 Task: Open Card Employee Offboarding Review in Board Brand Ambassador Best Practices to Workspace Desktop Applications and add a team member Softage.3@softage.net, a label Orange, a checklist Media Relations, an attachment from your computer, a color Orange and finally, add a card description 'Research and develop new product packaging design' and a comment 'Given the potential impact of this task on our company reputation, let us ensure that we approach it with a sense of integrity and professionalism.'. Add a start date 'Jan 07, 1900' with a due date 'Jan 14, 1900'
Action: Mouse moved to (77, 441)
Screenshot: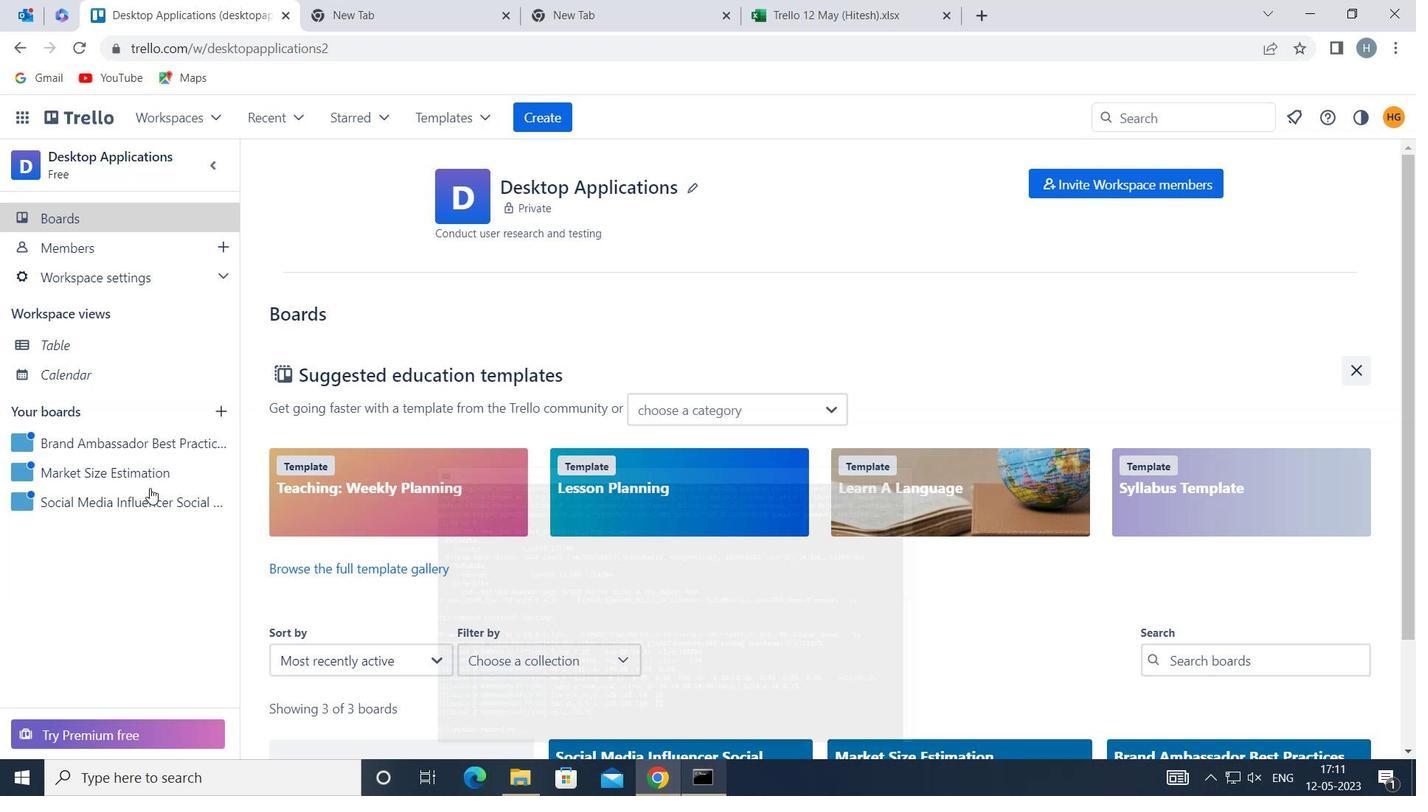 
Action: Mouse pressed left at (77, 441)
Screenshot: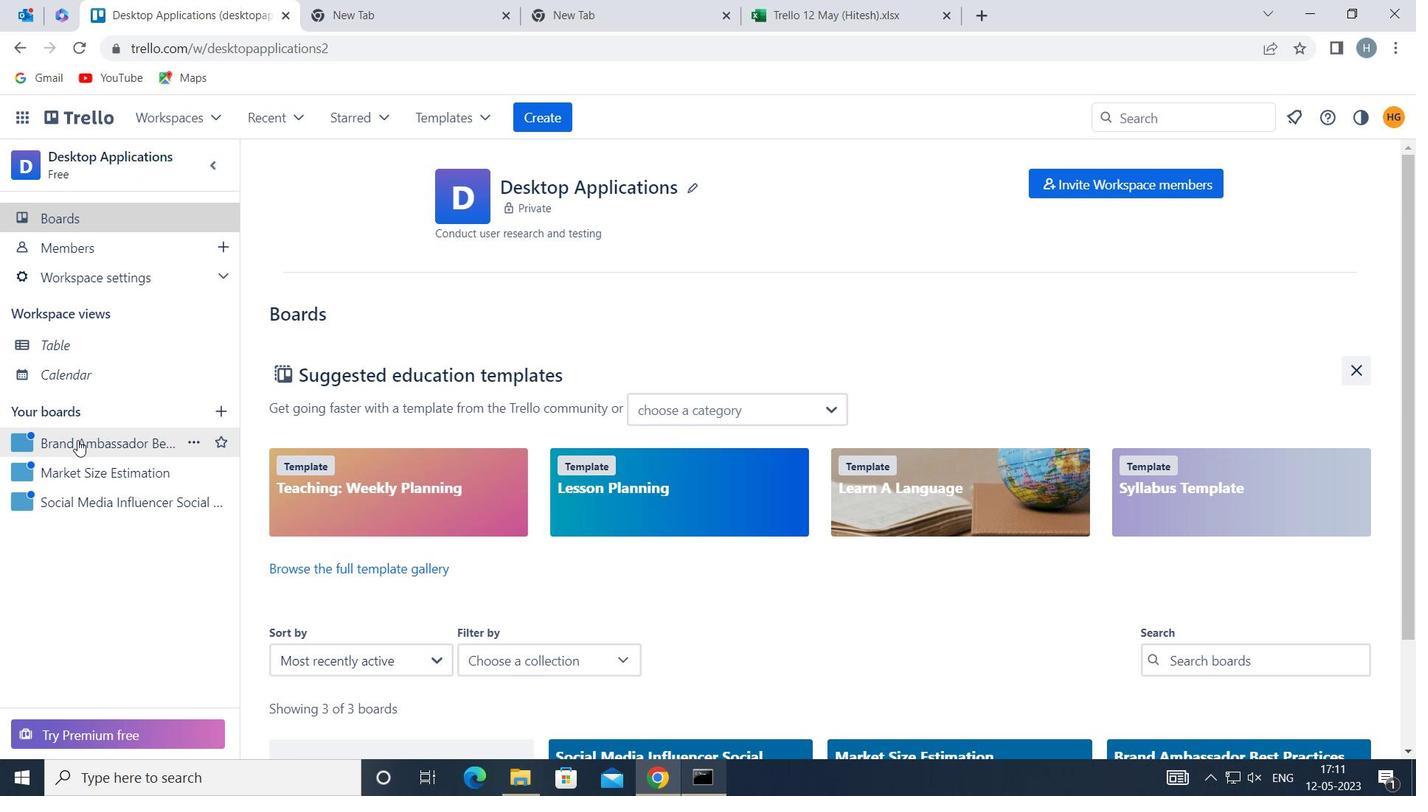 
Action: Mouse moved to (840, 264)
Screenshot: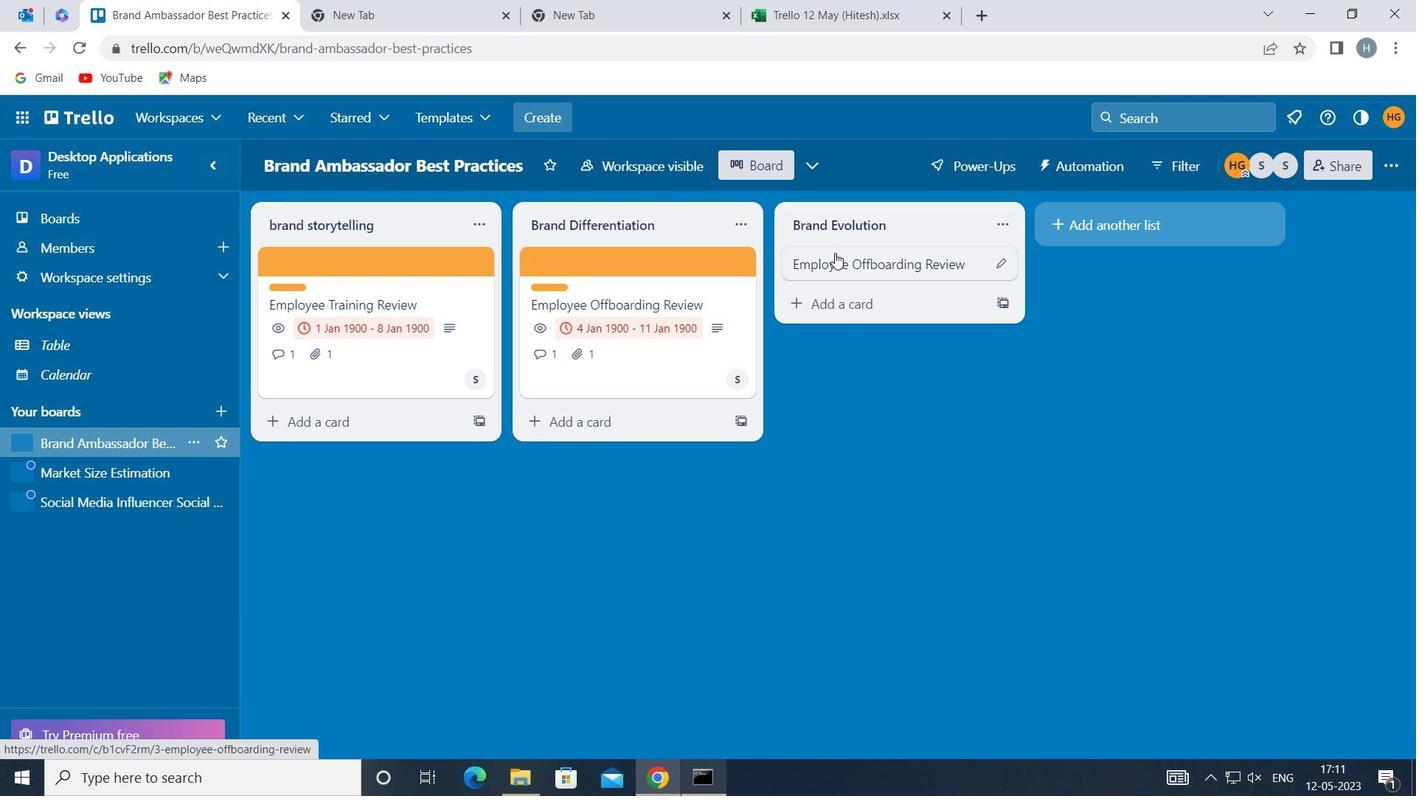 
Action: Mouse pressed left at (840, 264)
Screenshot: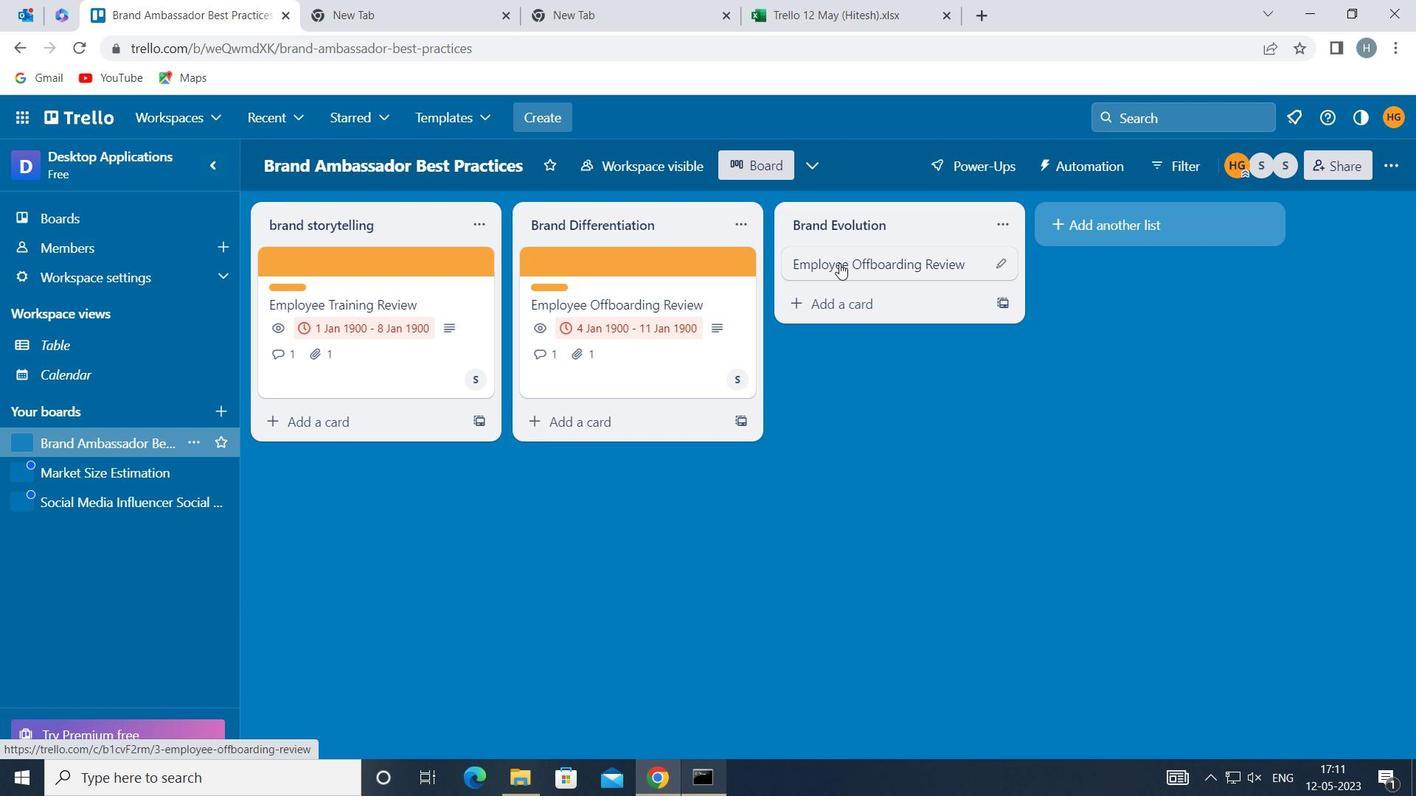 
Action: Mouse moved to (979, 319)
Screenshot: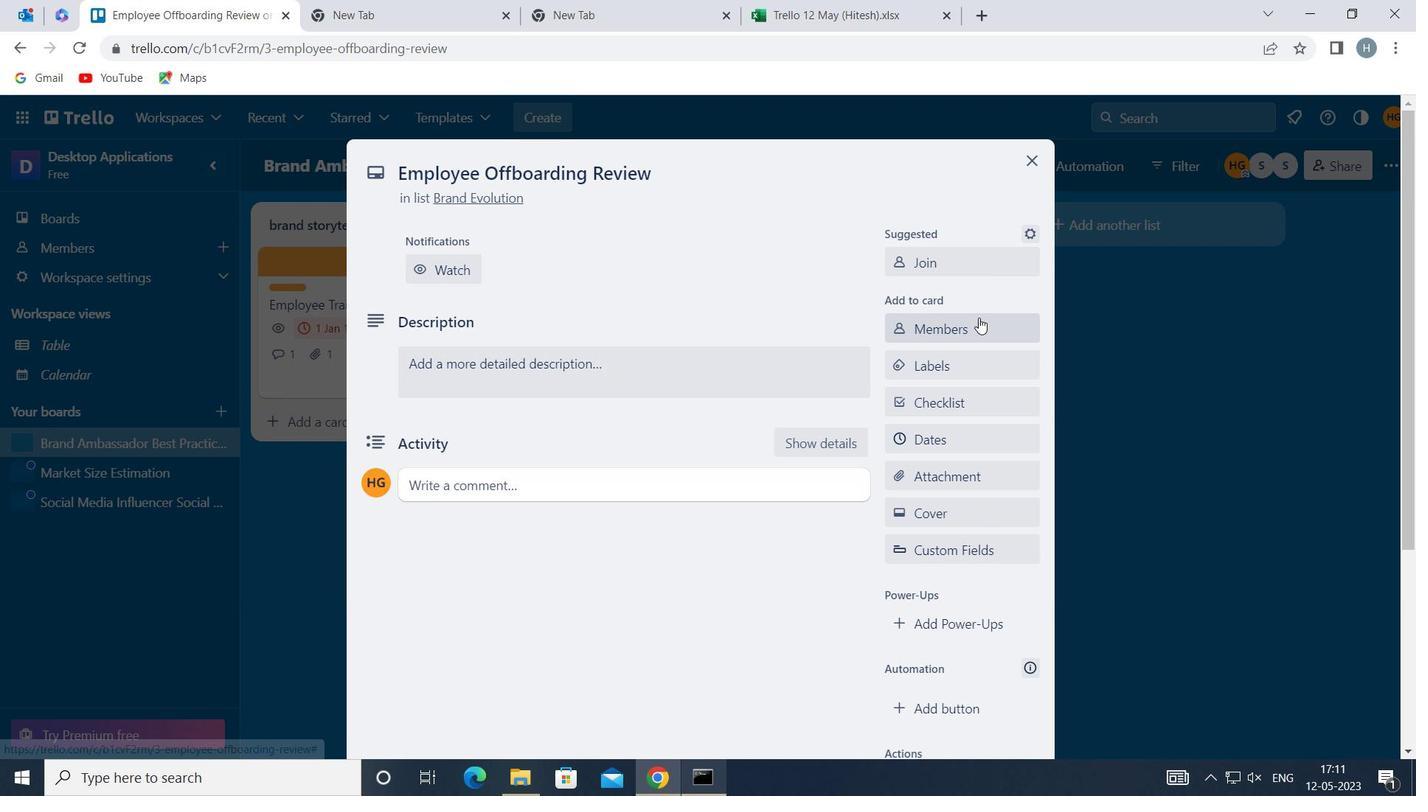 
Action: Mouse pressed left at (979, 319)
Screenshot: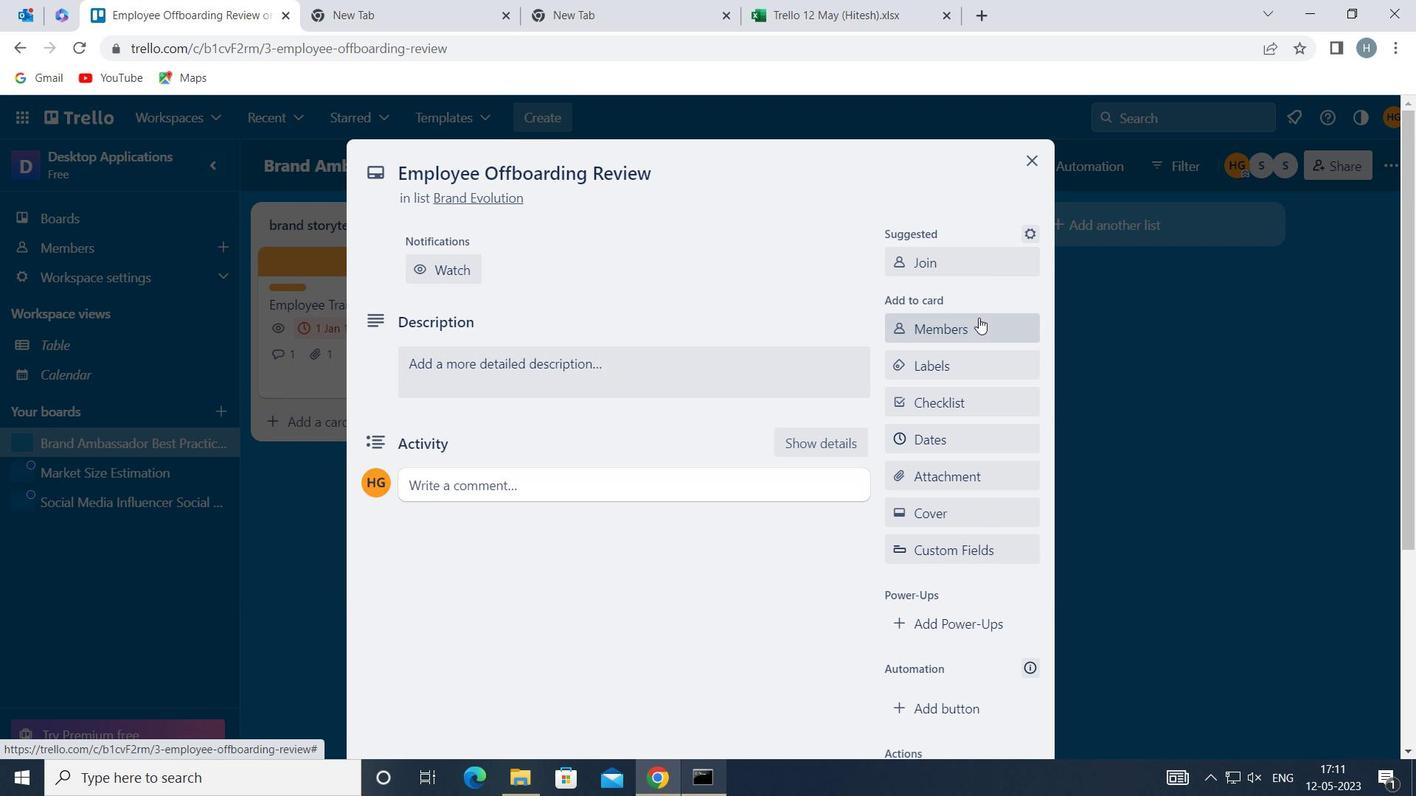 
Action: Key pressed softage
Screenshot: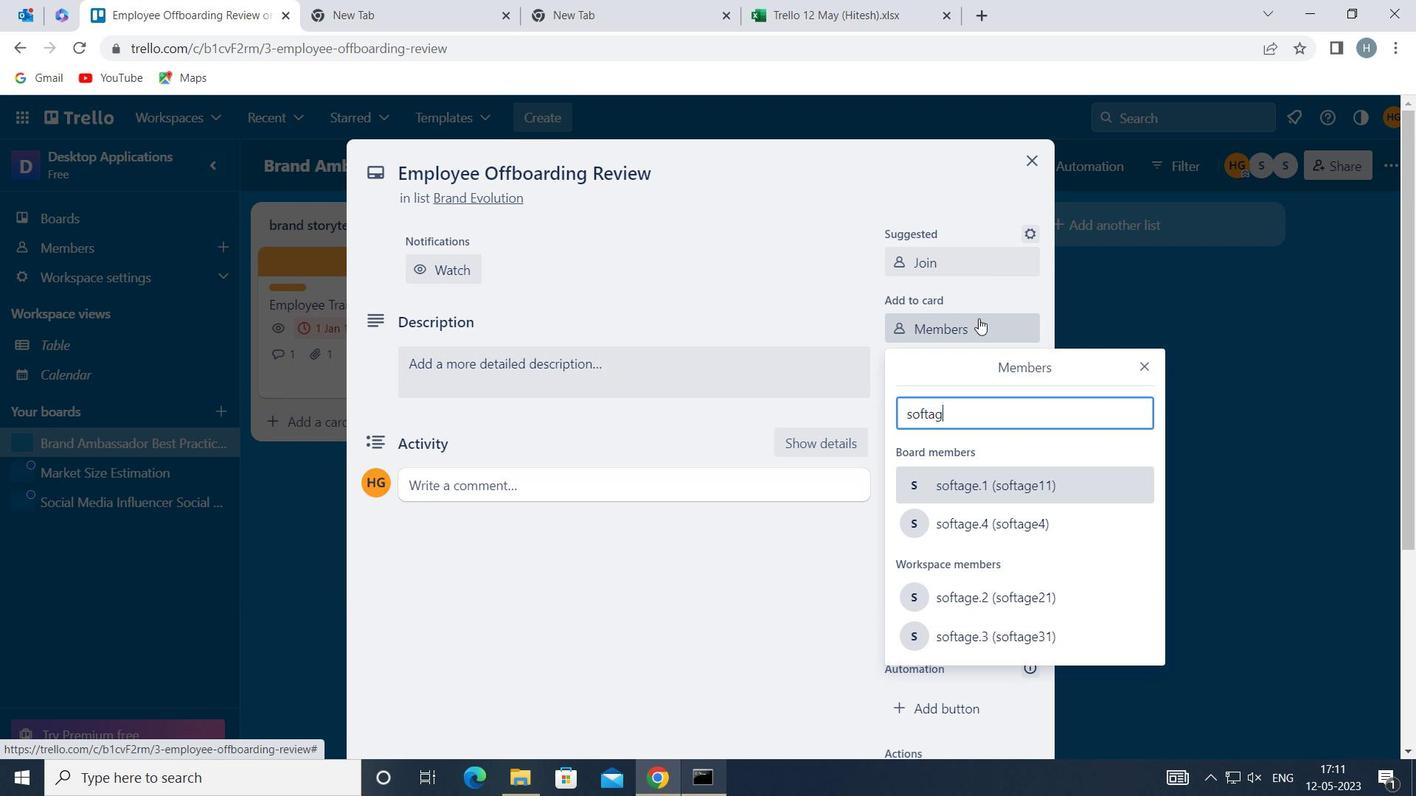 
Action: Mouse moved to (1026, 626)
Screenshot: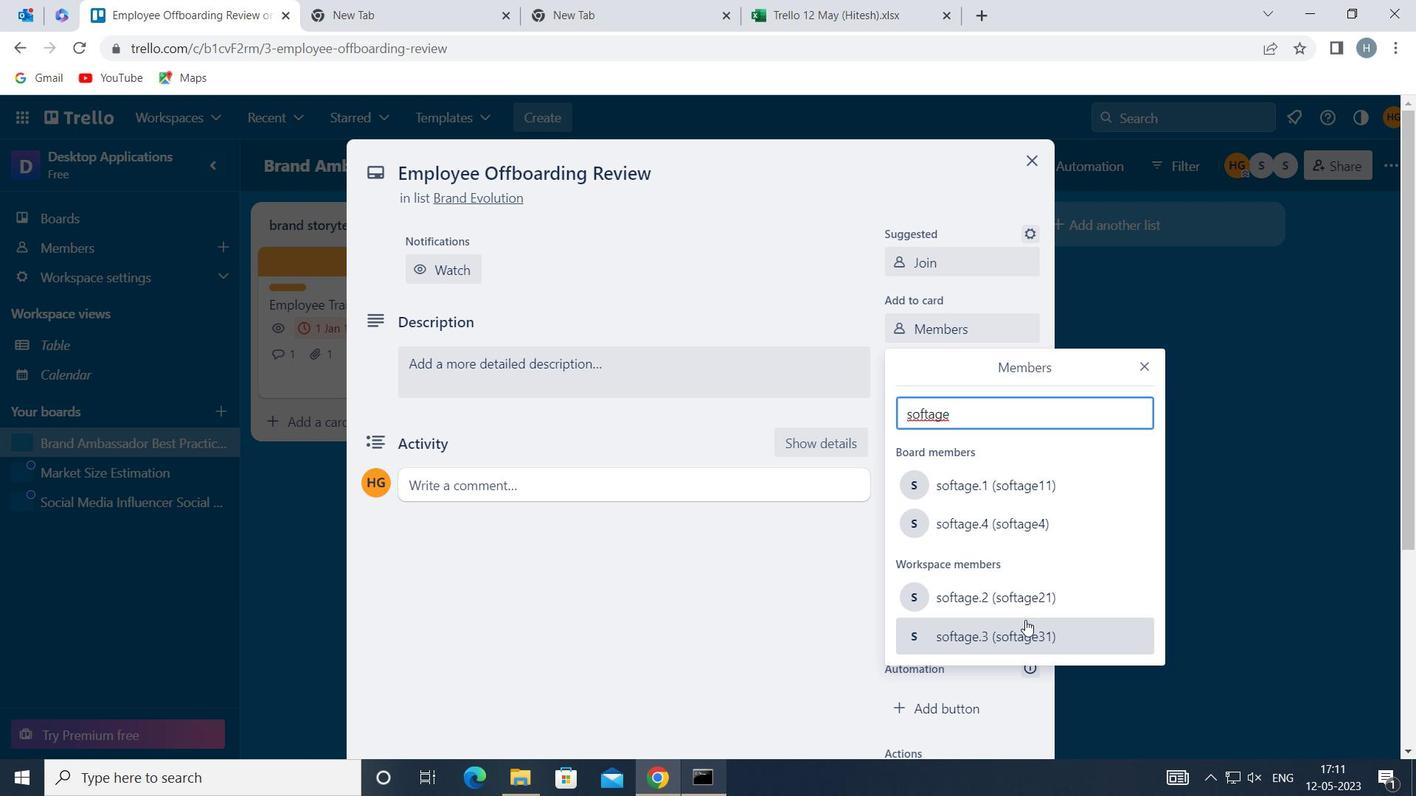 
Action: Mouse pressed left at (1026, 626)
Screenshot: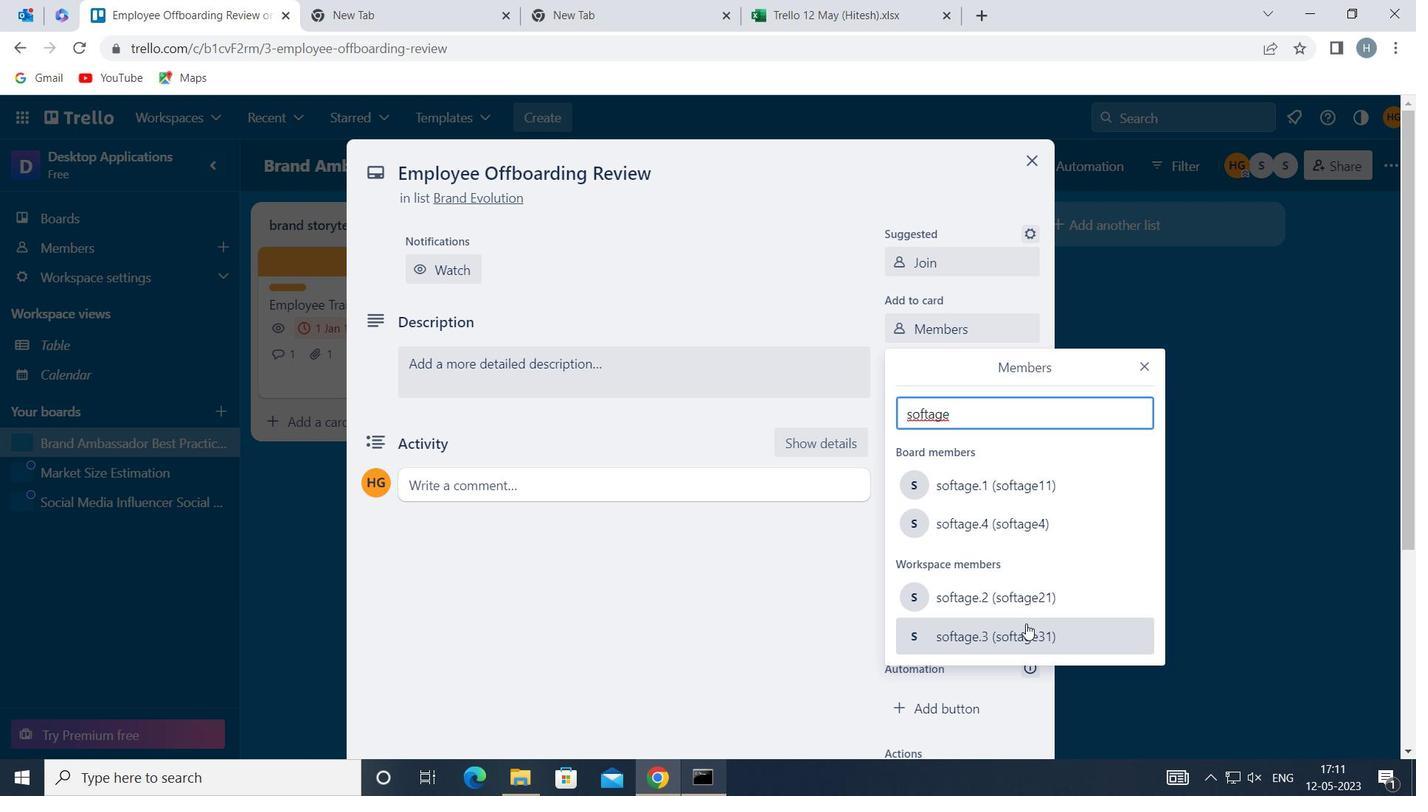 
Action: Mouse moved to (1144, 365)
Screenshot: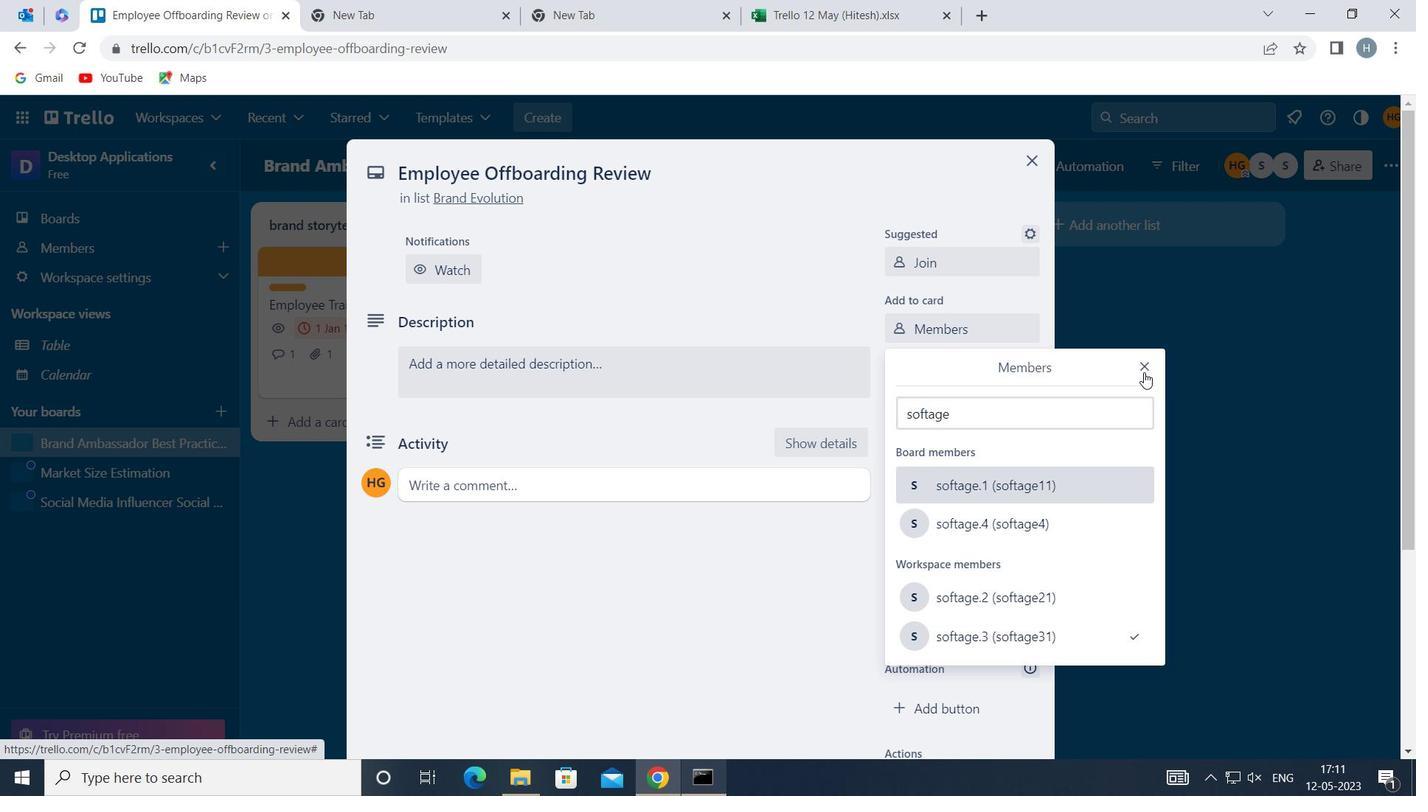 
Action: Mouse pressed left at (1144, 365)
Screenshot: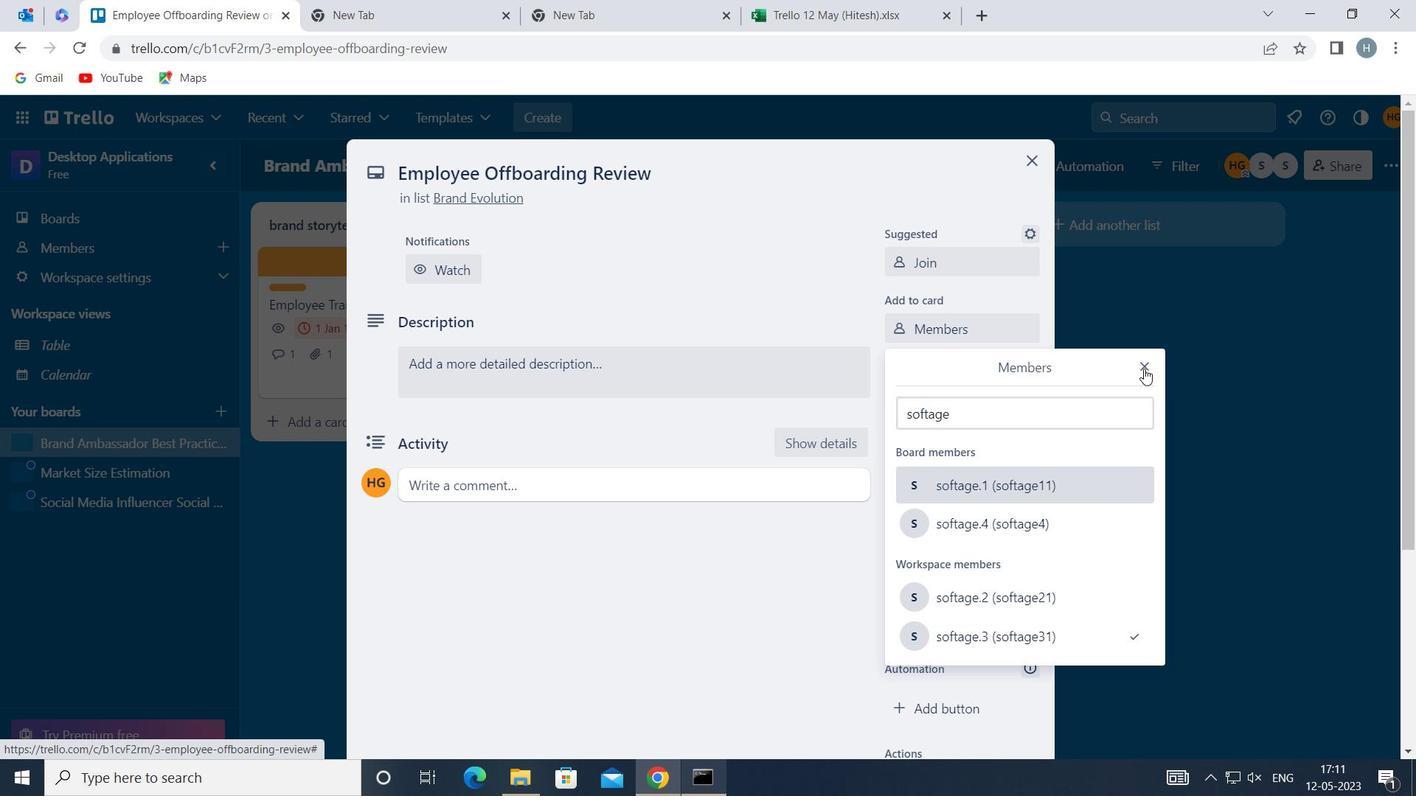 
Action: Mouse moved to (983, 370)
Screenshot: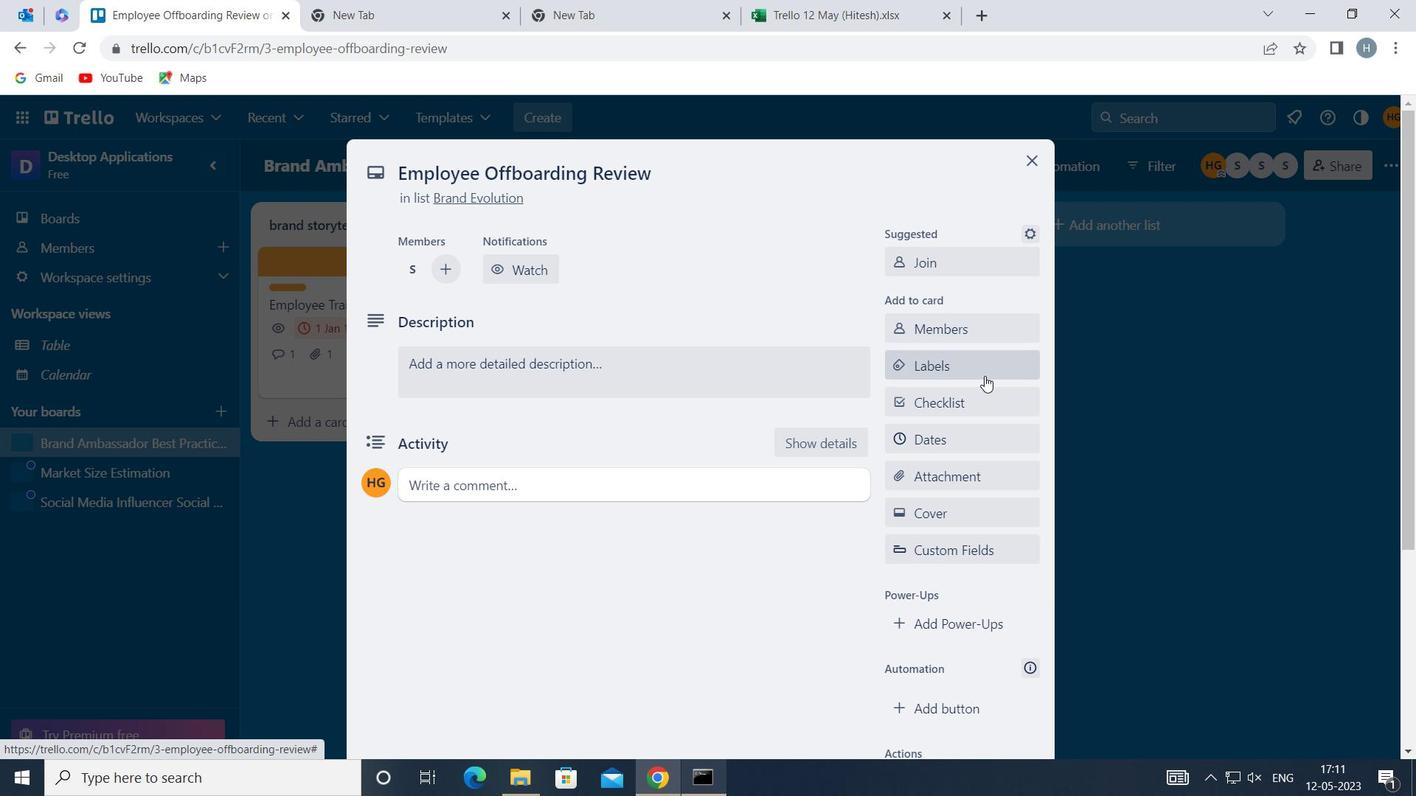 
Action: Mouse pressed left at (983, 370)
Screenshot: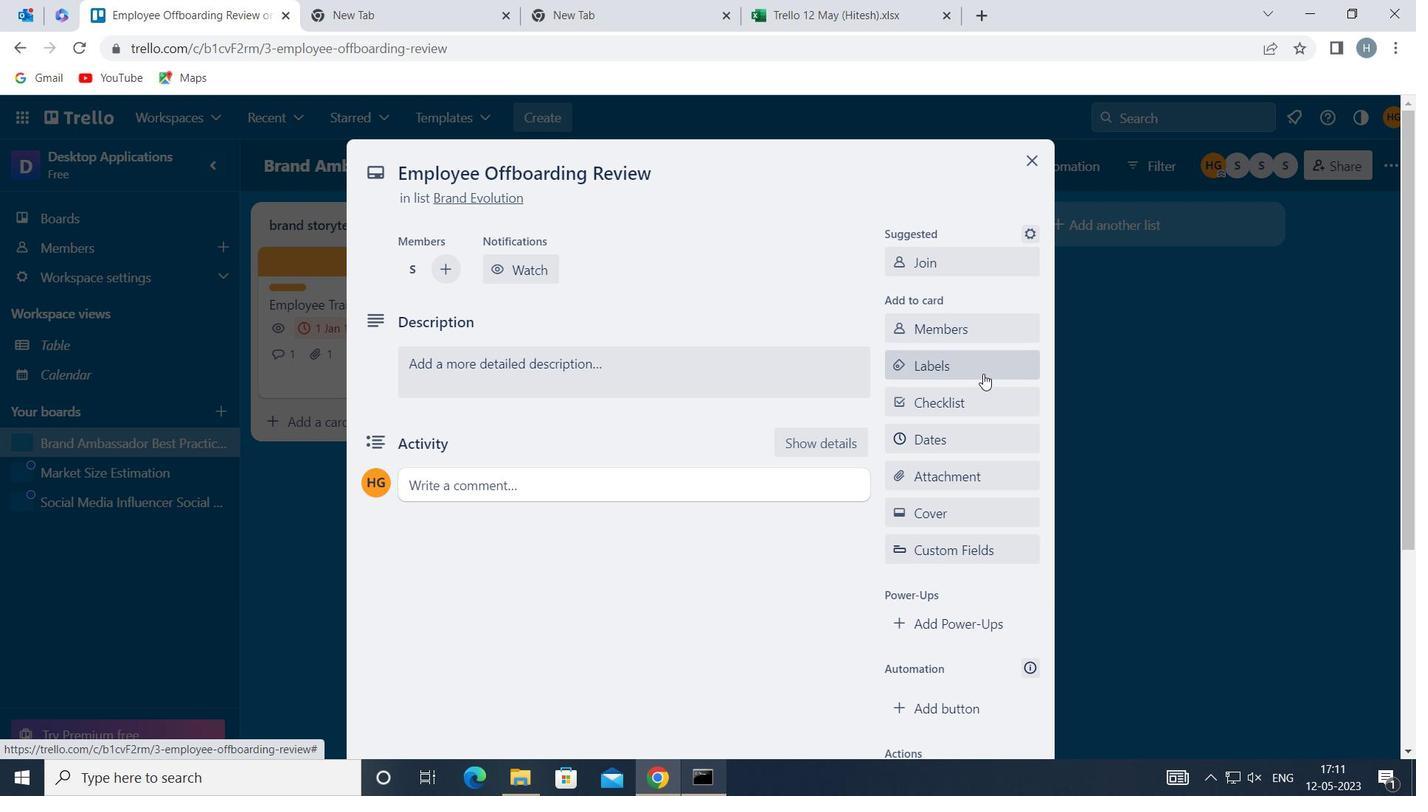 
Action: Mouse moved to (992, 340)
Screenshot: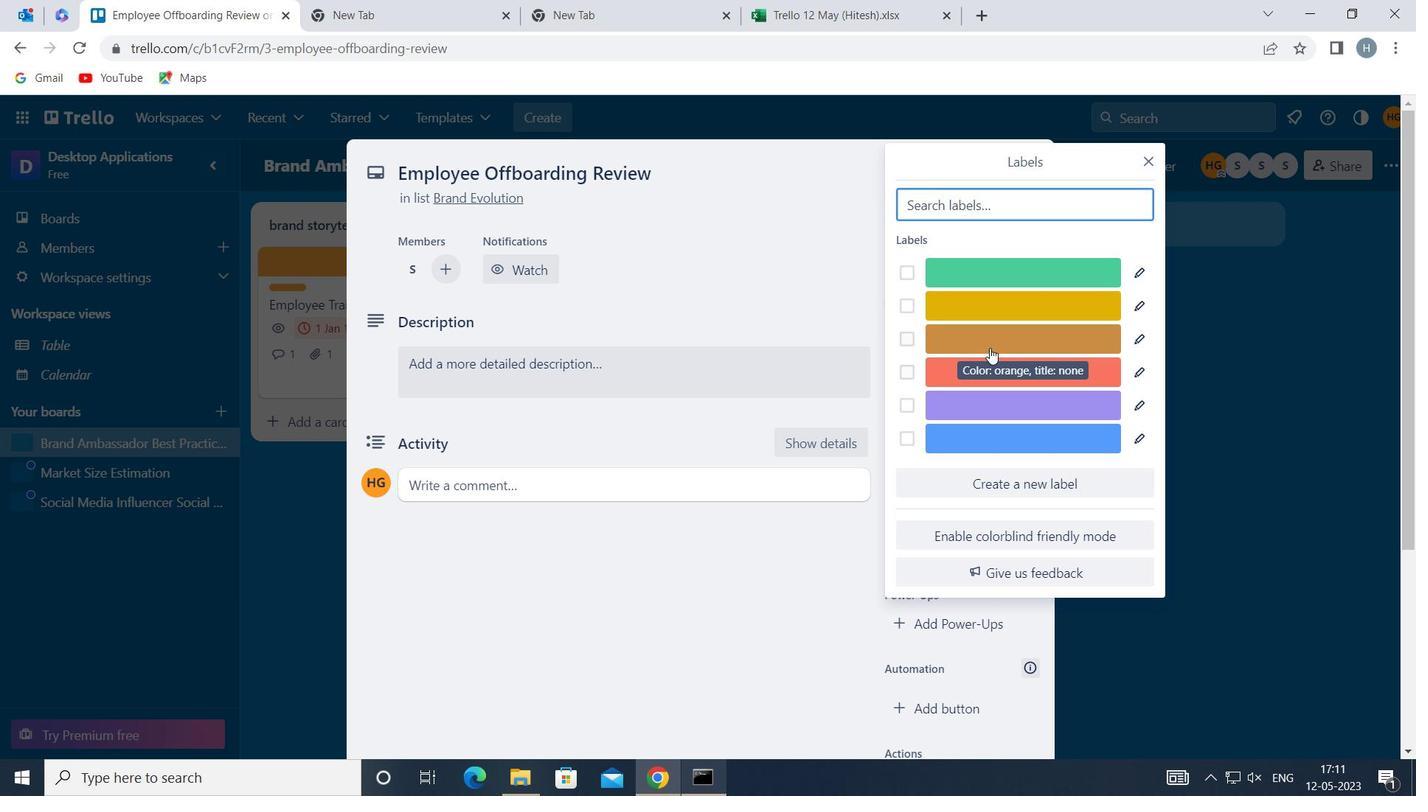 
Action: Mouse pressed left at (992, 340)
Screenshot: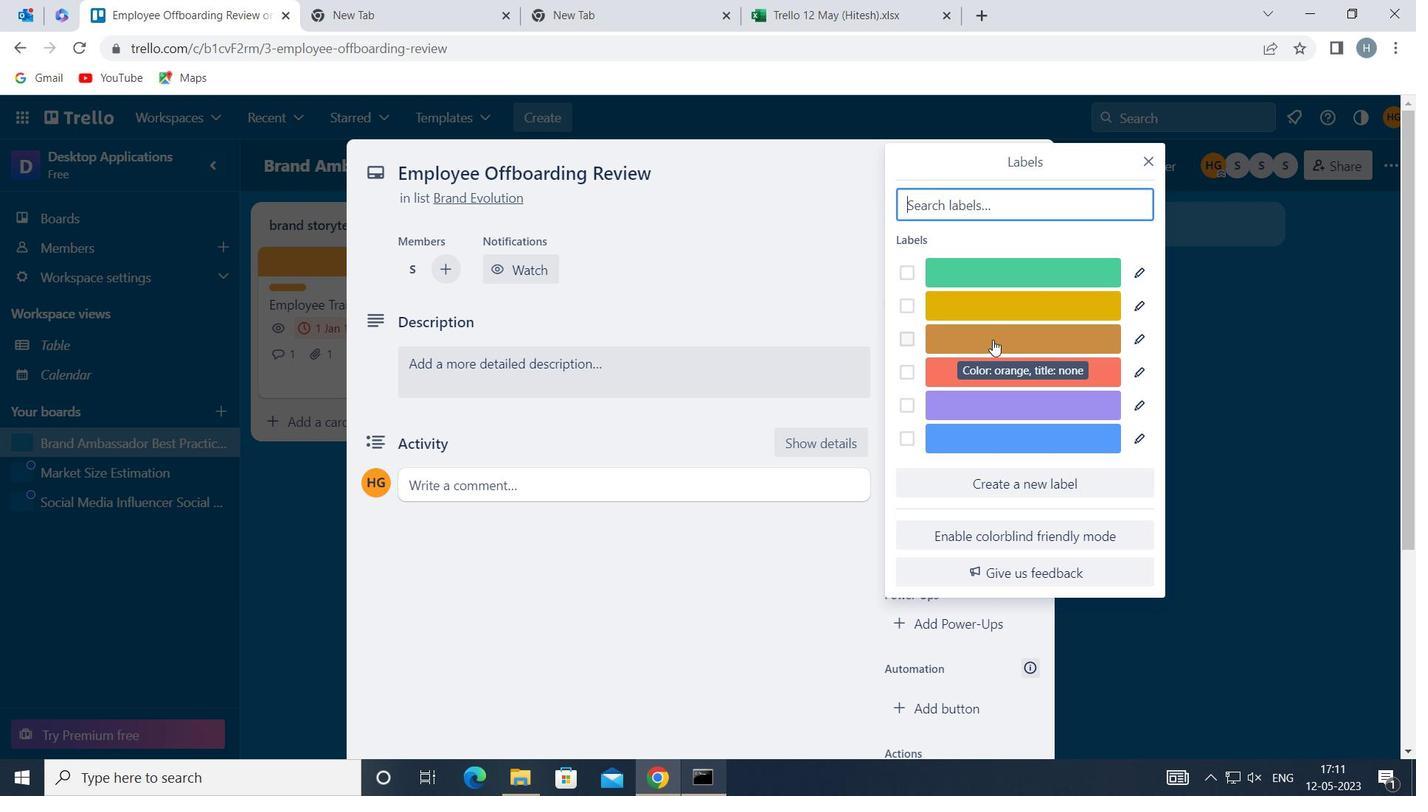 
Action: Mouse moved to (1146, 160)
Screenshot: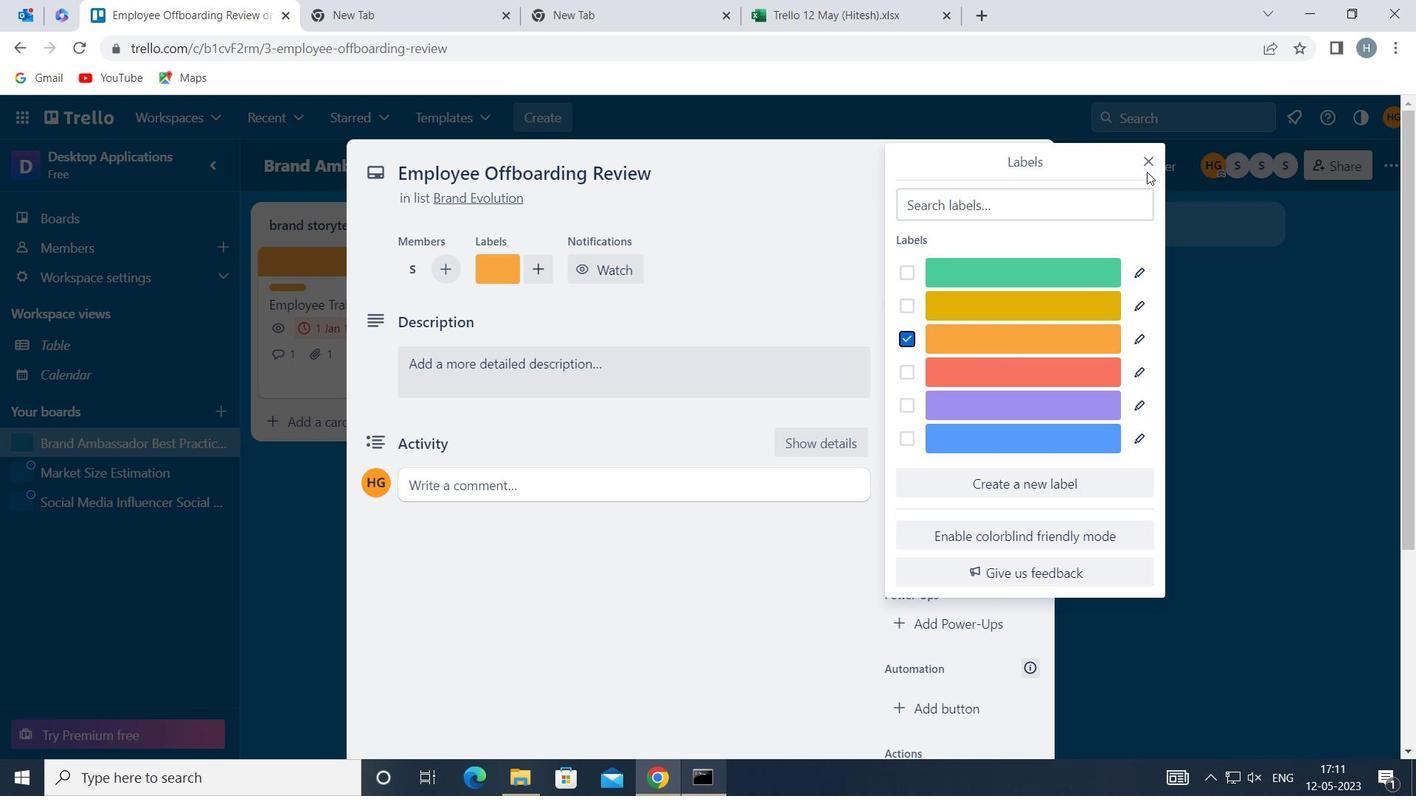 
Action: Mouse pressed left at (1146, 160)
Screenshot: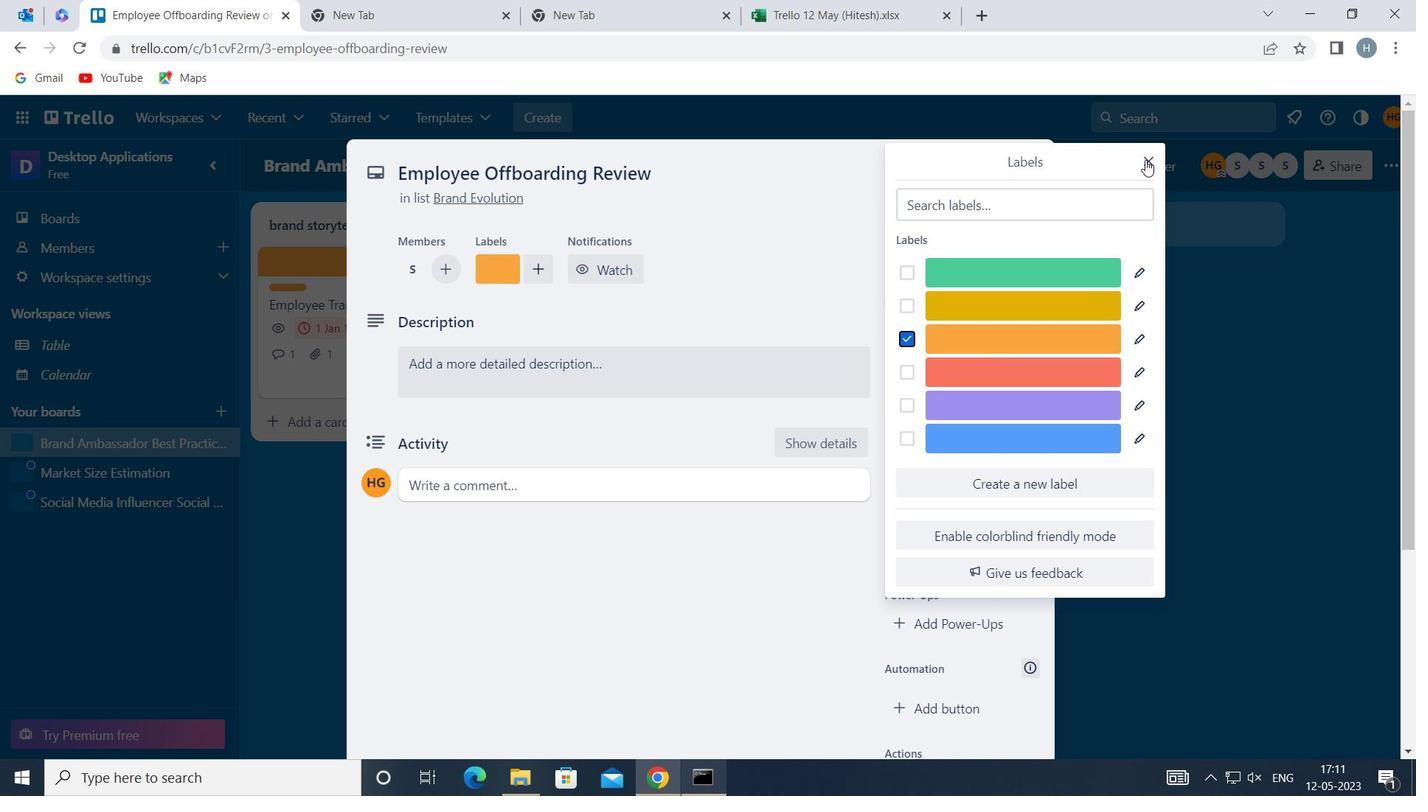 
Action: Mouse moved to (970, 401)
Screenshot: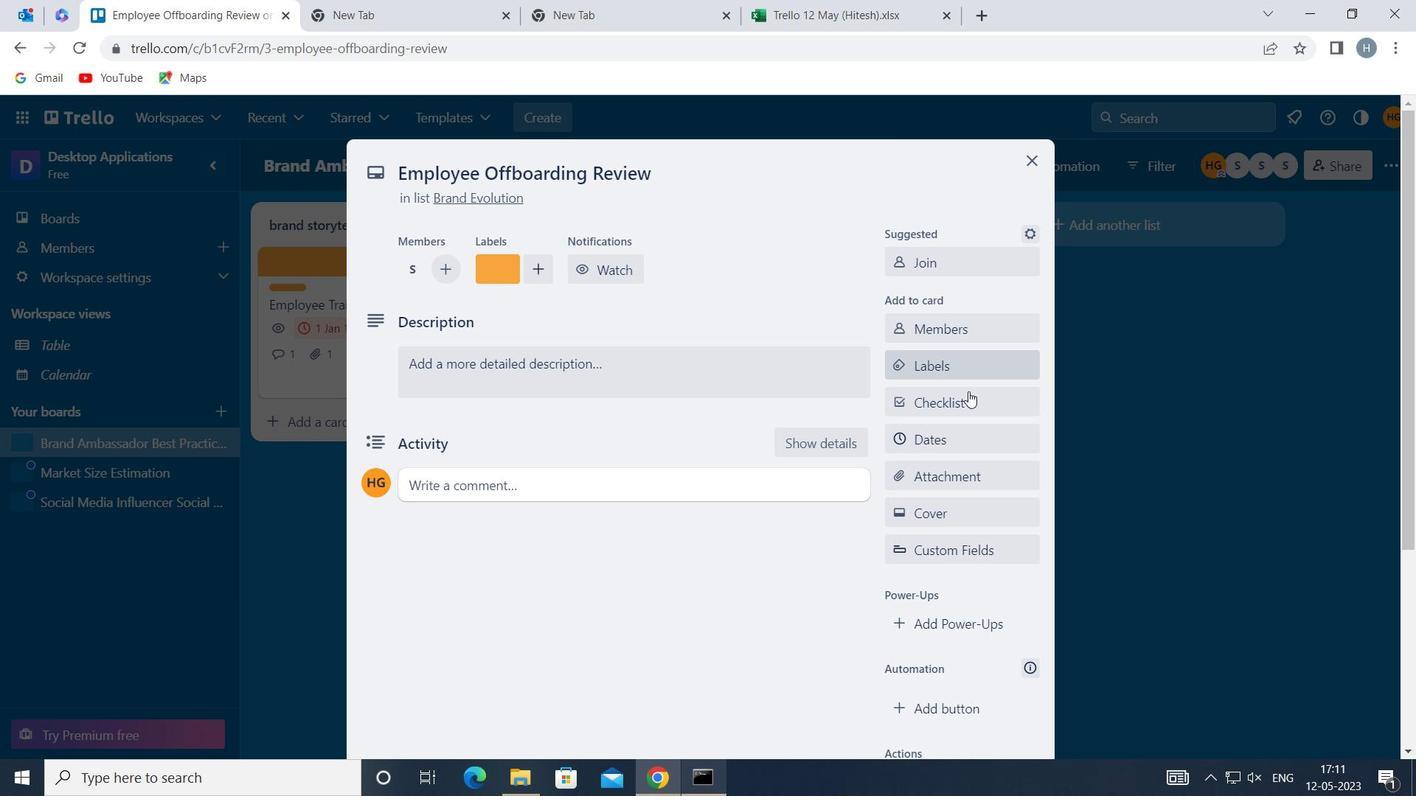 
Action: Mouse pressed left at (970, 401)
Screenshot: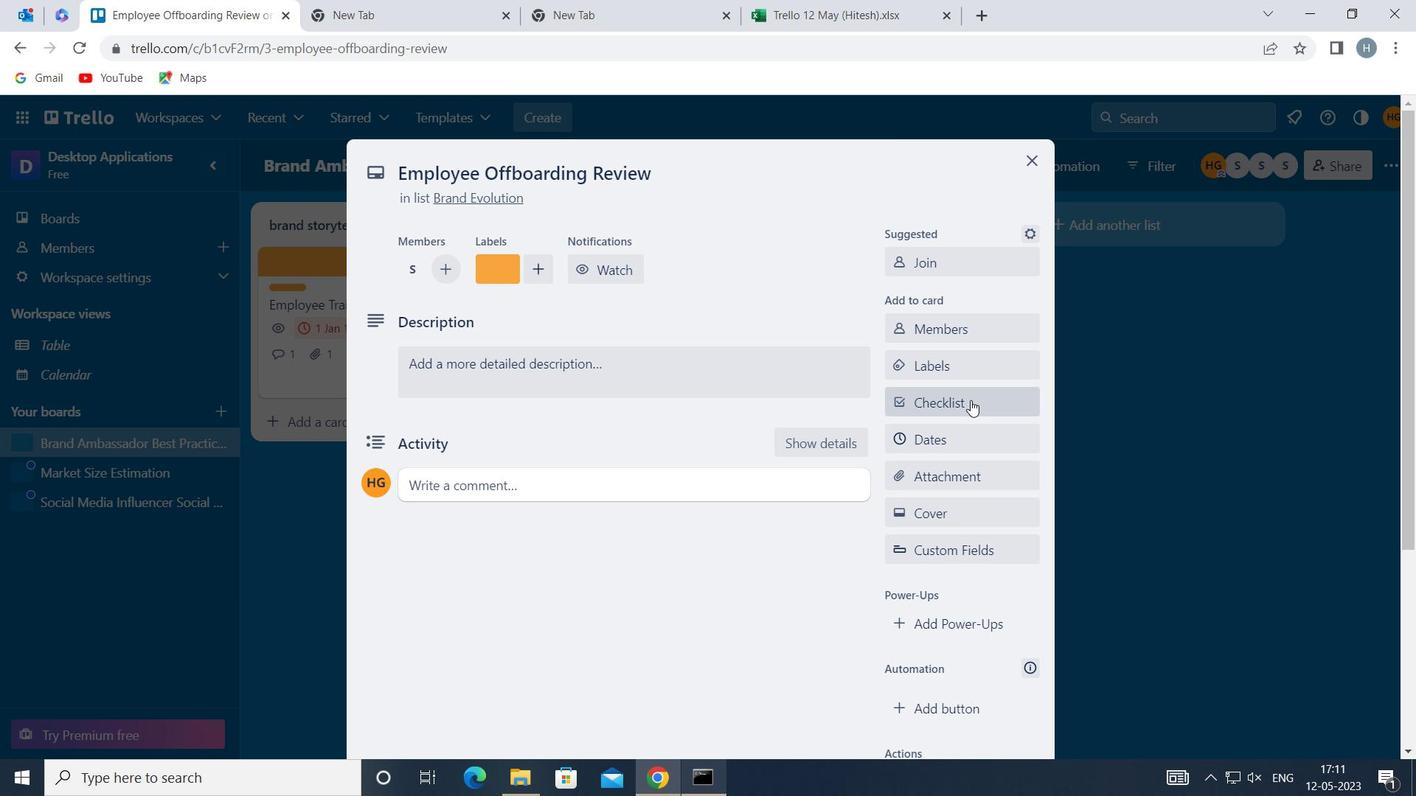 
Action: Key pressed <Key.shift>MEDIA<Key.space><Key.shift>RELATIONS
Screenshot: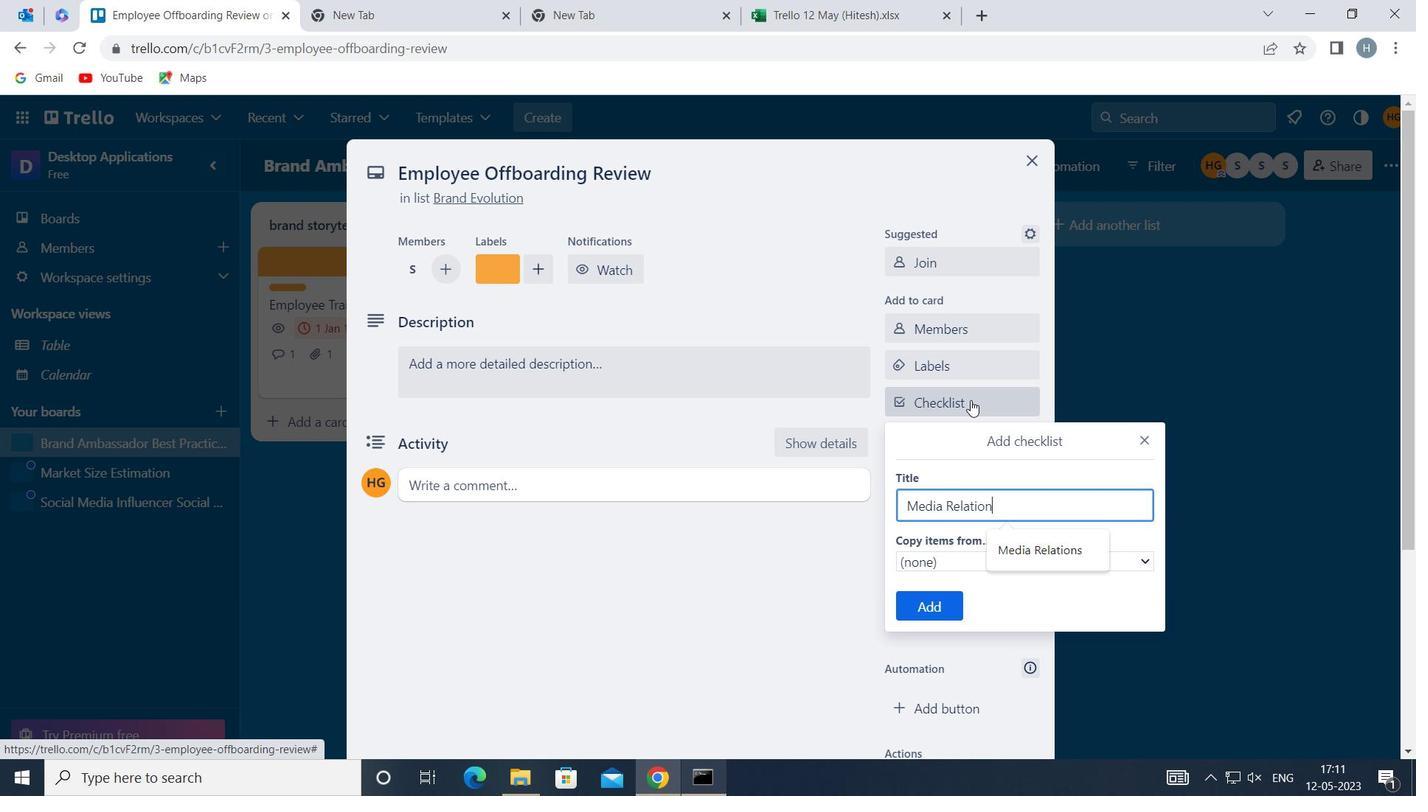 
Action: Mouse moved to (935, 603)
Screenshot: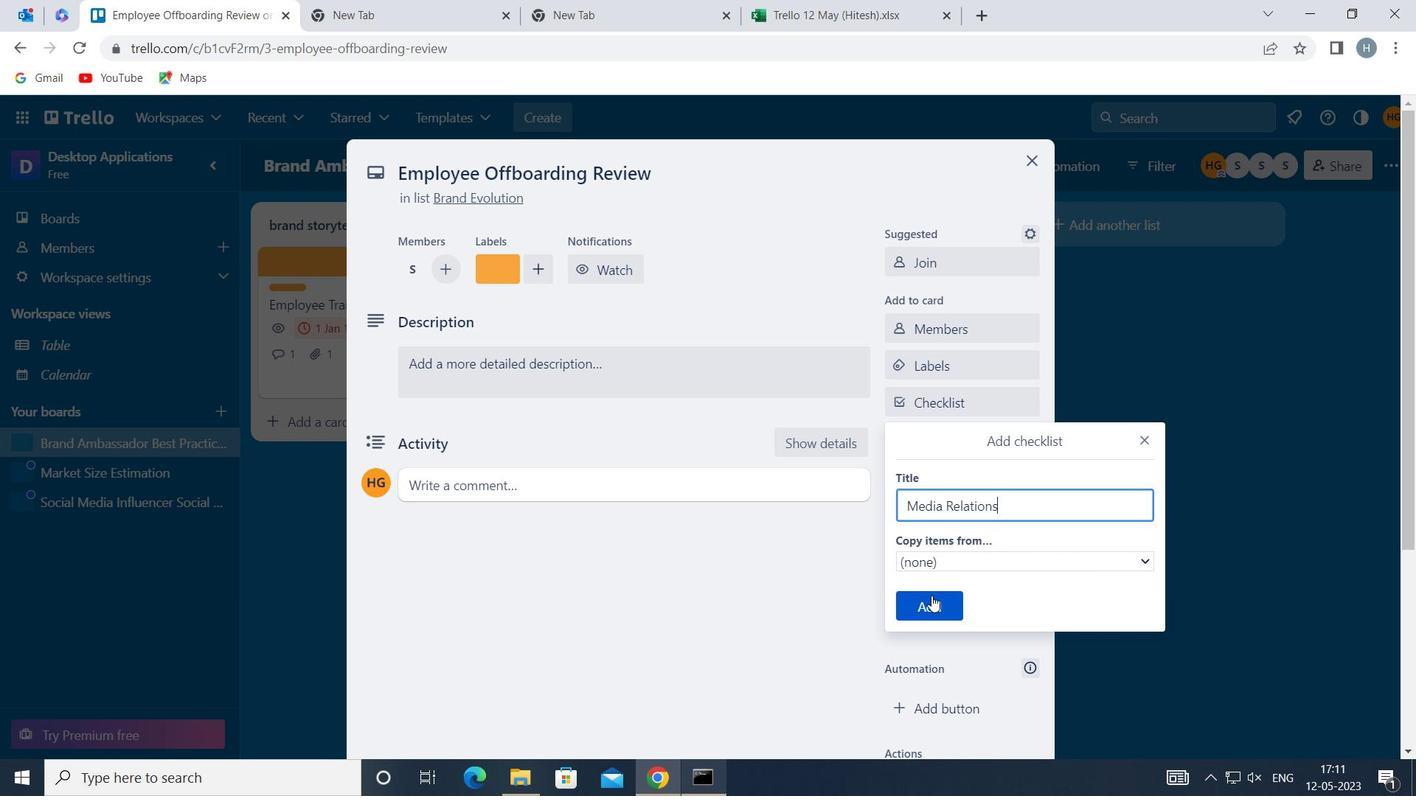 
Action: Mouse pressed left at (935, 603)
Screenshot: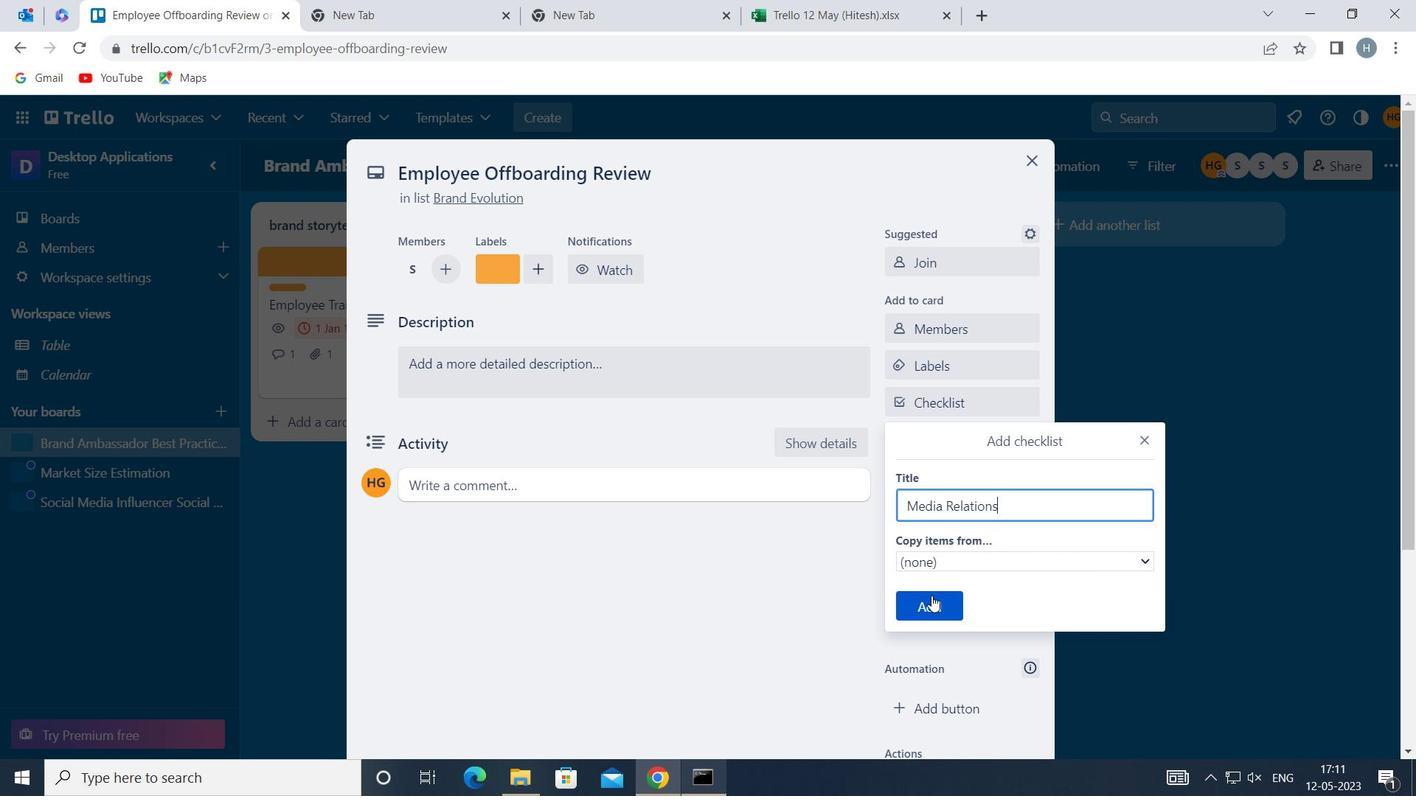 
Action: Mouse moved to (977, 468)
Screenshot: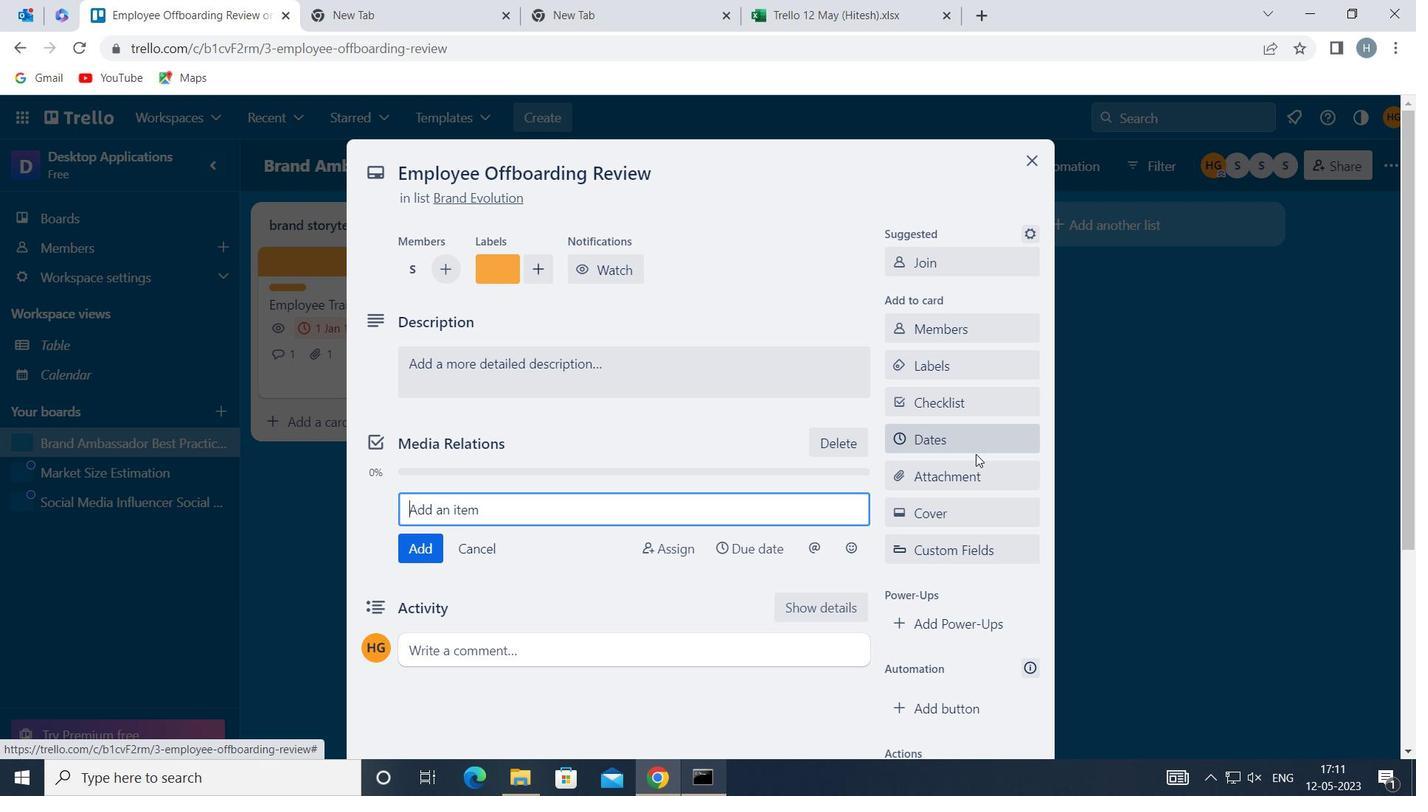 
Action: Mouse pressed left at (977, 468)
Screenshot: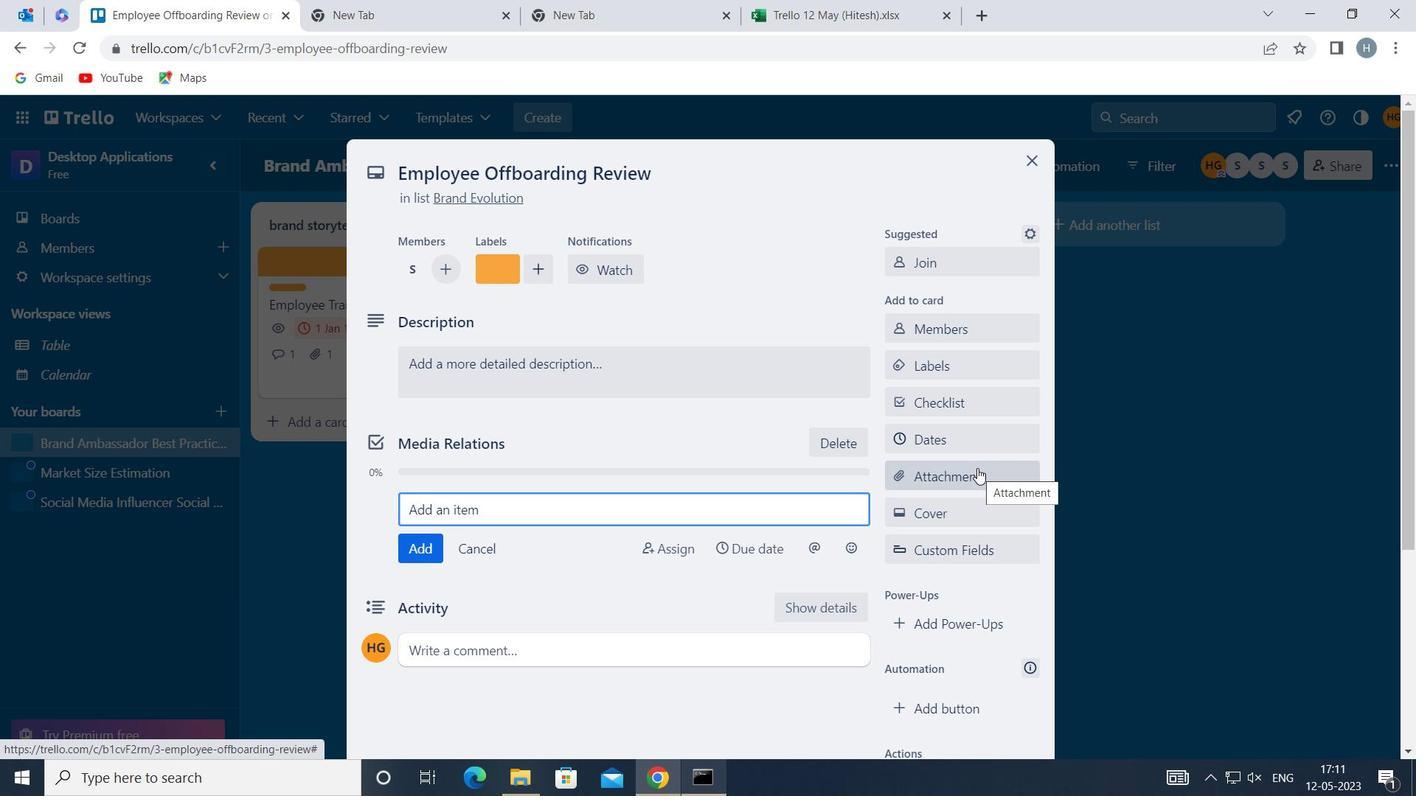 
Action: Mouse moved to (954, 202)
Screenshot: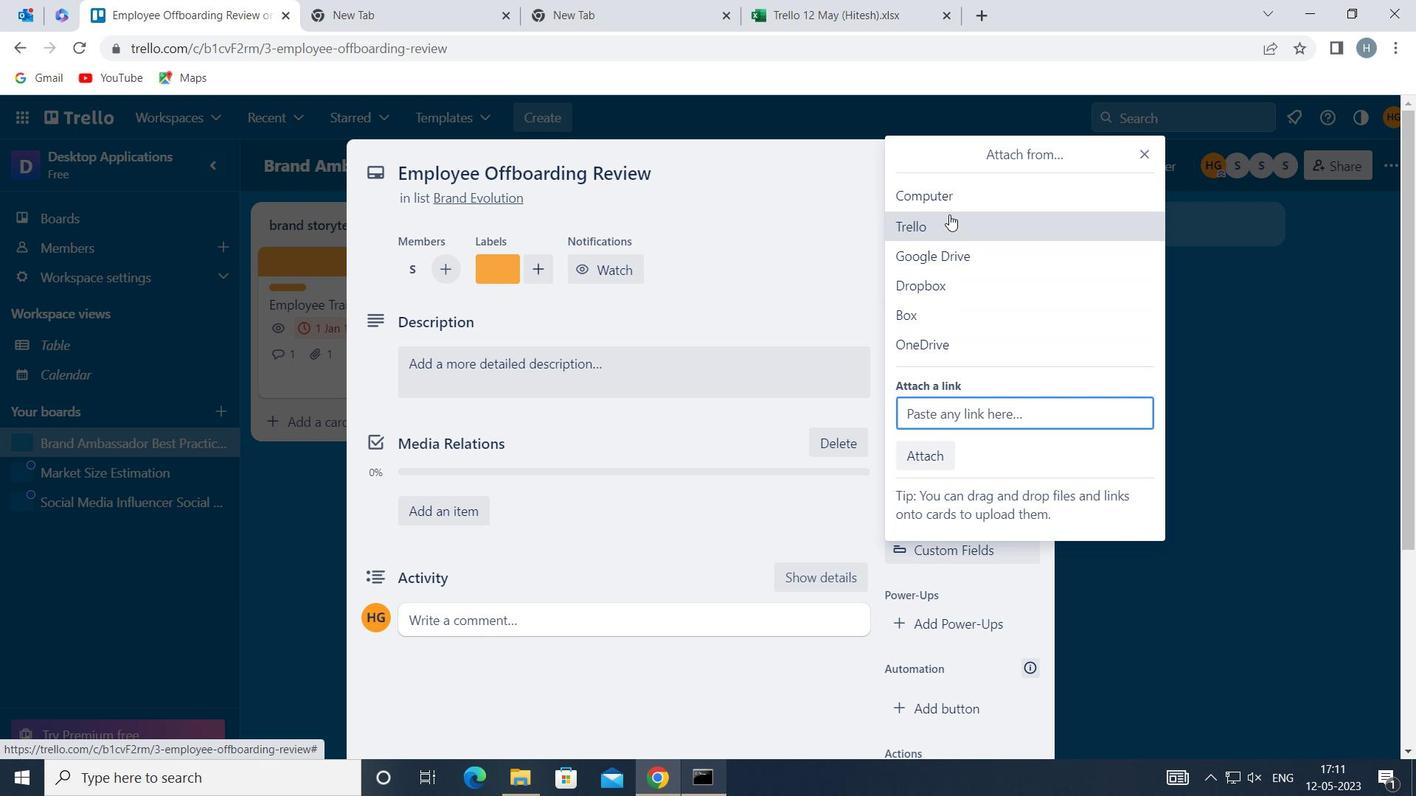
Action: Mouse pressed left at (954, 202)
Screenshot: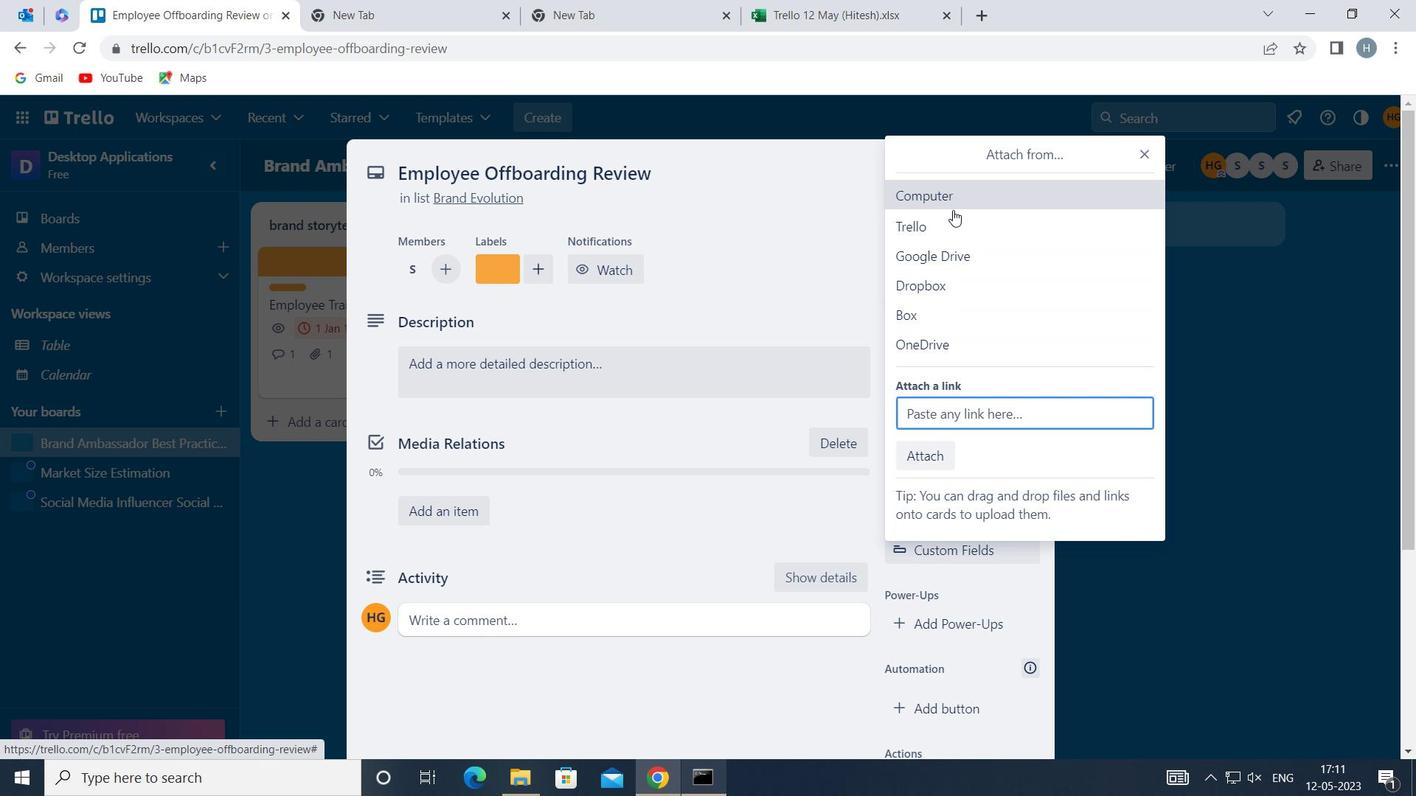 
Action: Mouse moved to (569, 154)
Screenshot: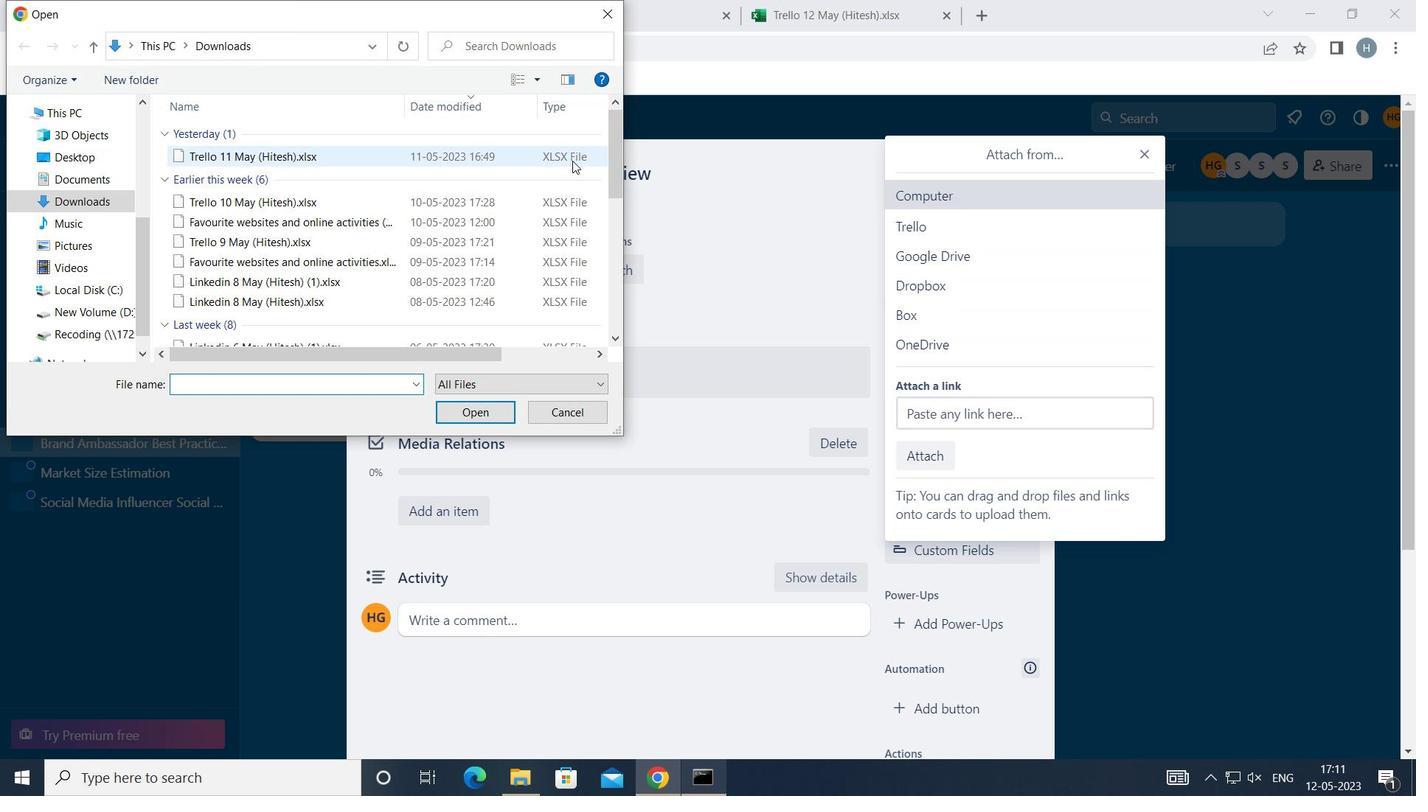 
Action: Mouse pressed left at (569, 154)
Screenshot: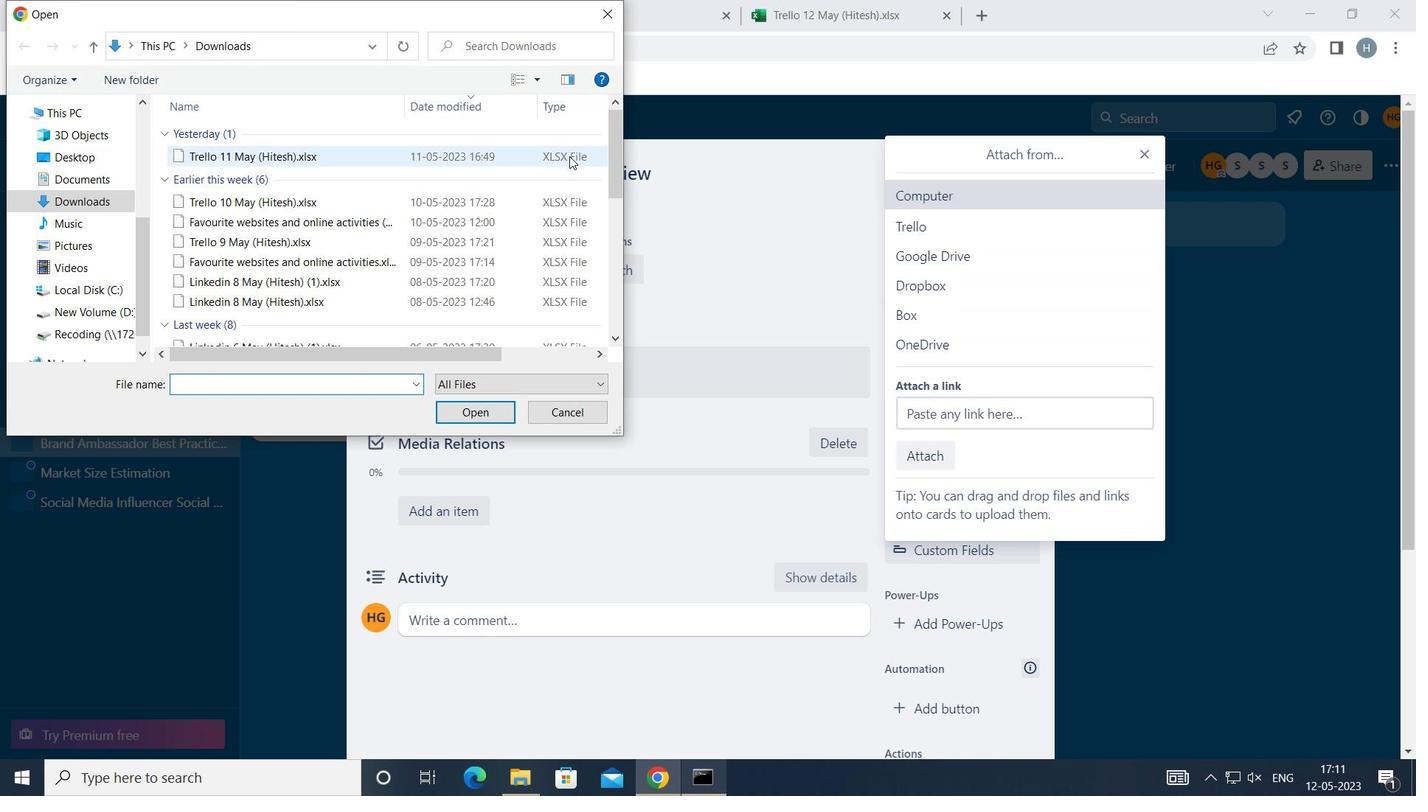 
Action: Mouse moved to (496, 414)
Screenshot: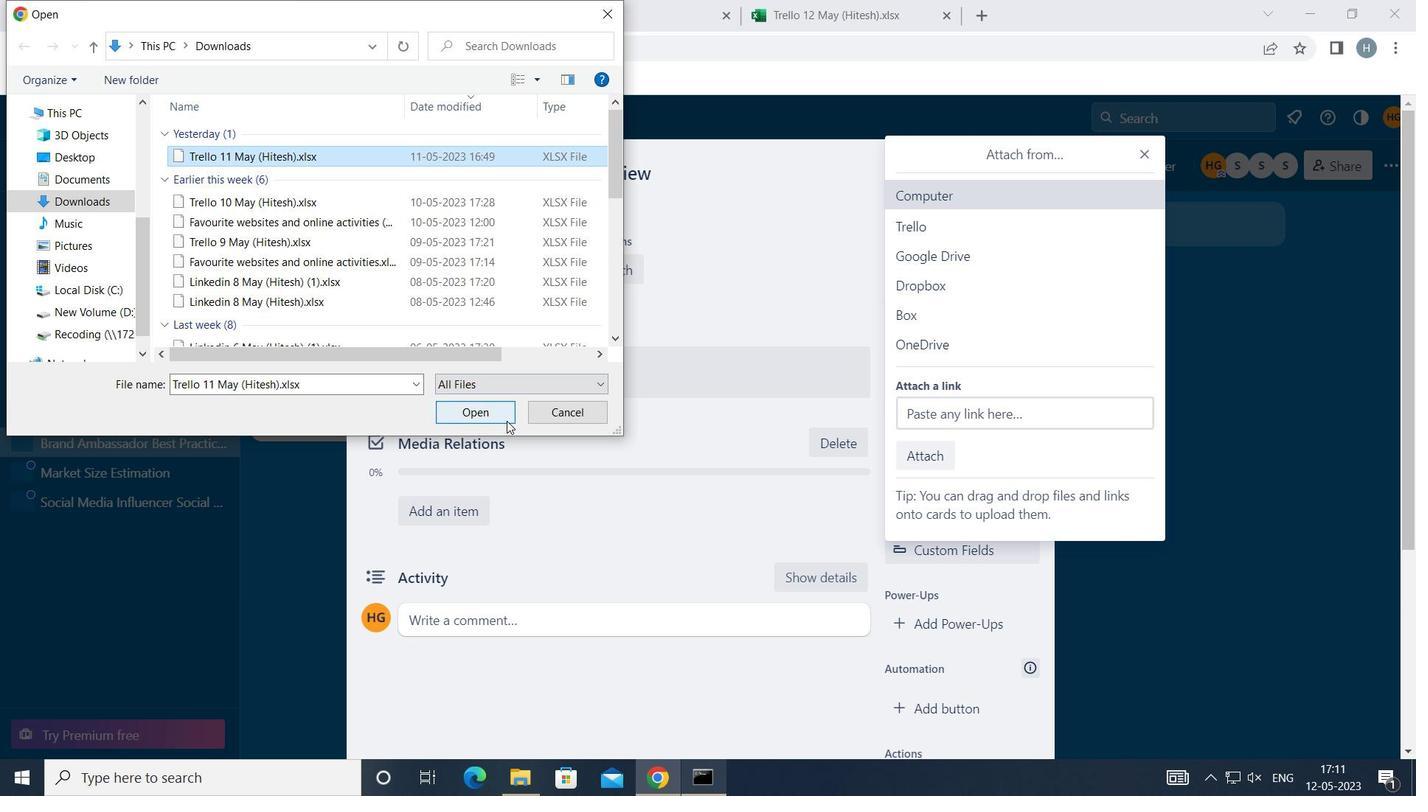 
Action: Mouse pressed left at (496, 414)
Screenshot: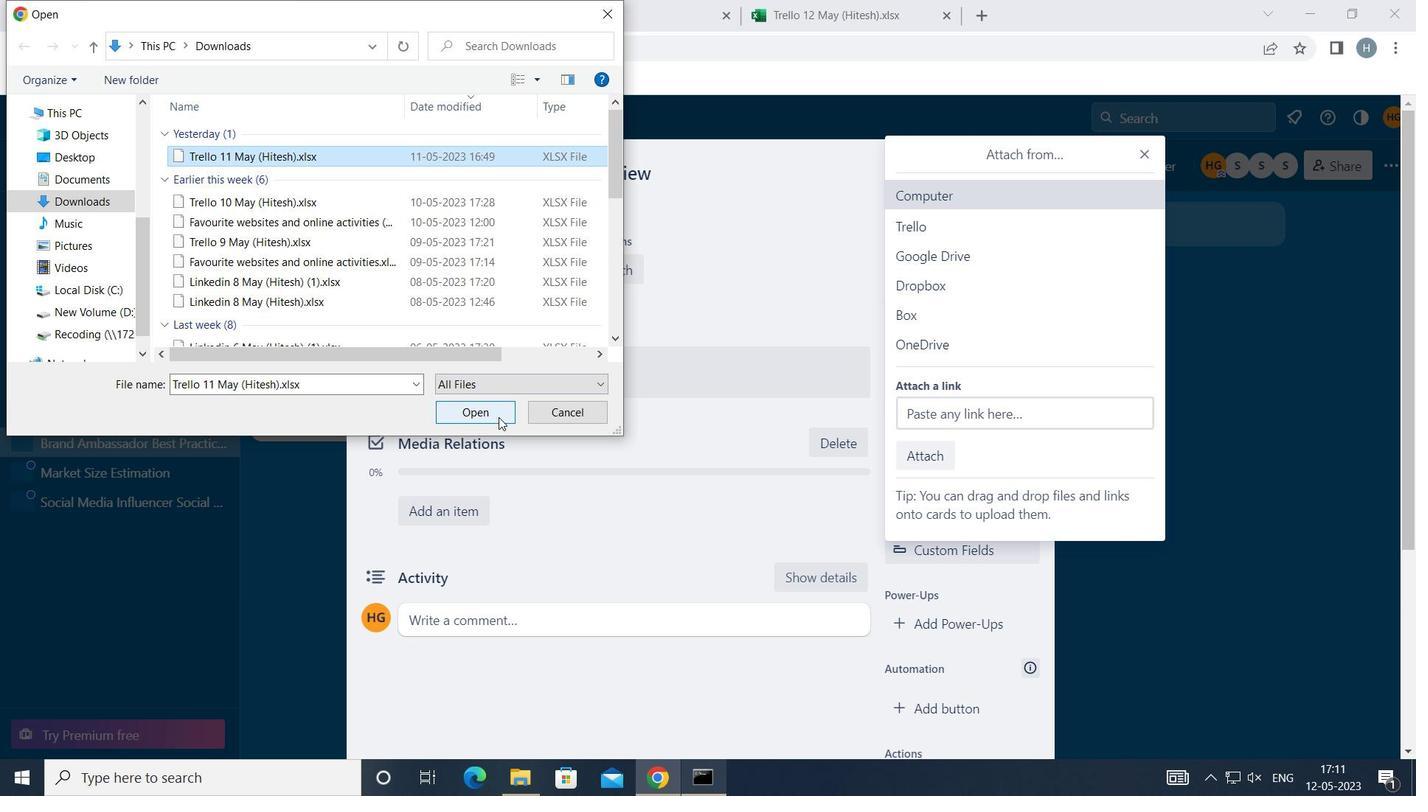
Action: Mouse moved to (967, 509)
Screenshot: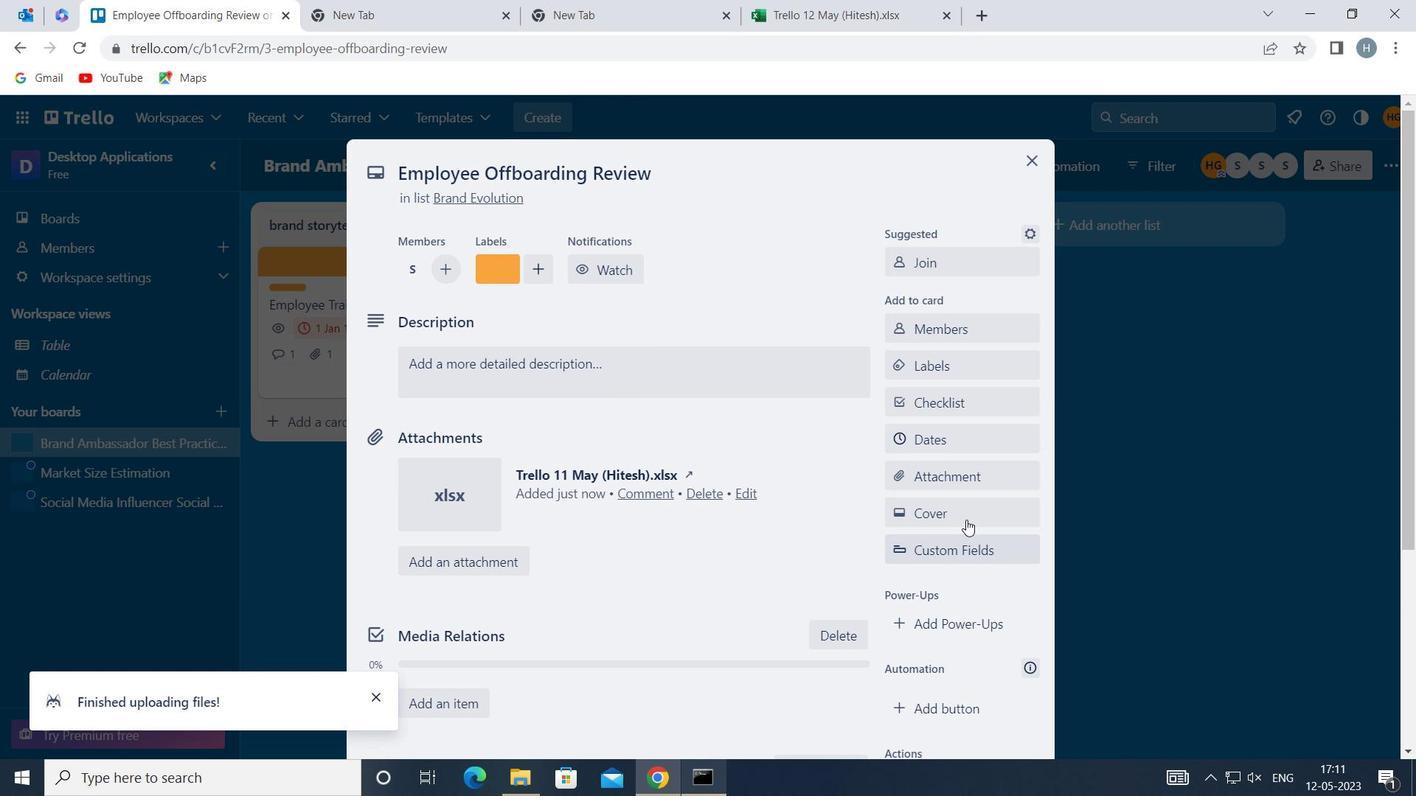 
Action: Mouse pressed left at (967, 509)
Screenshot: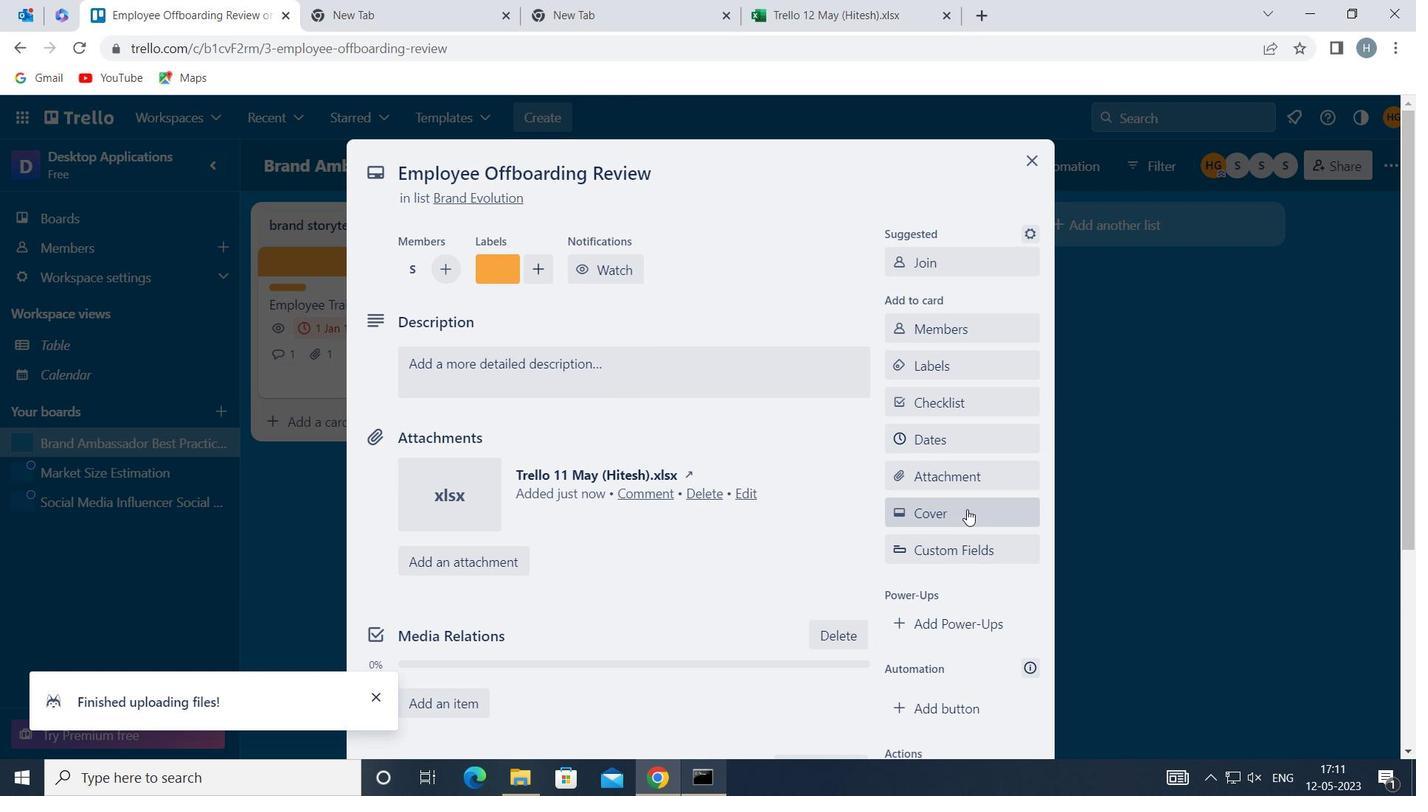 
Action: Mouse moved to (1015, 396)
Screenshot: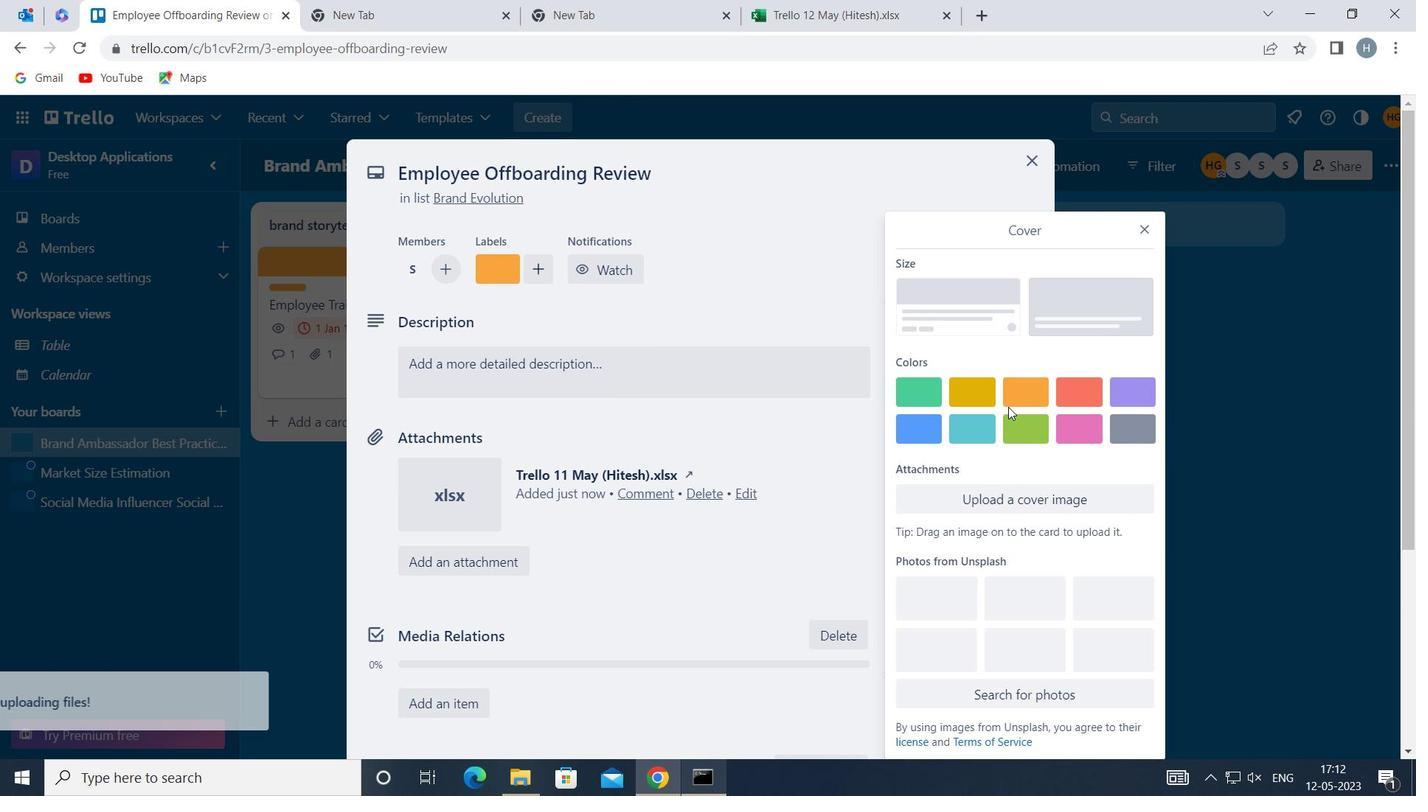 
Action: Mouse pressed left at (1015, 396)
Screenshot: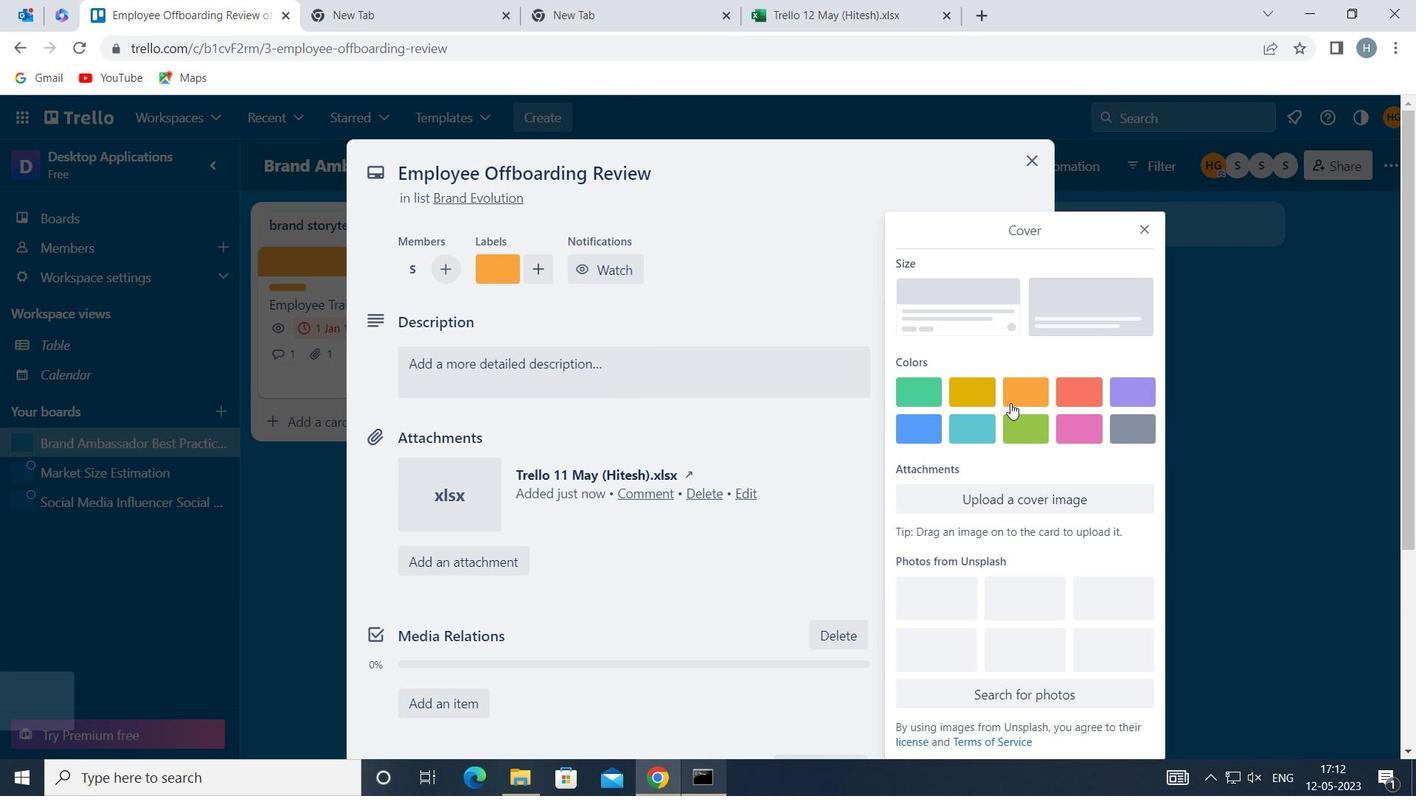 
Action: Mouse moved to (1143, 193)
Screenshot: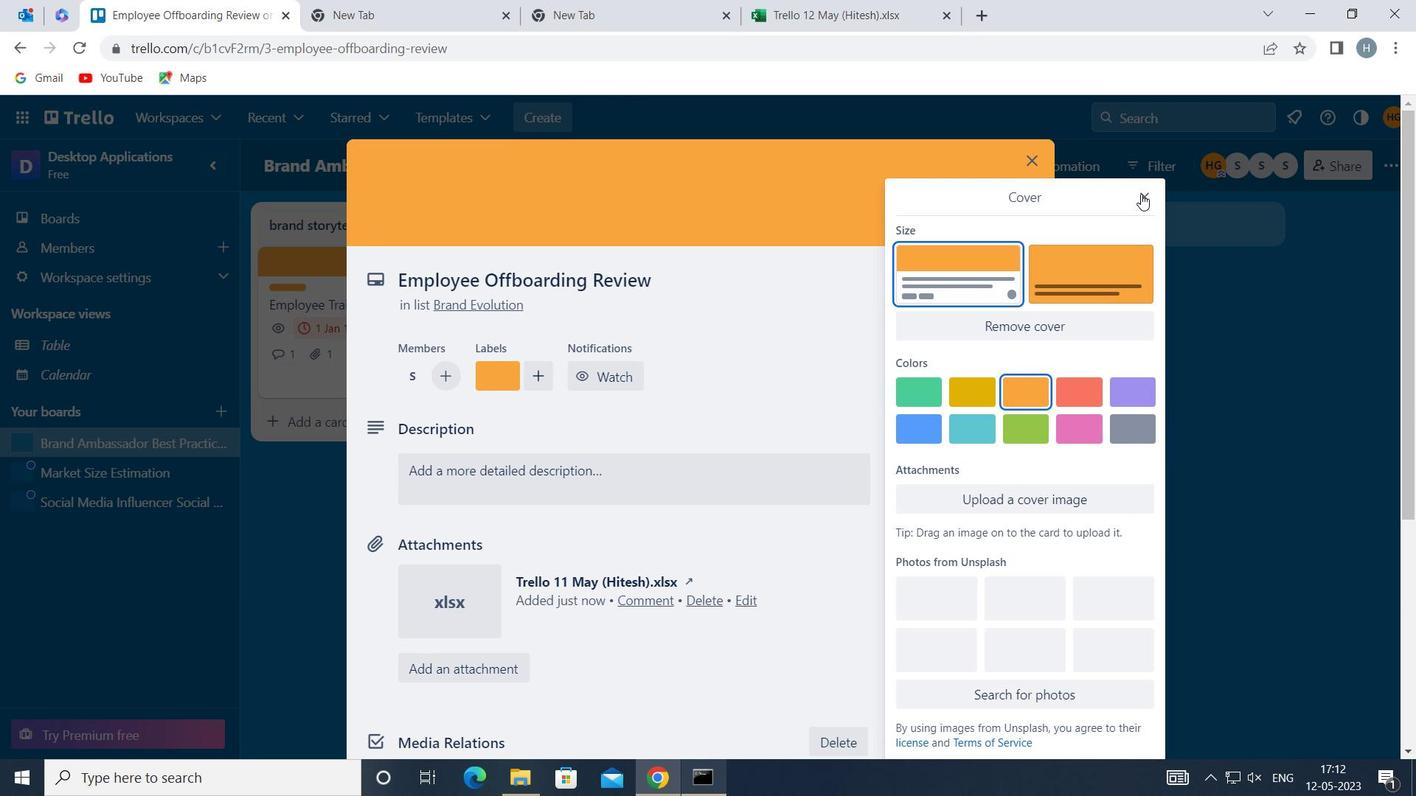 
Action: Mouse pressed left at (1143, 193)
Screenshot: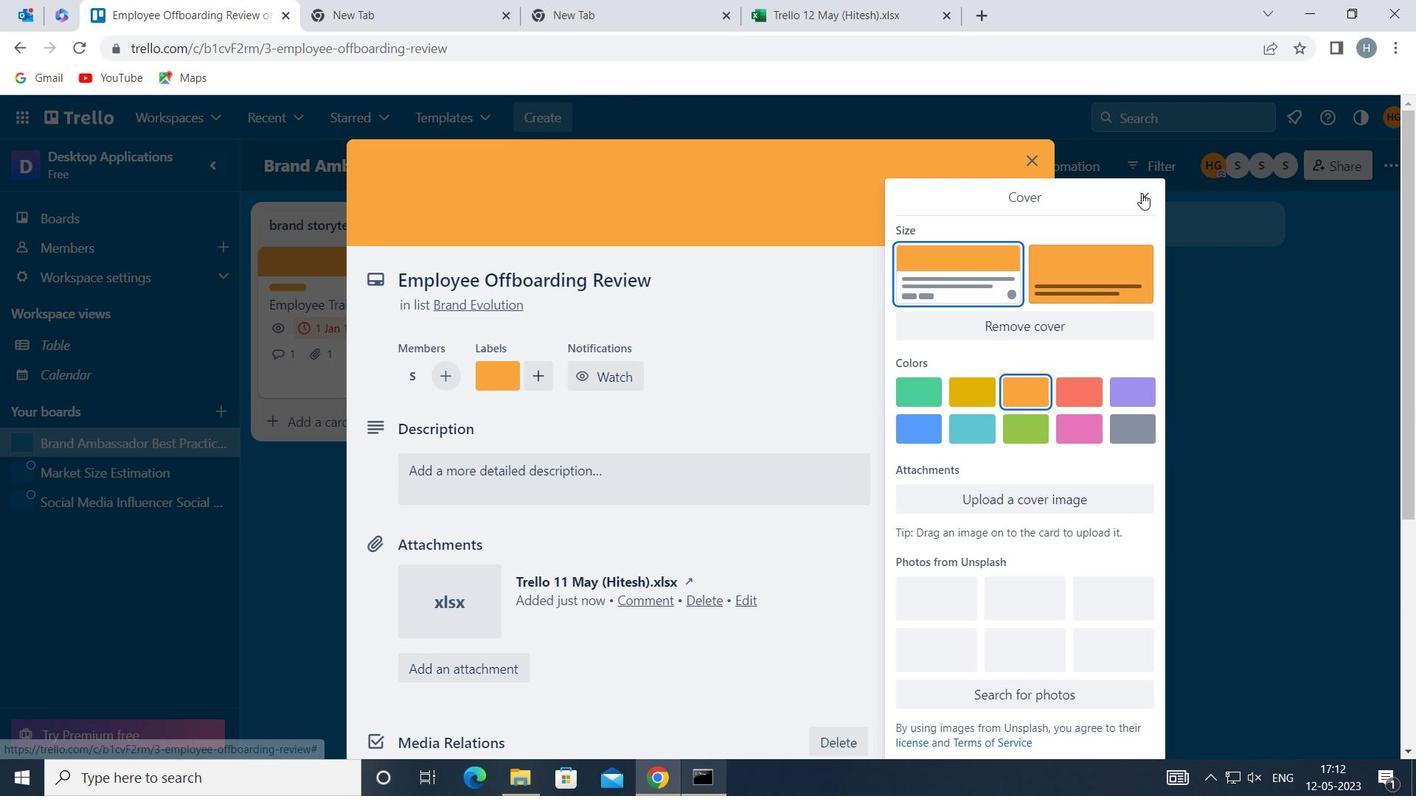 
Action: Mouse moved to (739, 475)
Screenshot: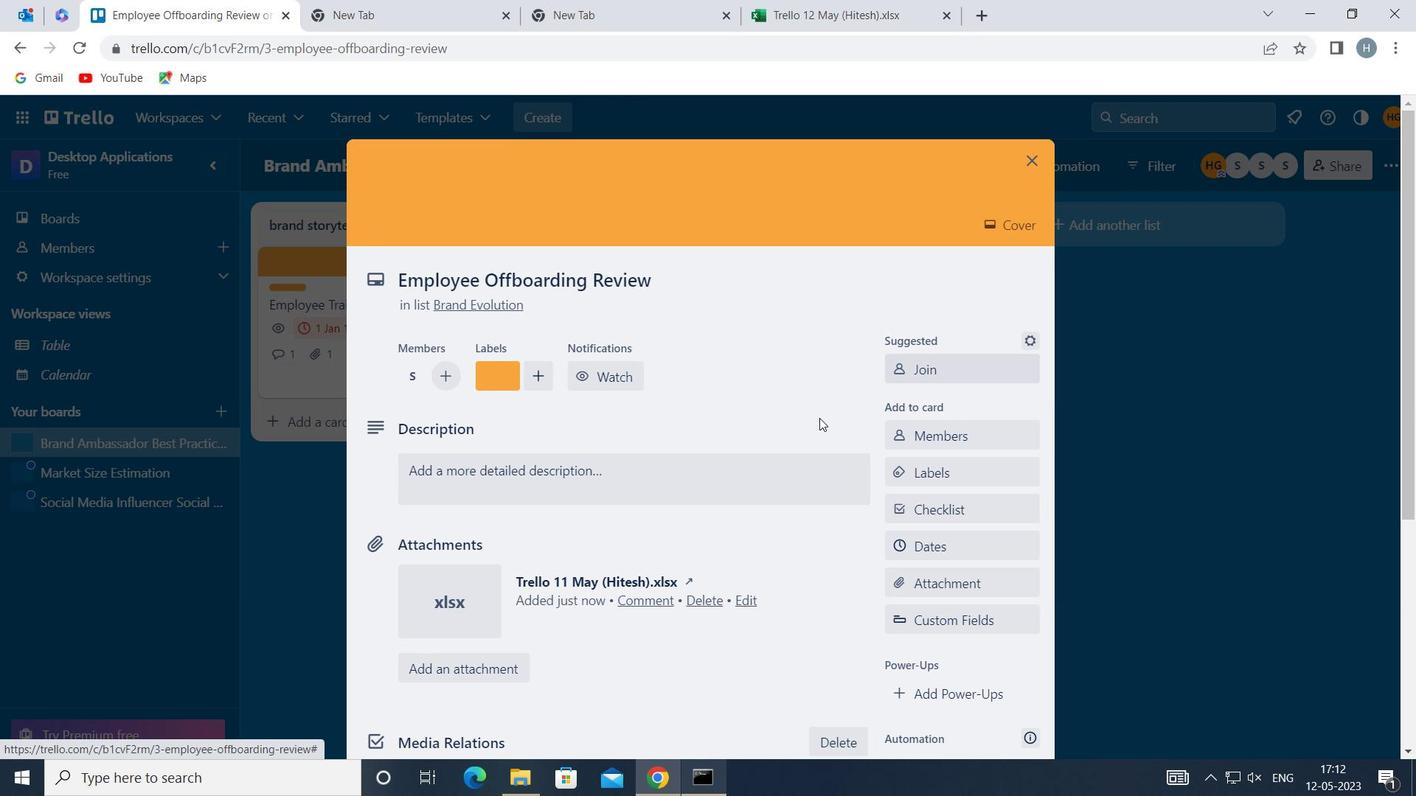 
Action: Mouse pressed left at (739, 475)
Screenshot: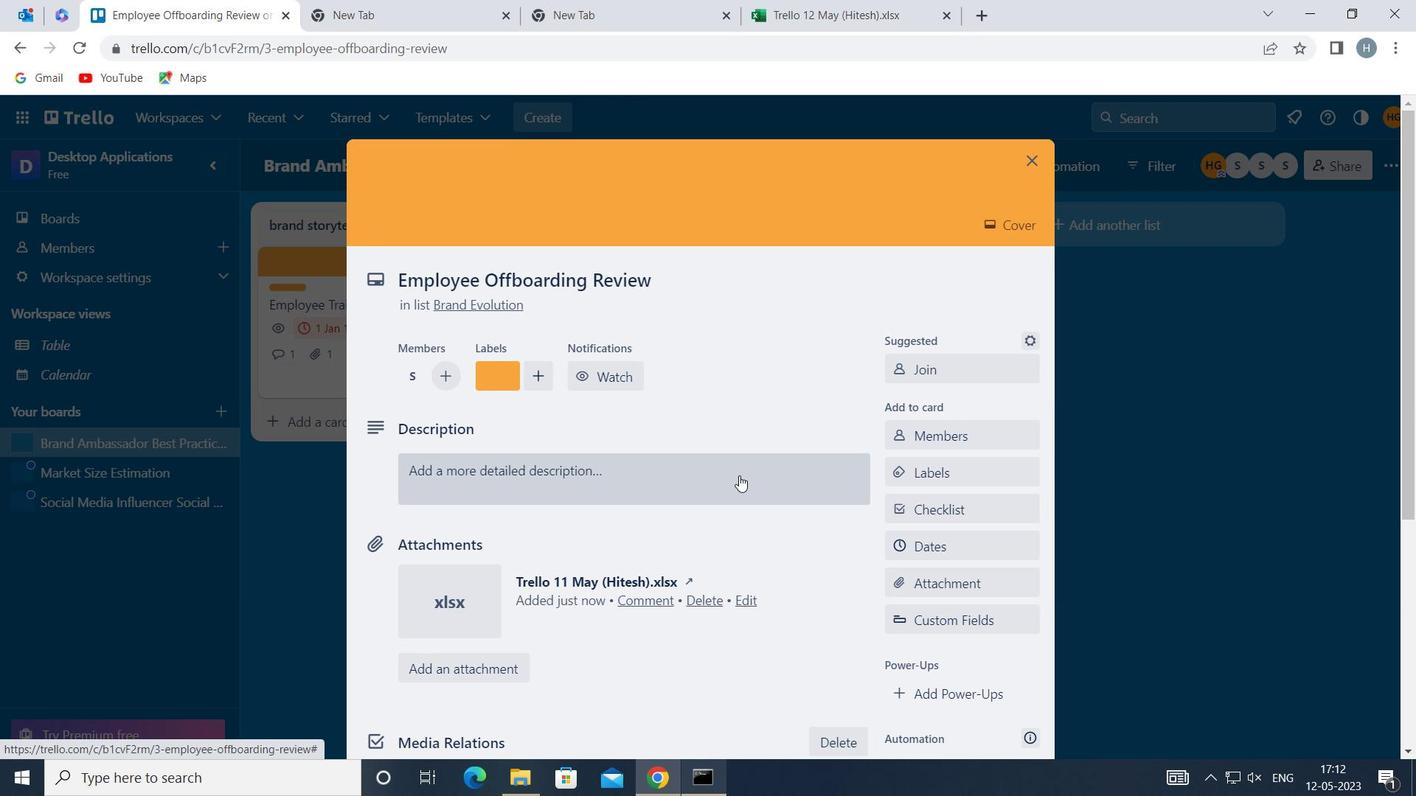 
Action: Mouse moved to (627, 551)
Screenshot: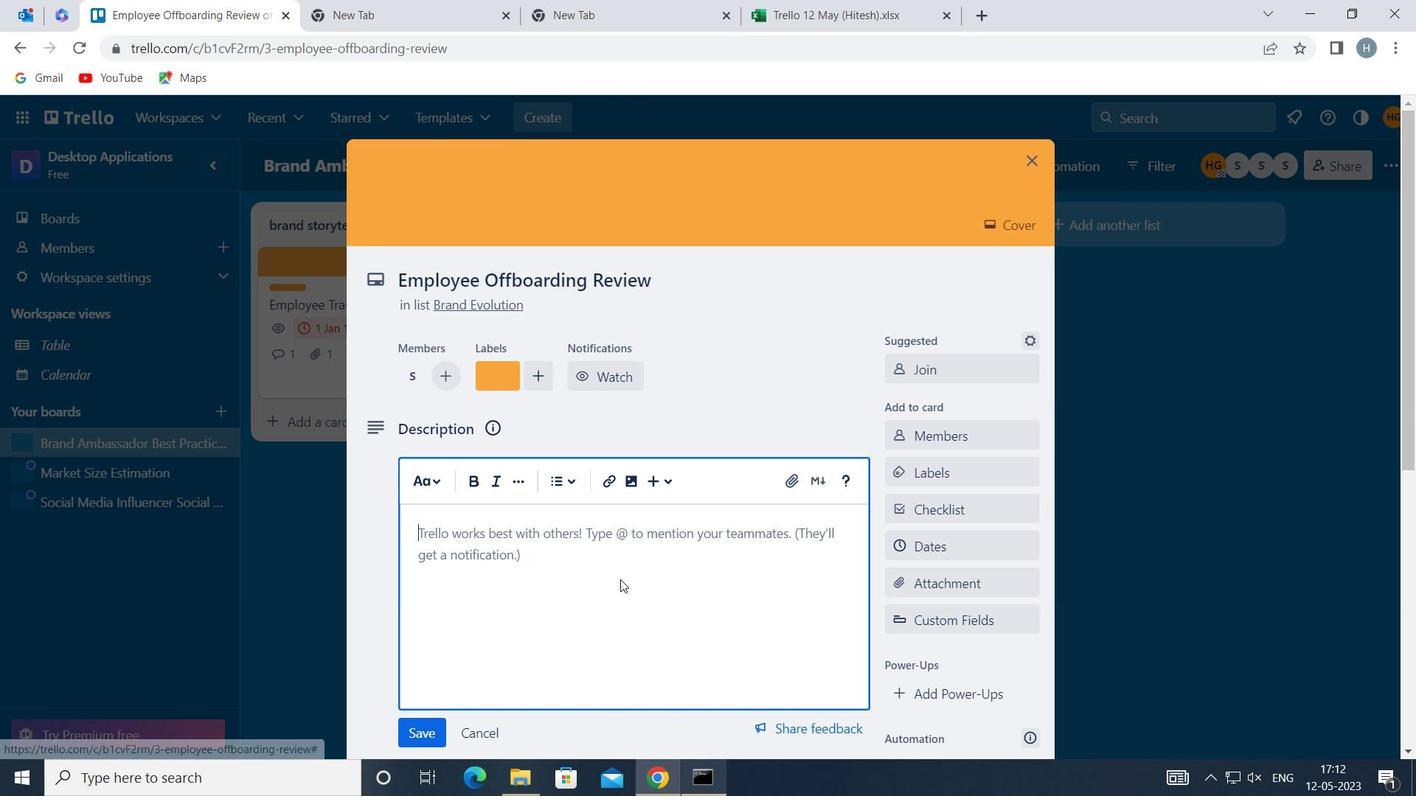 
Action: Mouse pressed left at (627, 551)
Screenshot: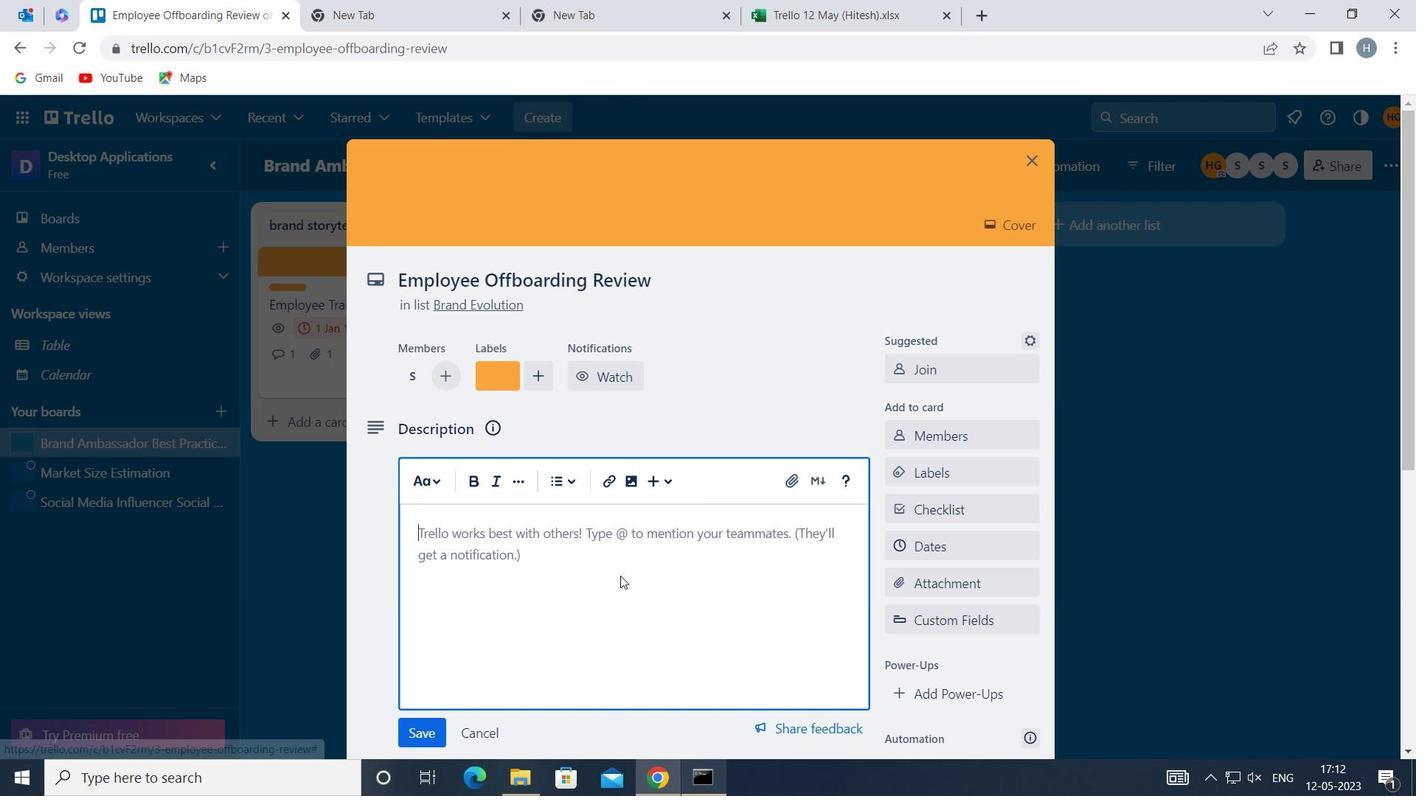 
Action: Key pressed <Key.shift>RESEARCH<Key.space>AND<Key.space>DEVELOP<Key.space>M<Key.backspace>NEW<Key.space>PRODUCT<Key.space>PACKEGING<Key.space>DESIGN<Key.space><Key.backspace><Key.backspace><Key.backspace><Key.backspace><Key.backspace><Key.backspace><Key.backspace><Key.backspace><Key.backspace><Key.backspace><Key.backspace><Key.backspace><Key.backspace>AGING<Key.space>DESIGN
Screenshot: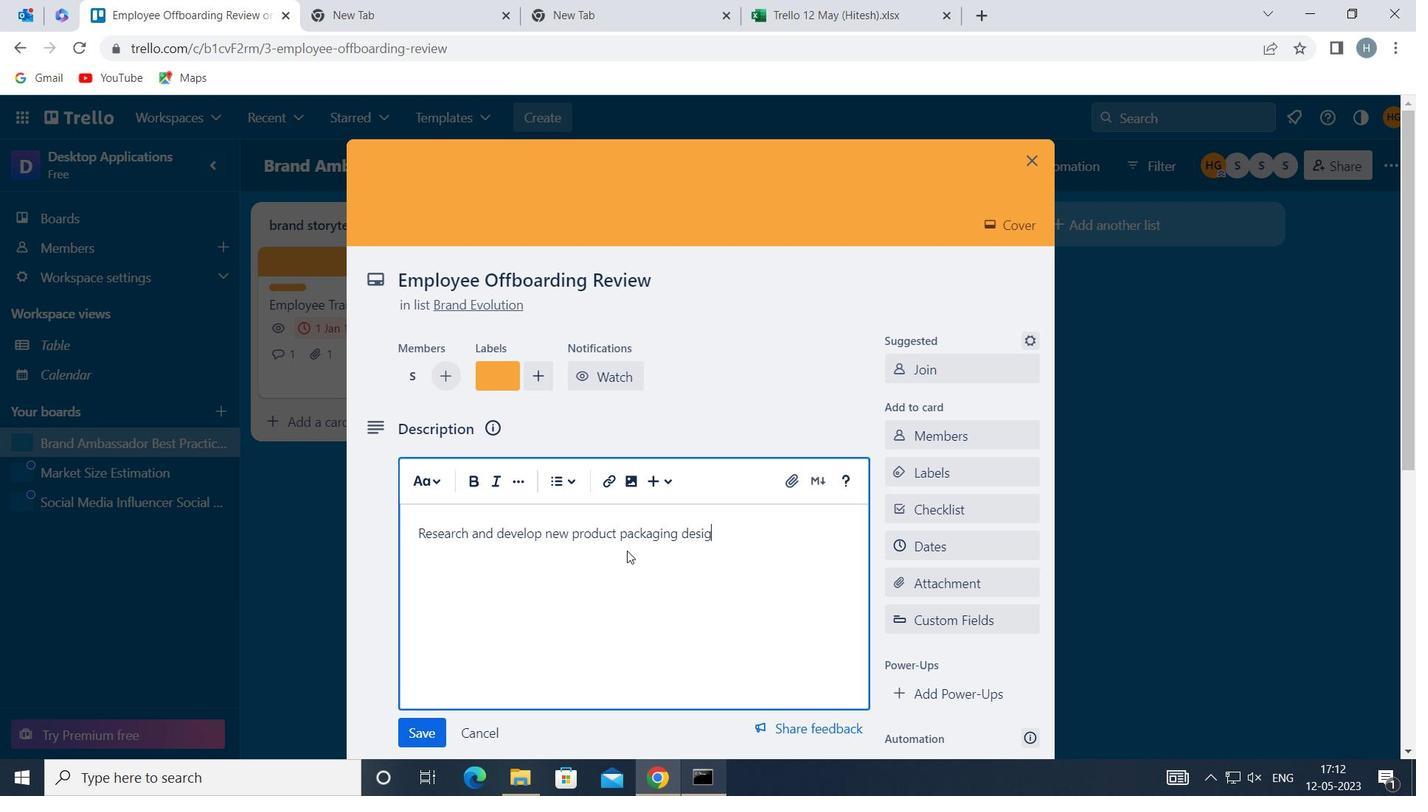 
Action: Mouse moved to (414, 734)
Screenshot: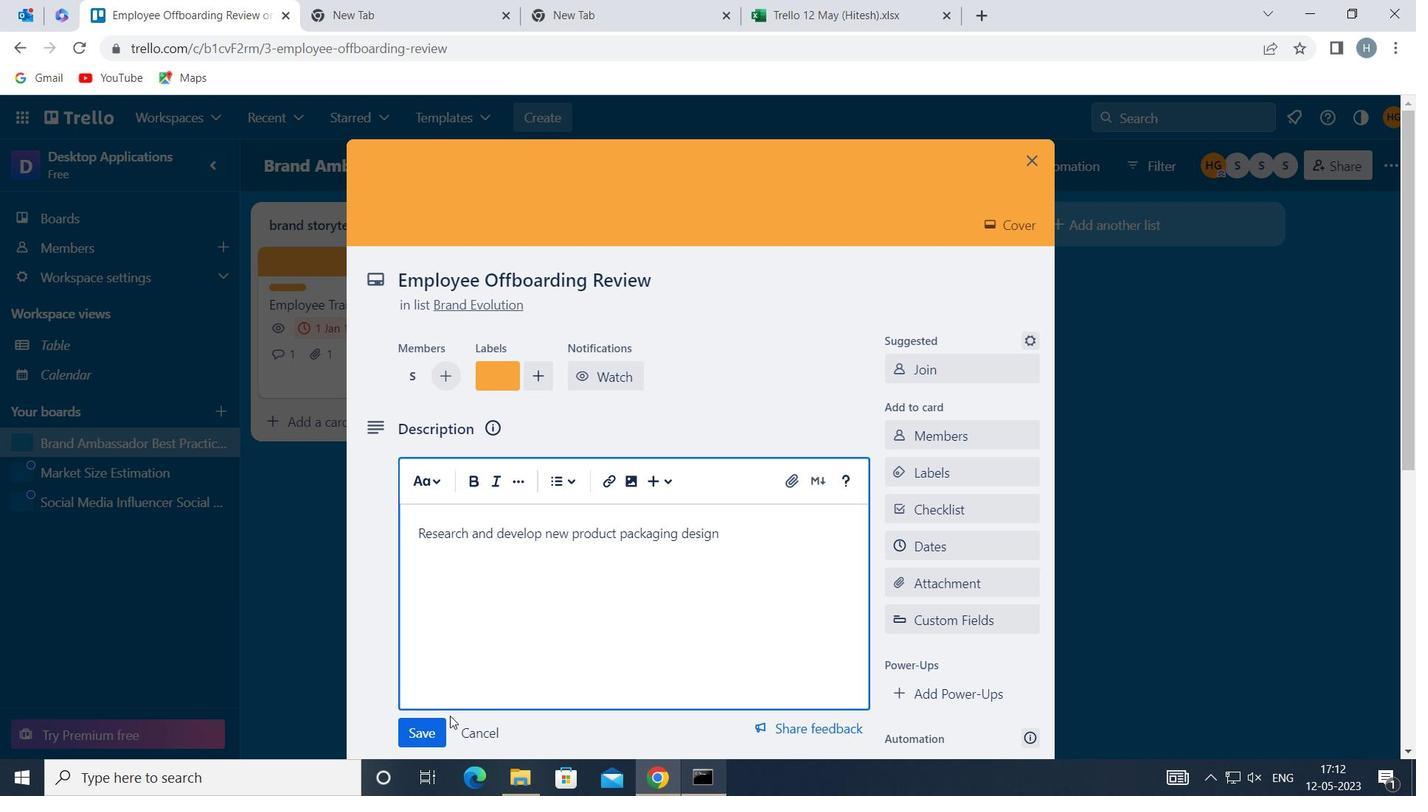 
Action: Mouse pressed left at (414, 734)
Screenshot: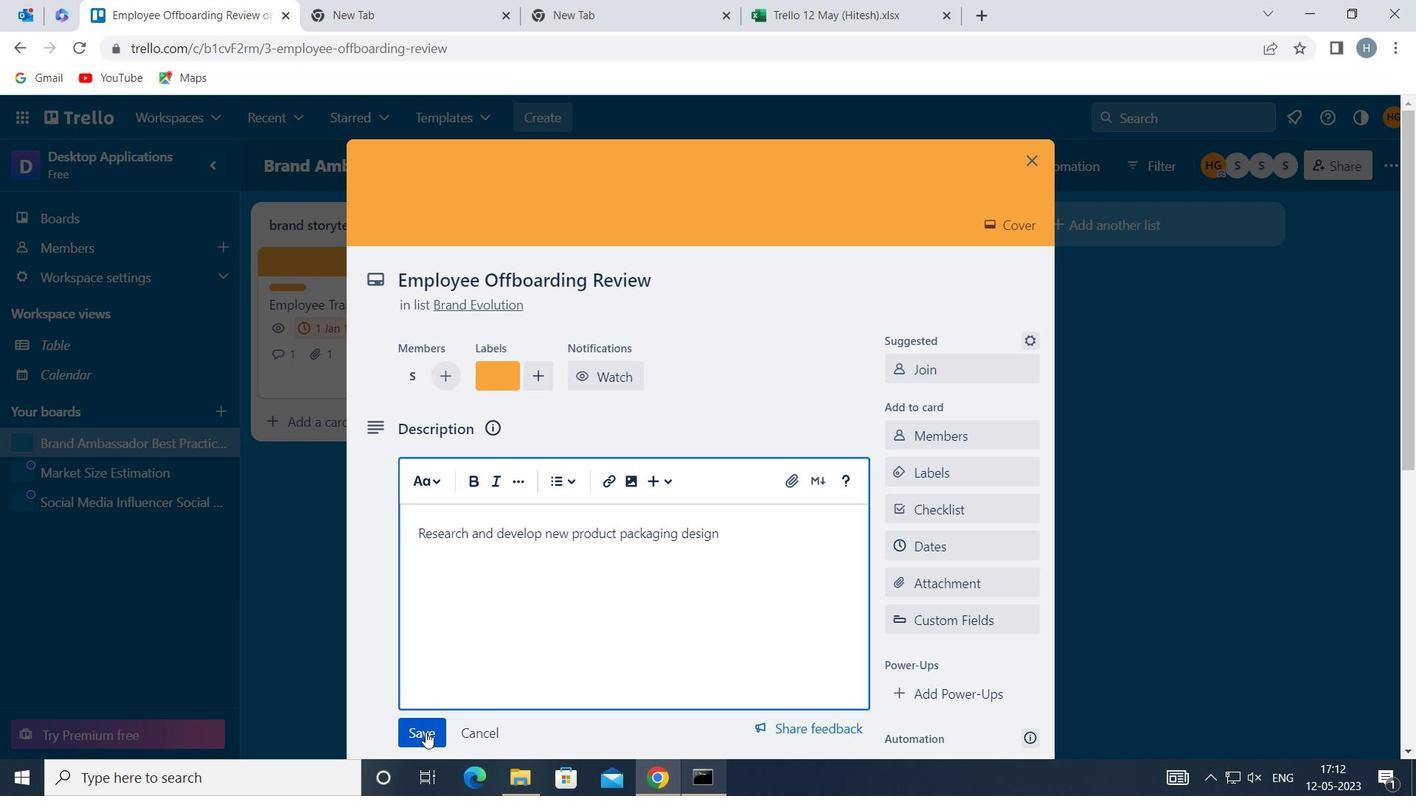 
Action: Mouse moved to (550, 599)
Screenshot: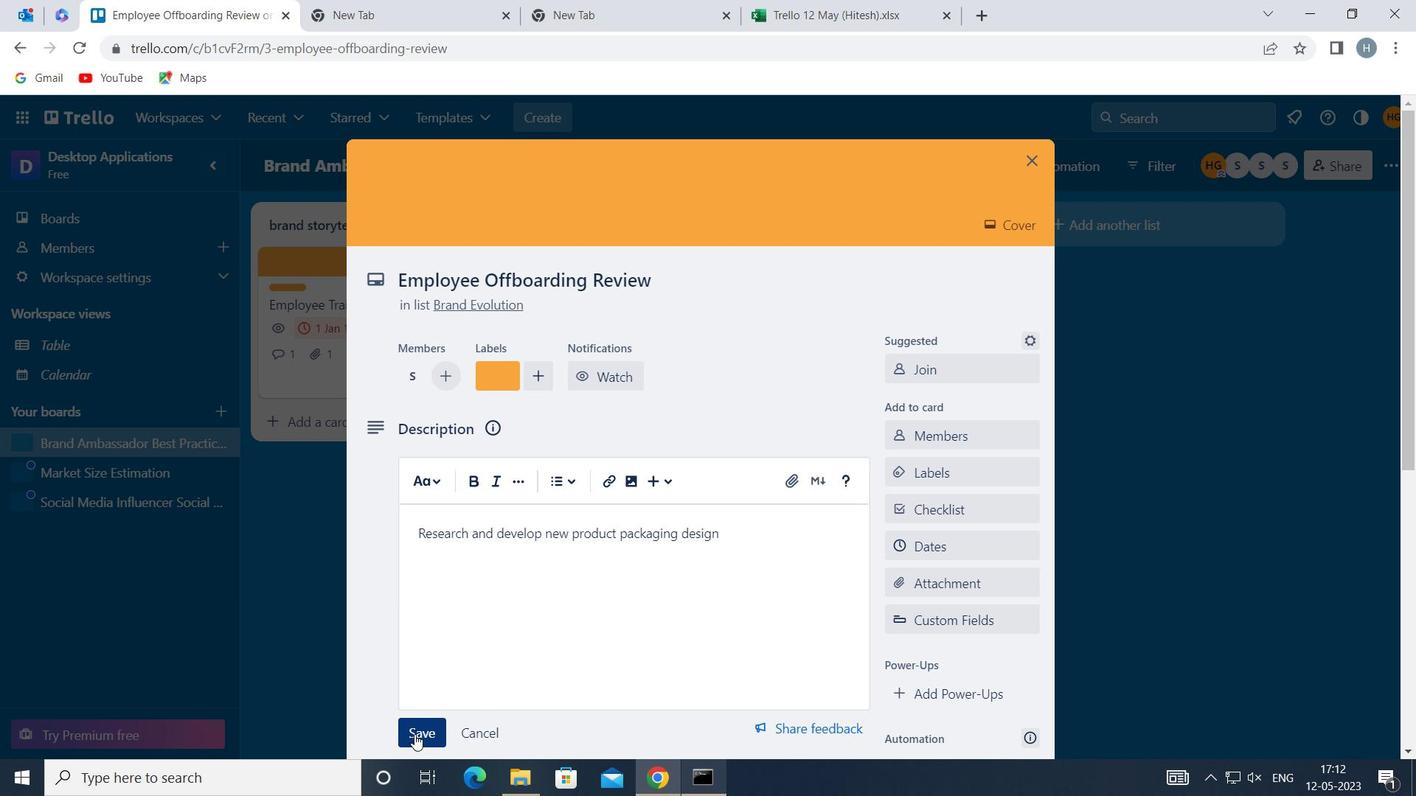 
Action: Mouse scrolled (550, 598) with delta (0, 0)
Screenshot: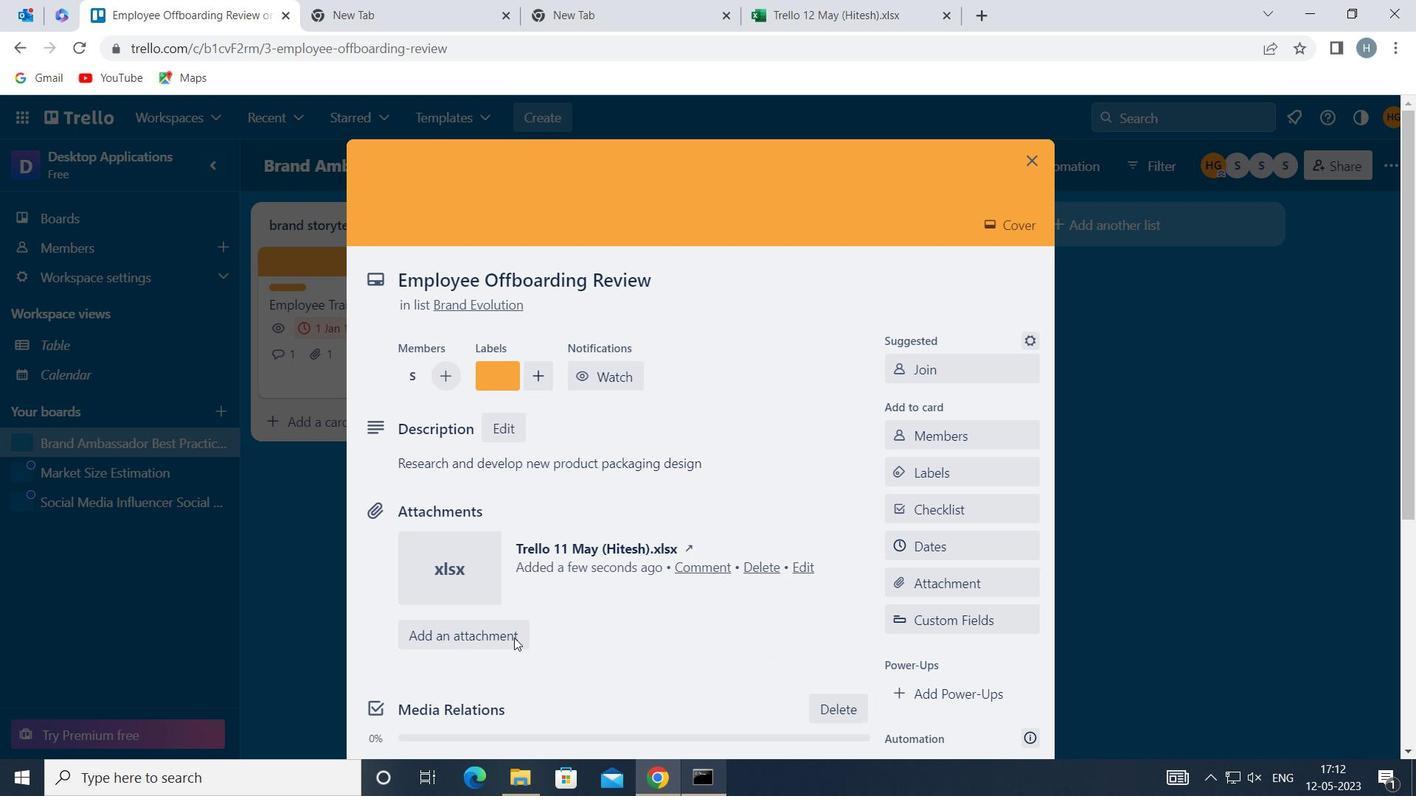 
Action: Mouse scrolled (550, 598) with delta (0, 0)
Screenshot: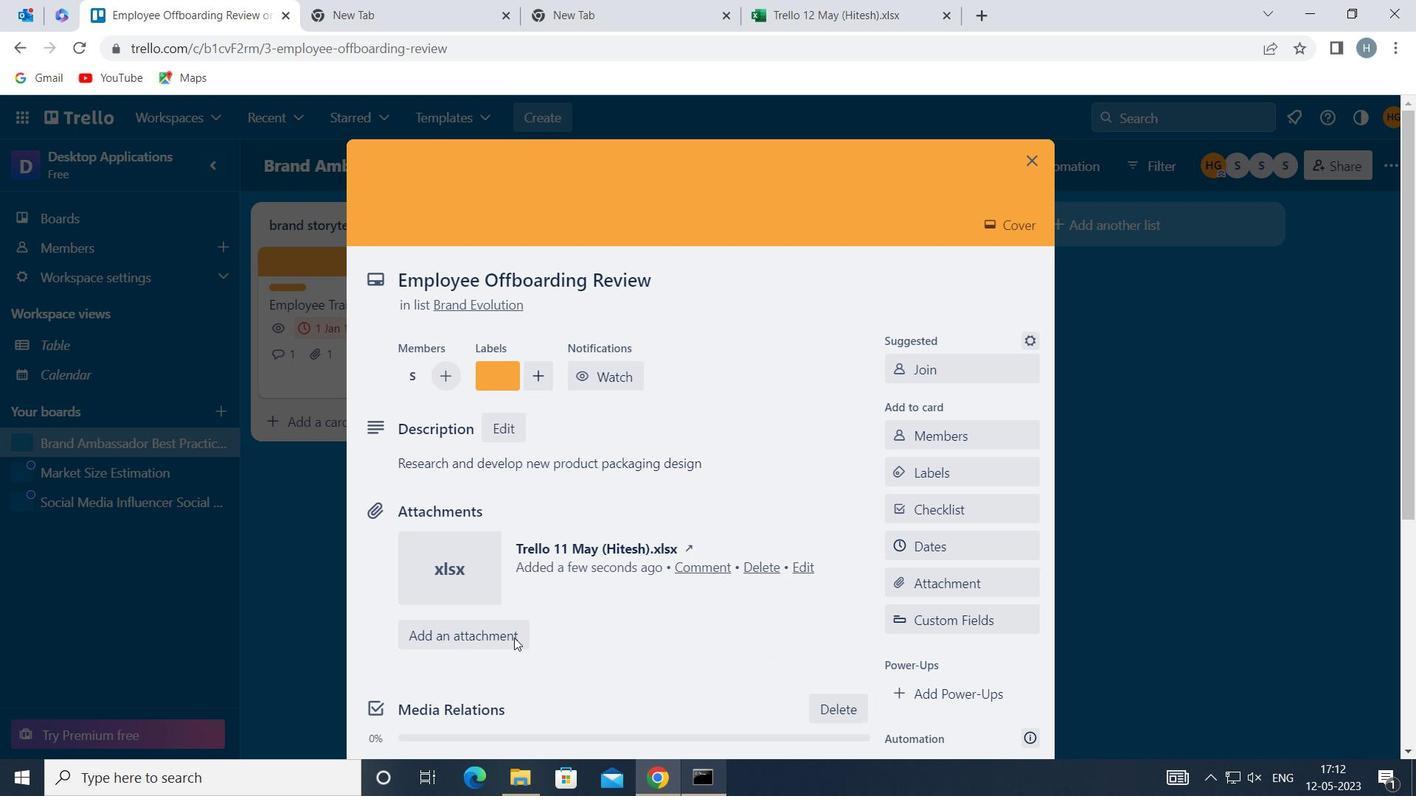
Action: Mouse moved to (549, 599)
Screenshot: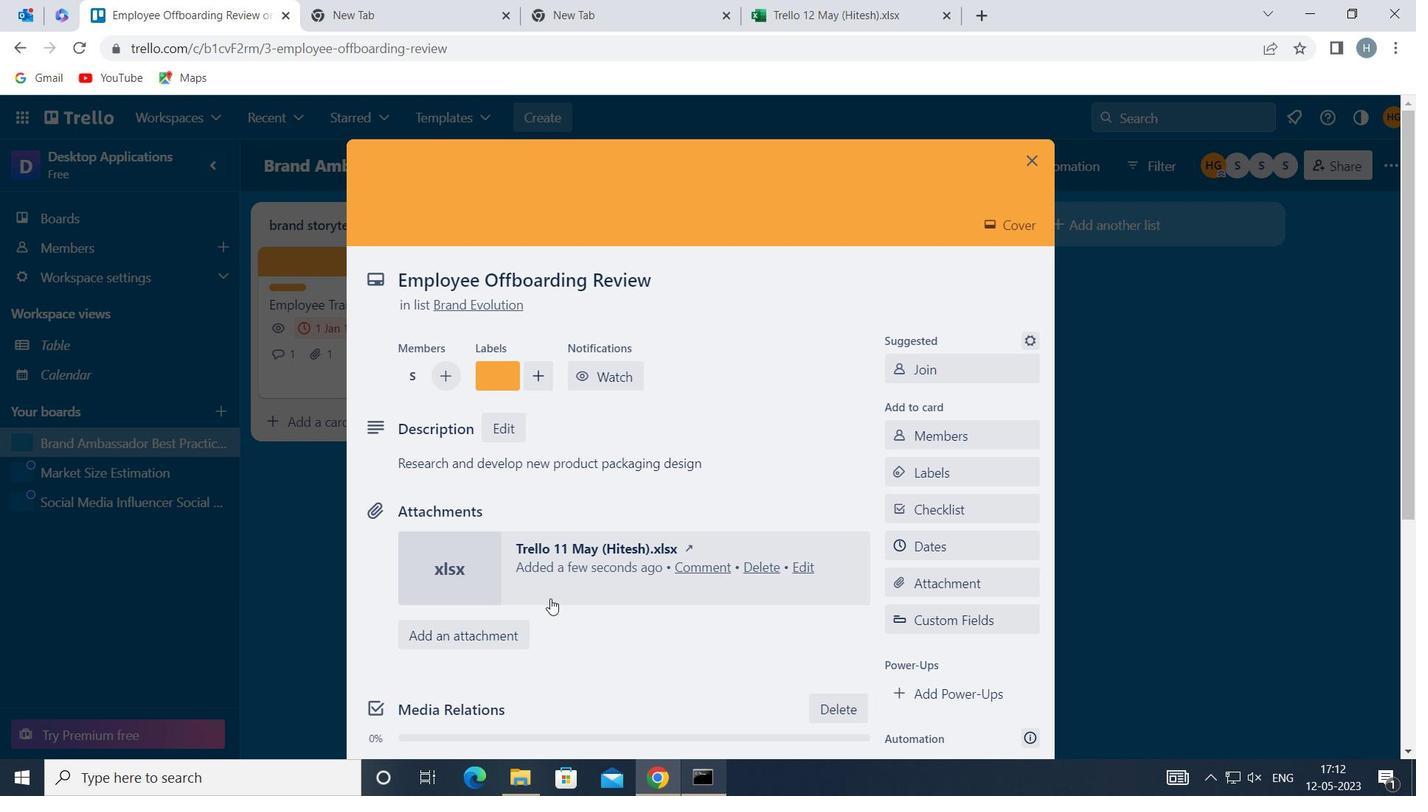 
Action: Mouse scrolled (549, 598) with delta (0, 0)
Screenshot: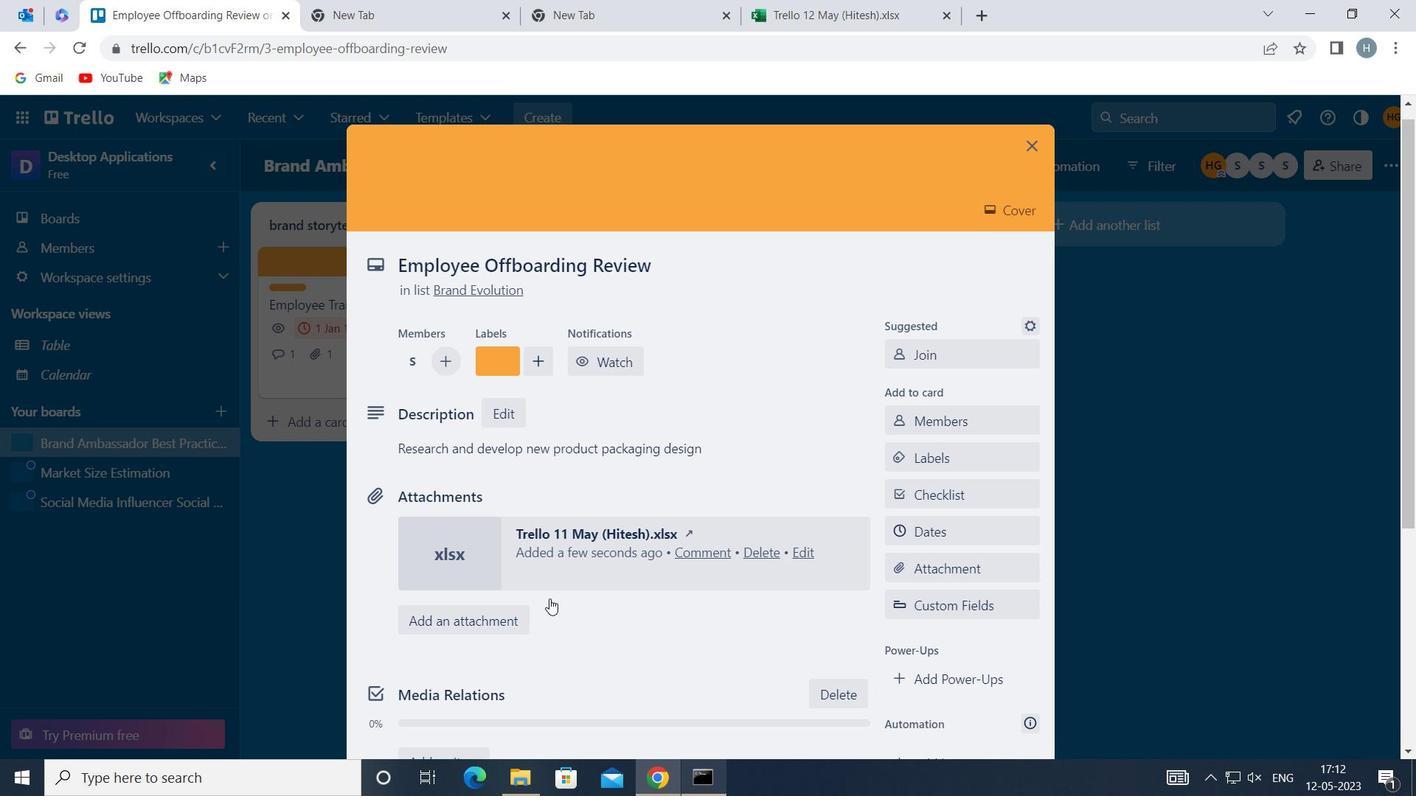 
Action: Mouse scrolled (549, 598) with delta (0, 0)
Screenshot: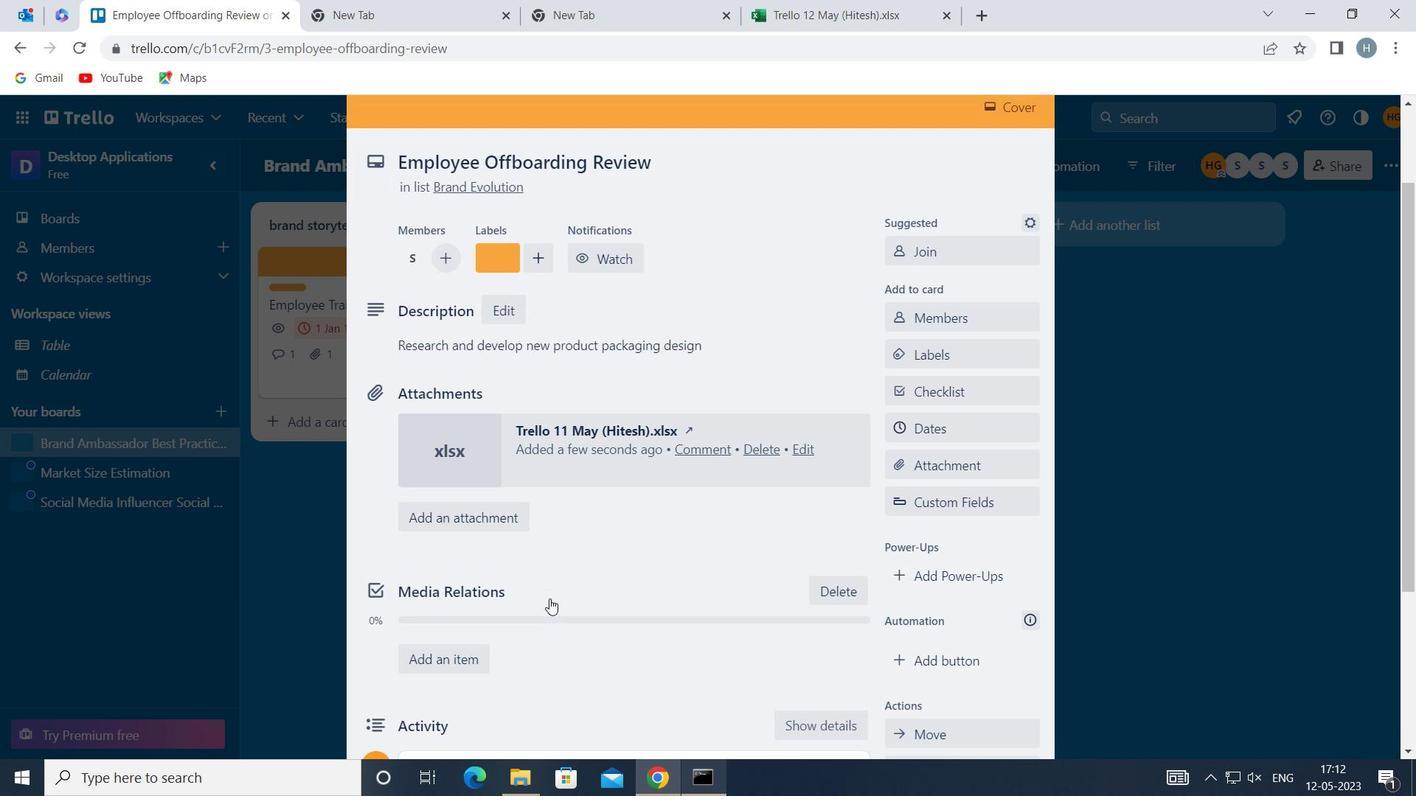 
Action: Mouse scrolled (549, 598) with delta (0, 0)
Screenshot: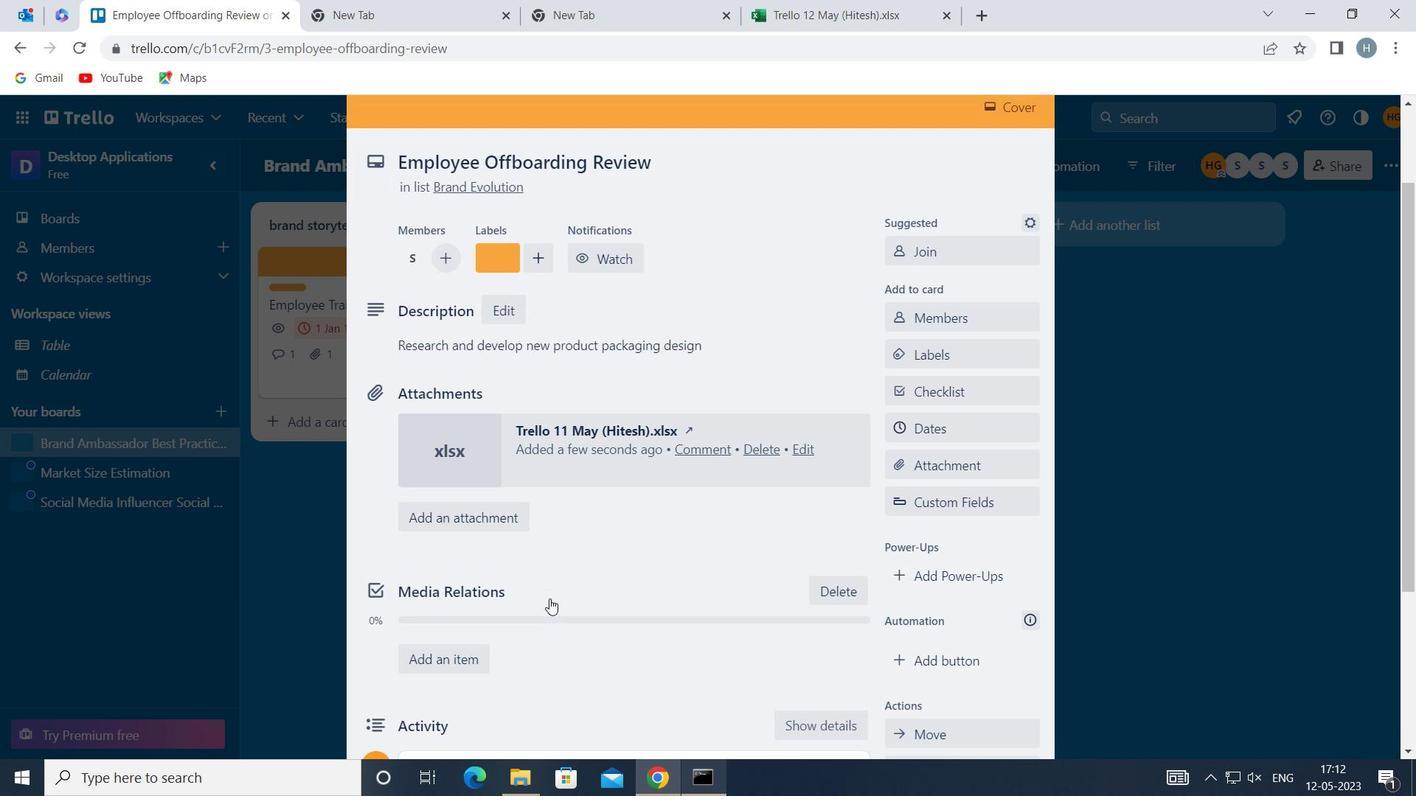 
Action: Mouse moved to (604, 520)
Screenshot: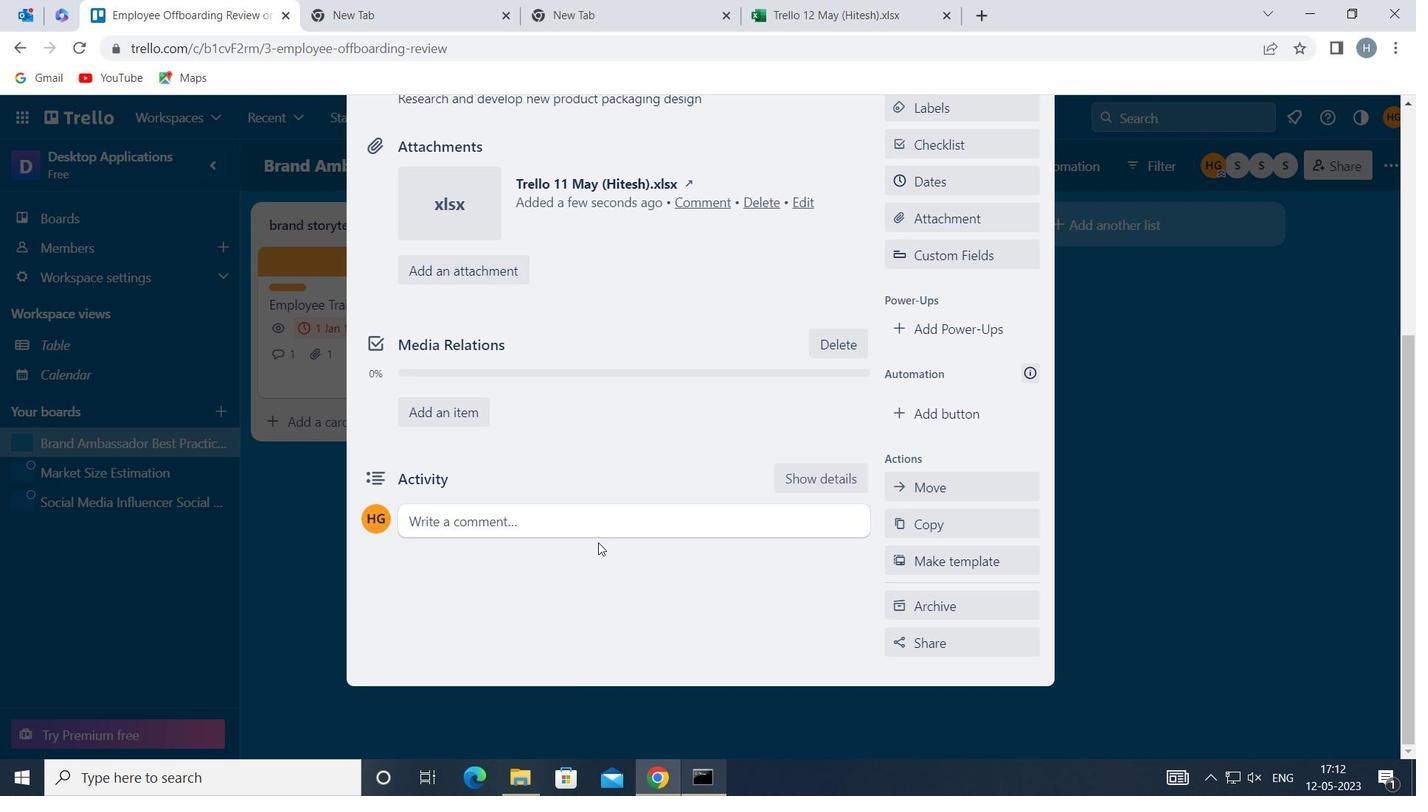 
Action: Mouse pressed left at (604, 520)
Screenshot: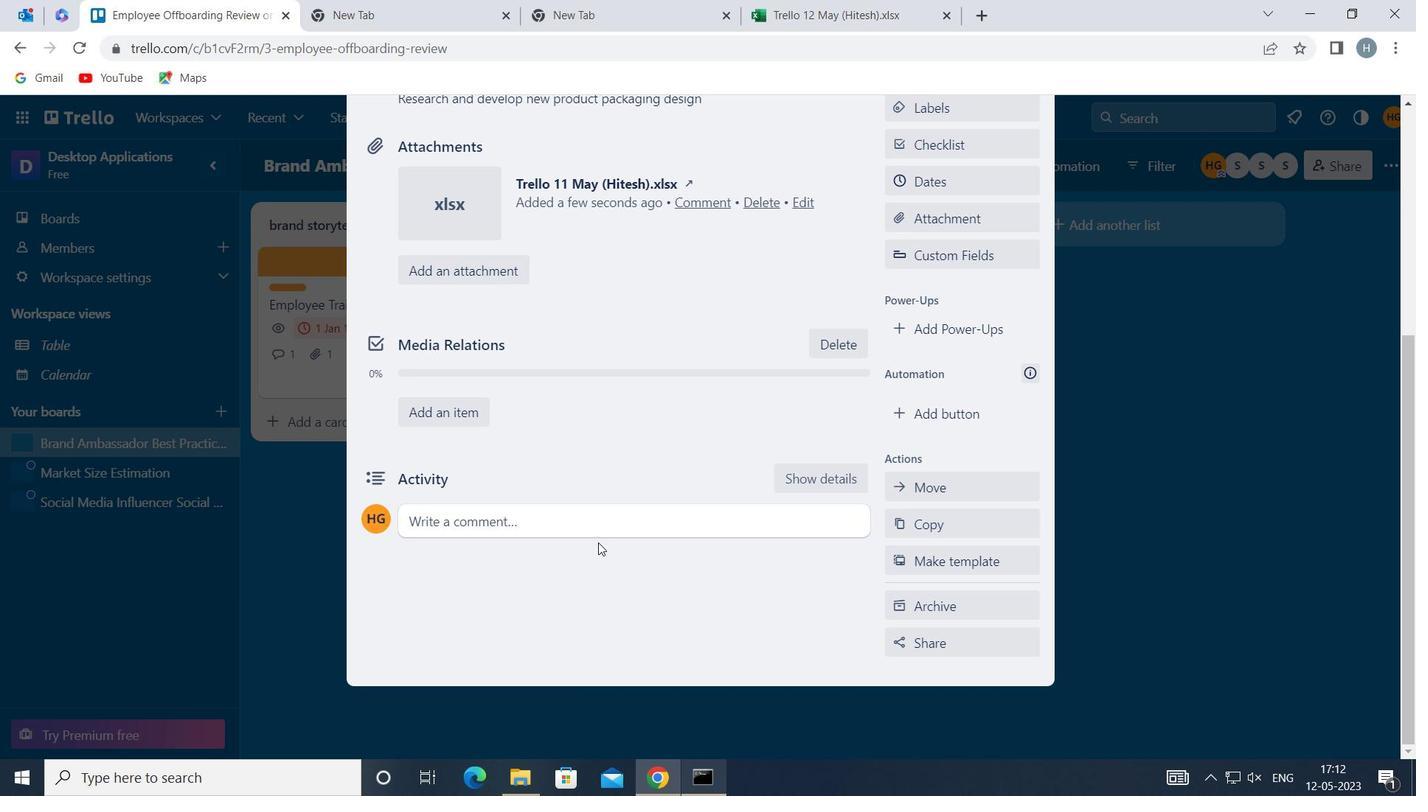 
Action: Mouse moved to (574, 570)
Screenshot: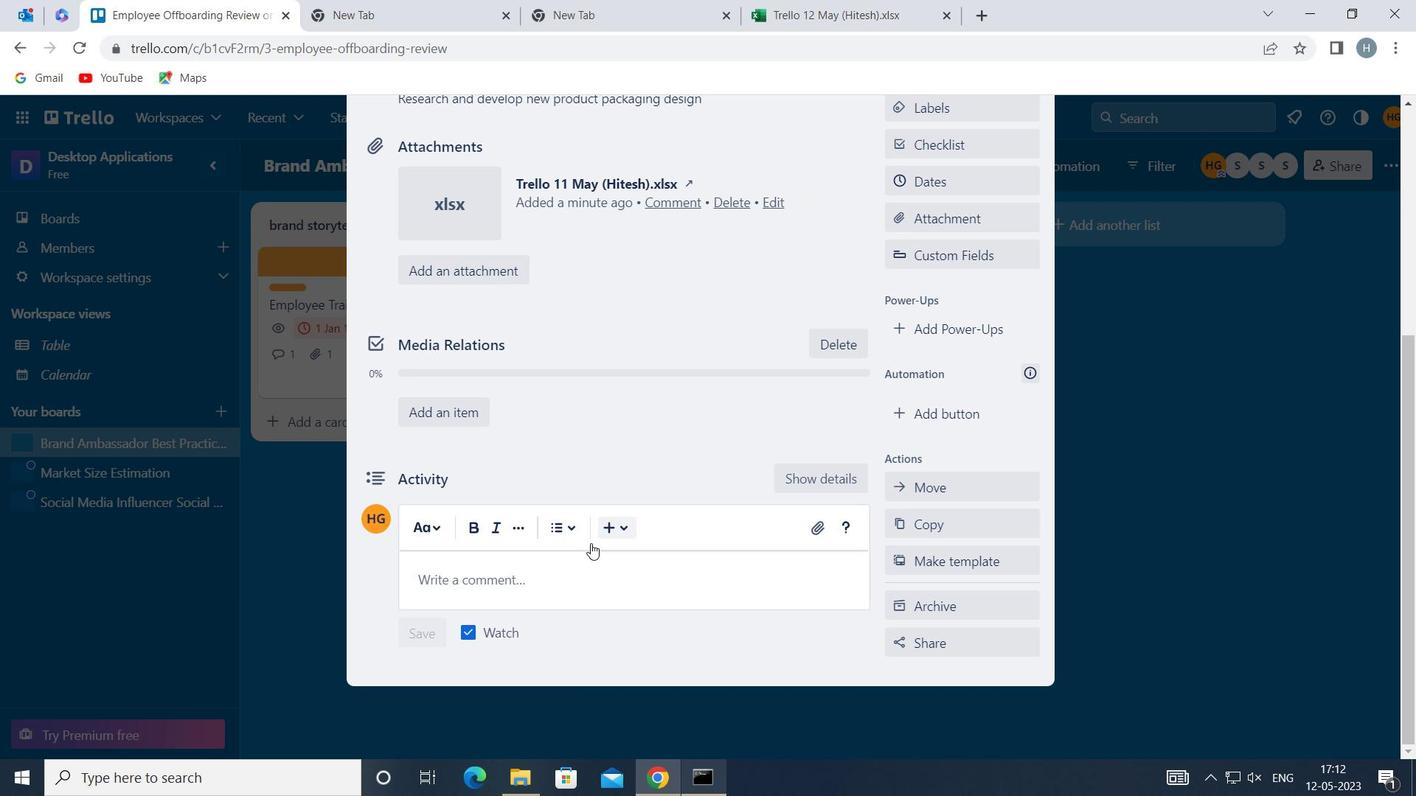 
Action: Mouse pressed left at (574, 570)
Screenshot: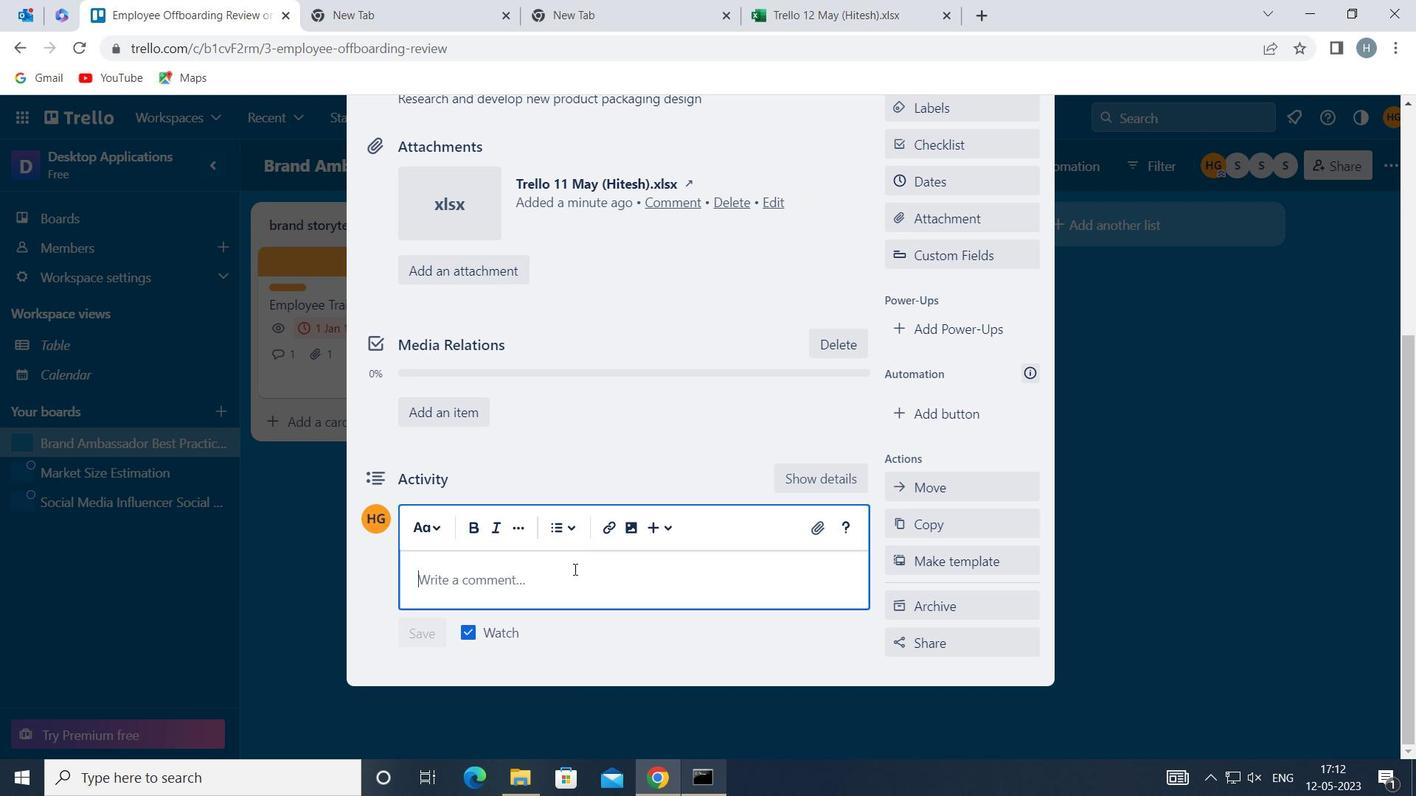 
Action: Key pressed <Key.shift>GIVEN<Key.space>THE<Key.space>POTENTIAL<Key.space>IMPACT<Key.space>OF<Key.space>THIS<Key.space>TASK<Key.space>ON<Key.space>OUR<Key.space>COMPANY<Key.space>REPUTATION,<Key.space>LET<Key.space>US<Key.space>ENSURE<Key.space>THAT<Key.space>WE<Key.space>APPROA<Key.backspace>OACH<Key.space>IT<Key.space>WITH<Key.space>A<Key.space>SE<Key.backspace><Key.backspace><Key.backspace><Key.backspace><Key.backspace><Key.backspace><Key.backspace><Key.backspace><Key.backspace><Key.backspace><Key.backspace><Key.backspace><Key.backspace><Key.backspace><Key.backspace><Key.backspace><Key.backspace>ACH<Key.space>IT<Key.space>WITH<Key.space>A<Key.space>SENSE<Key.space>OF<Key.space>INTEGRITY<Key.space>AND<Key.space>PROFESSIONALISM
Screenshot: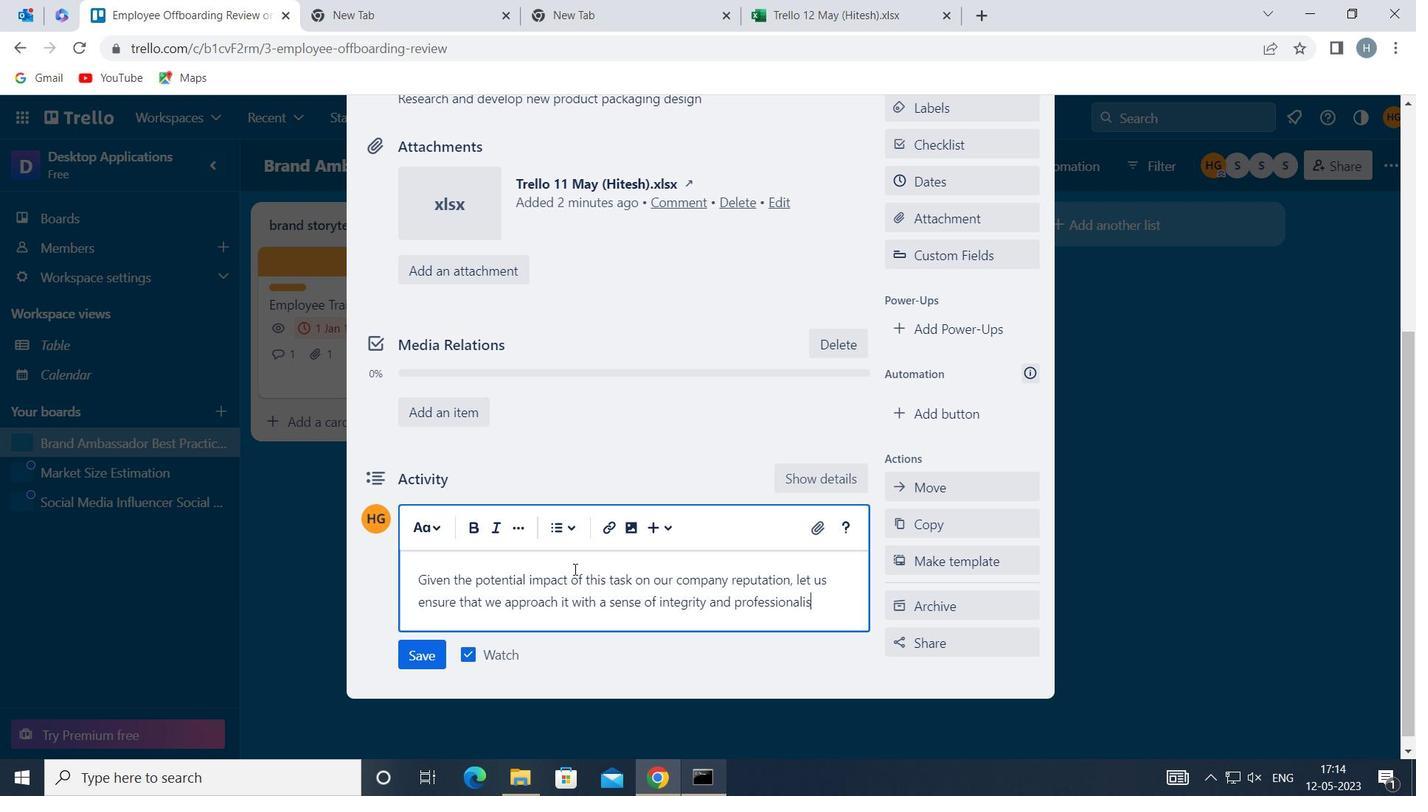 
Action: Mouse moved to (413, 652)
Screenshot: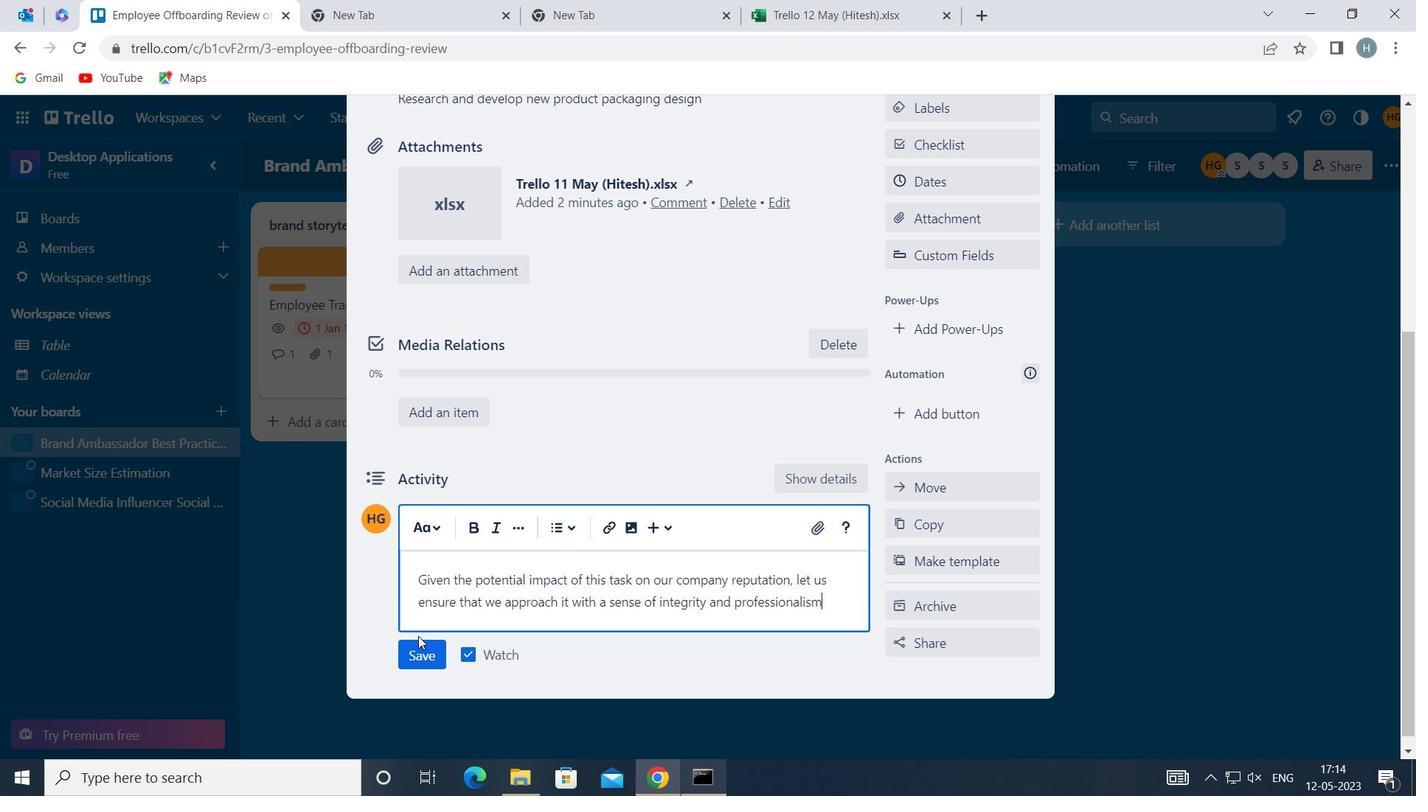 
Action: Mouse pressed left at (413, 652)
Screenshot: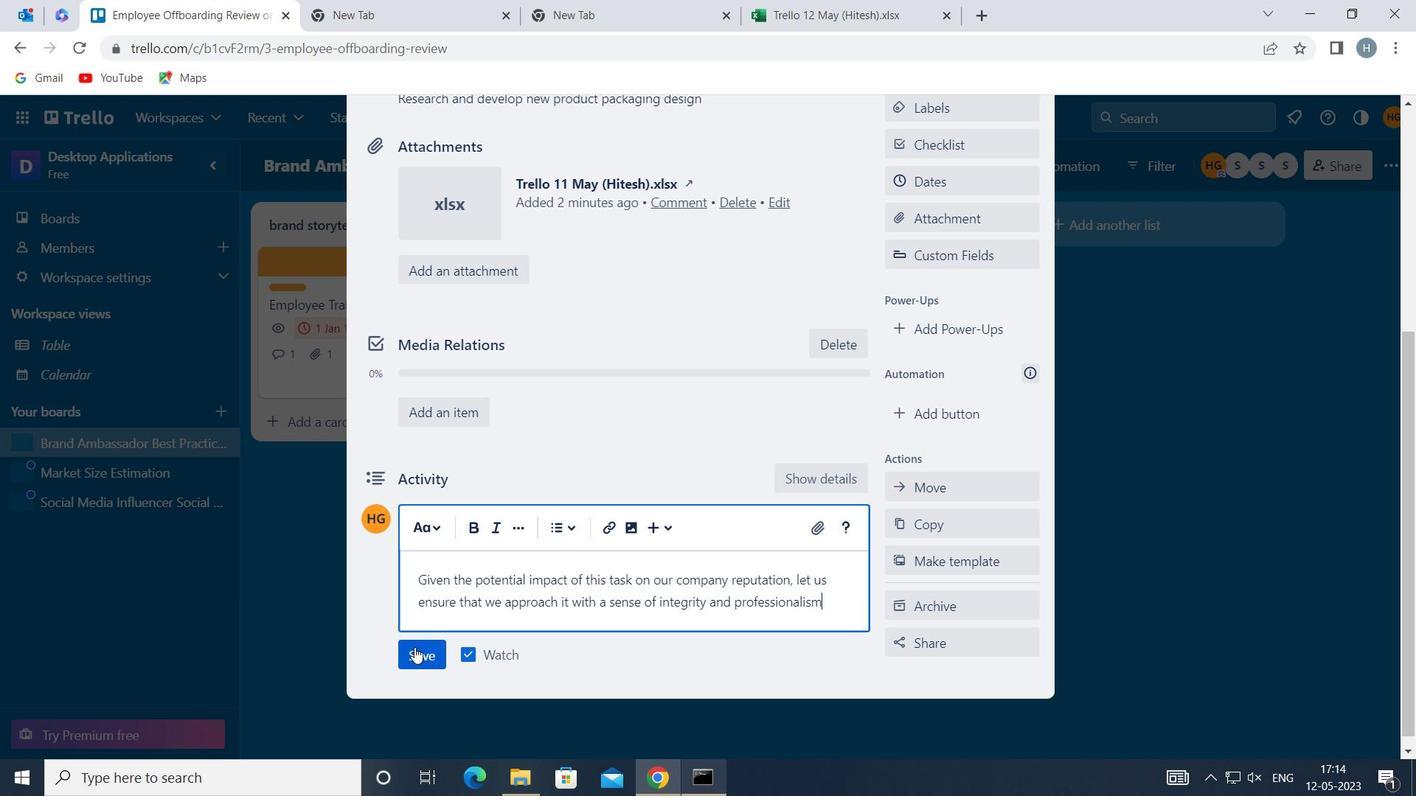 
Action: Mouse moved to (957, 188)
Screenshot: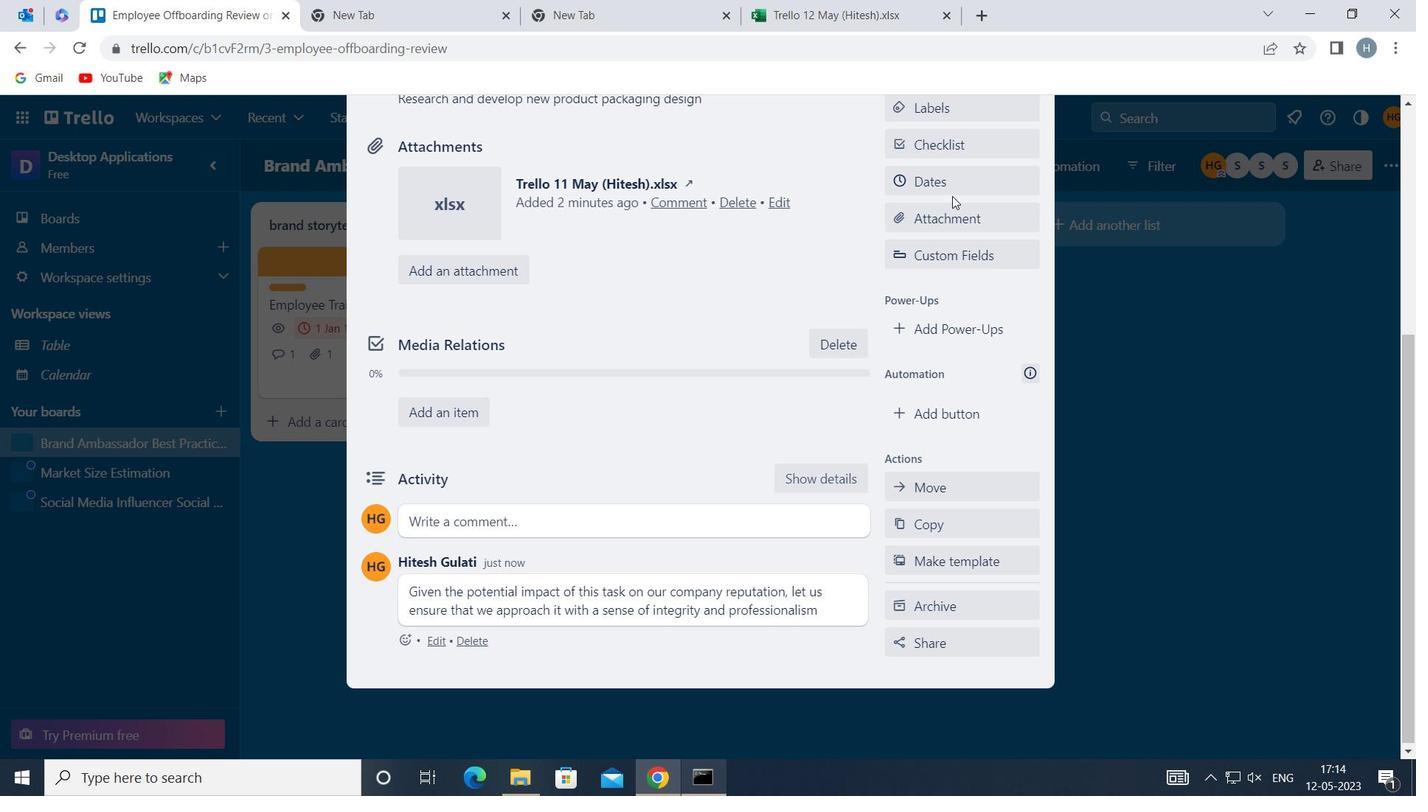 
Action: Mouse pressed left at (957, 188)
Screenshot: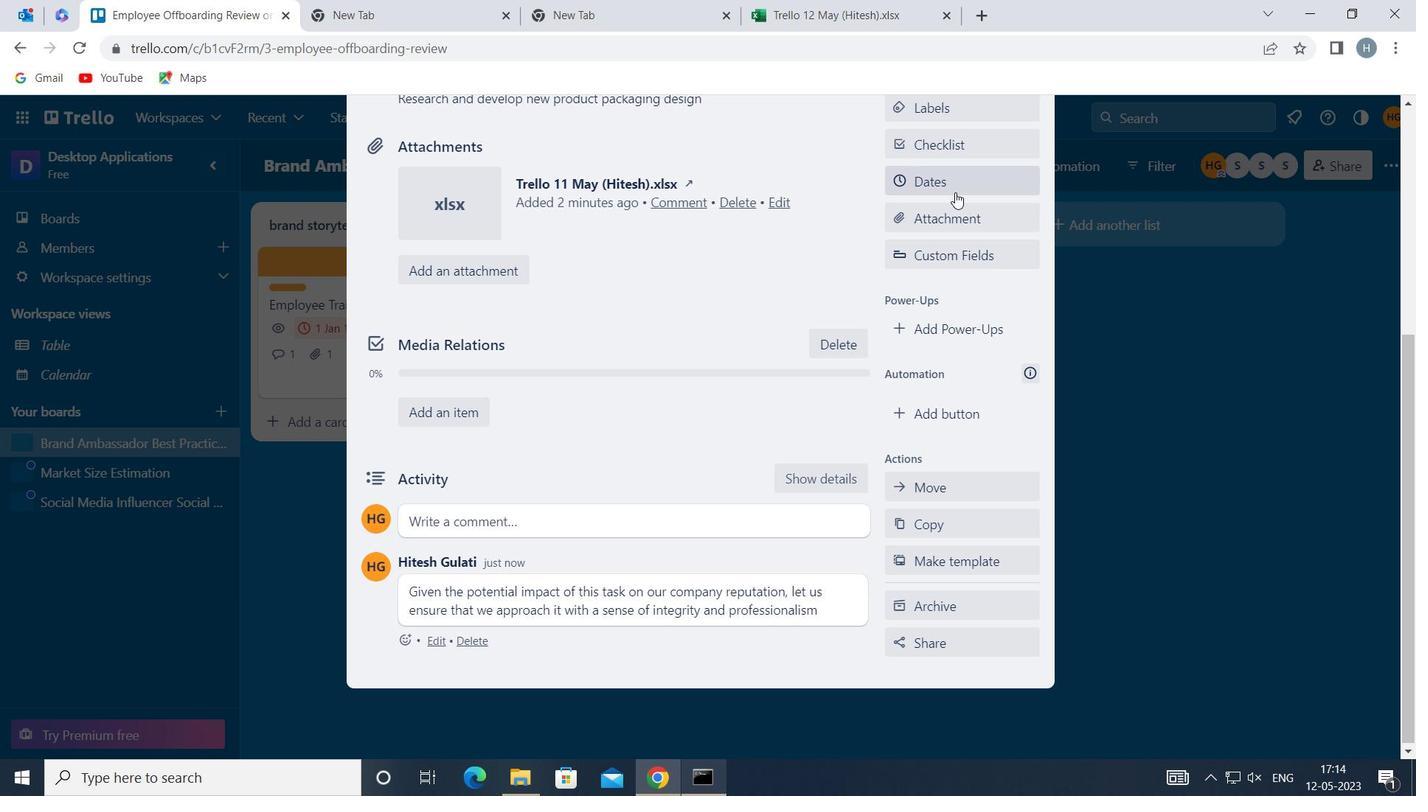 
Action: Mouse moved to (906, 499)
Screenshot: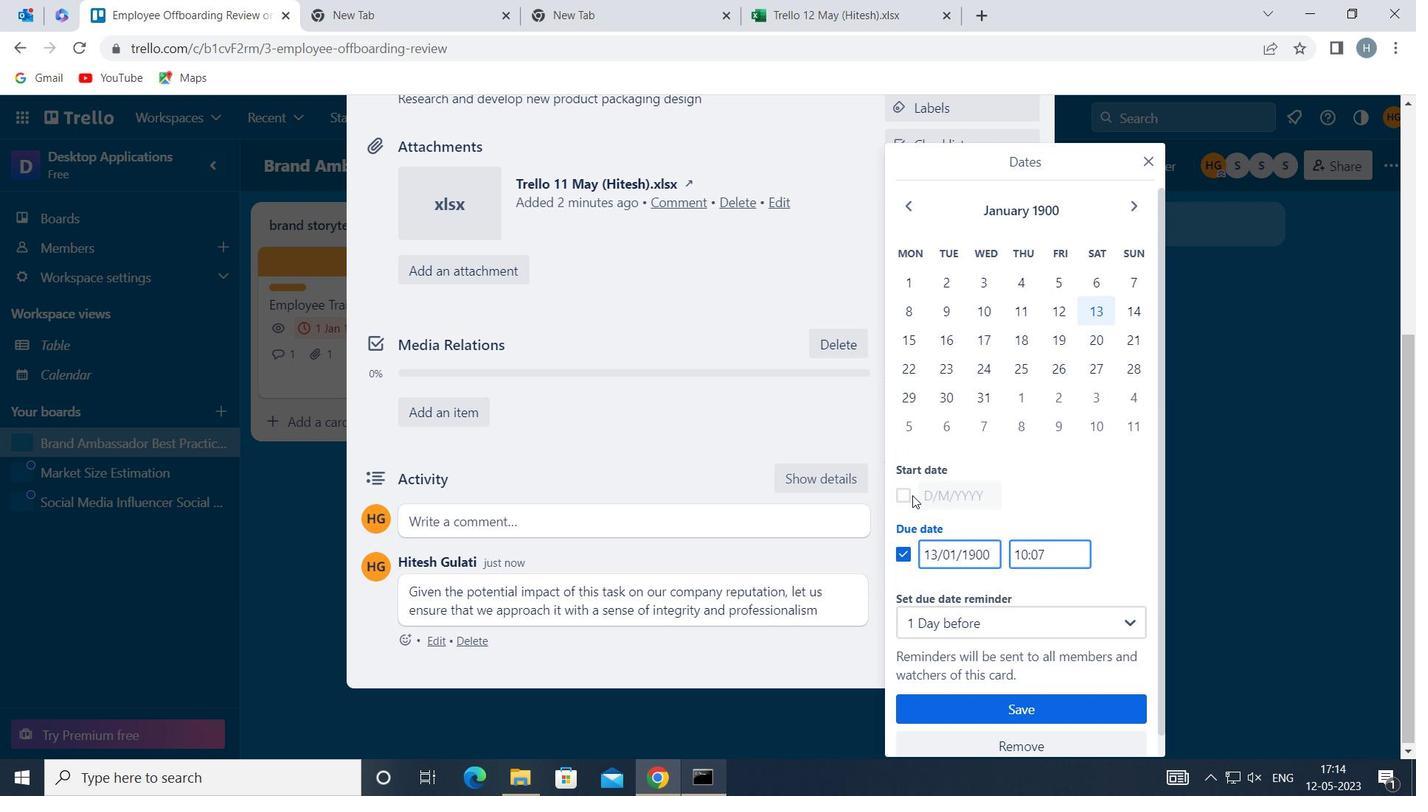 
Action: Mouse pressed left at (906, 499)
Screenshot: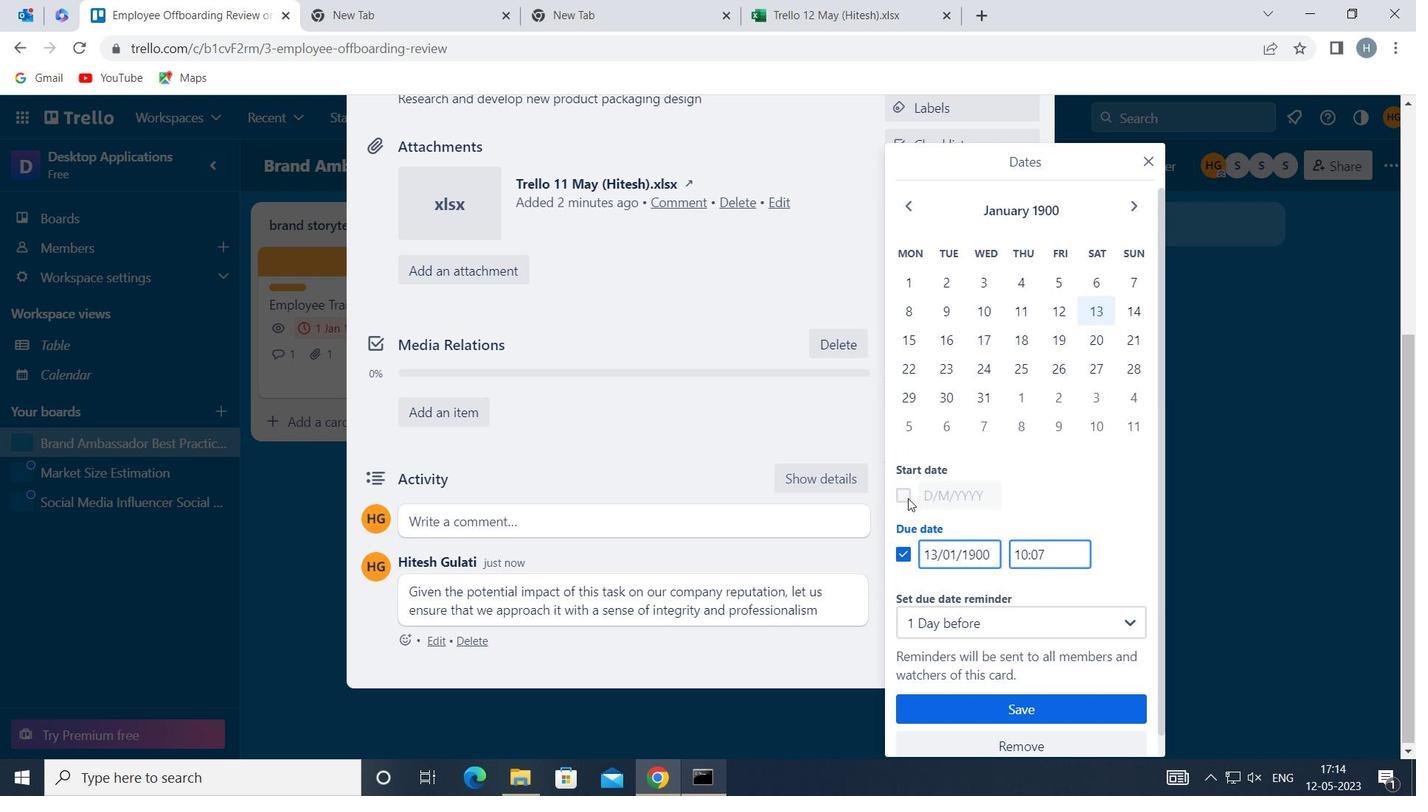 
Action: Mouse moved to (922, 492)
Screenshot: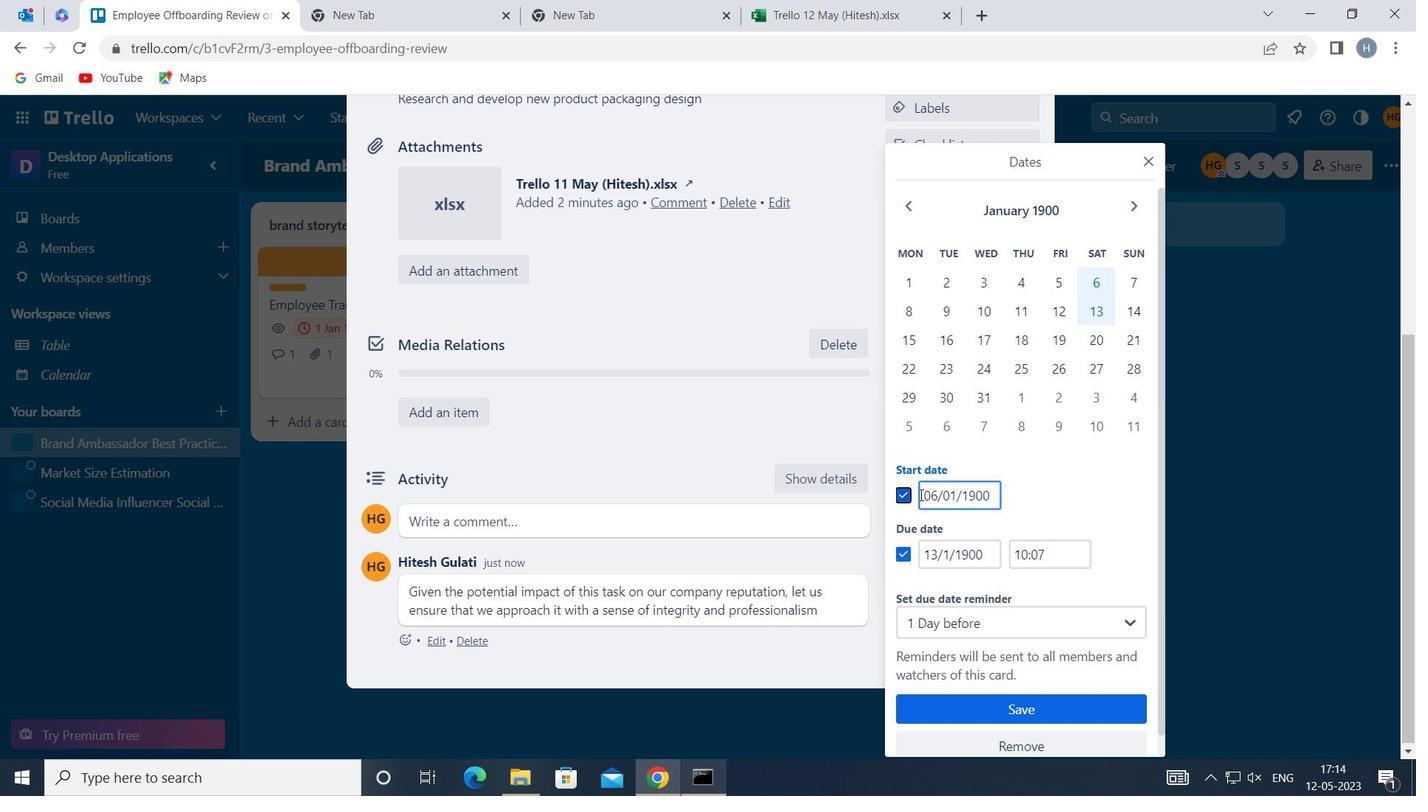
Action: Mouse pressed left at (922, 492)
Screenshot: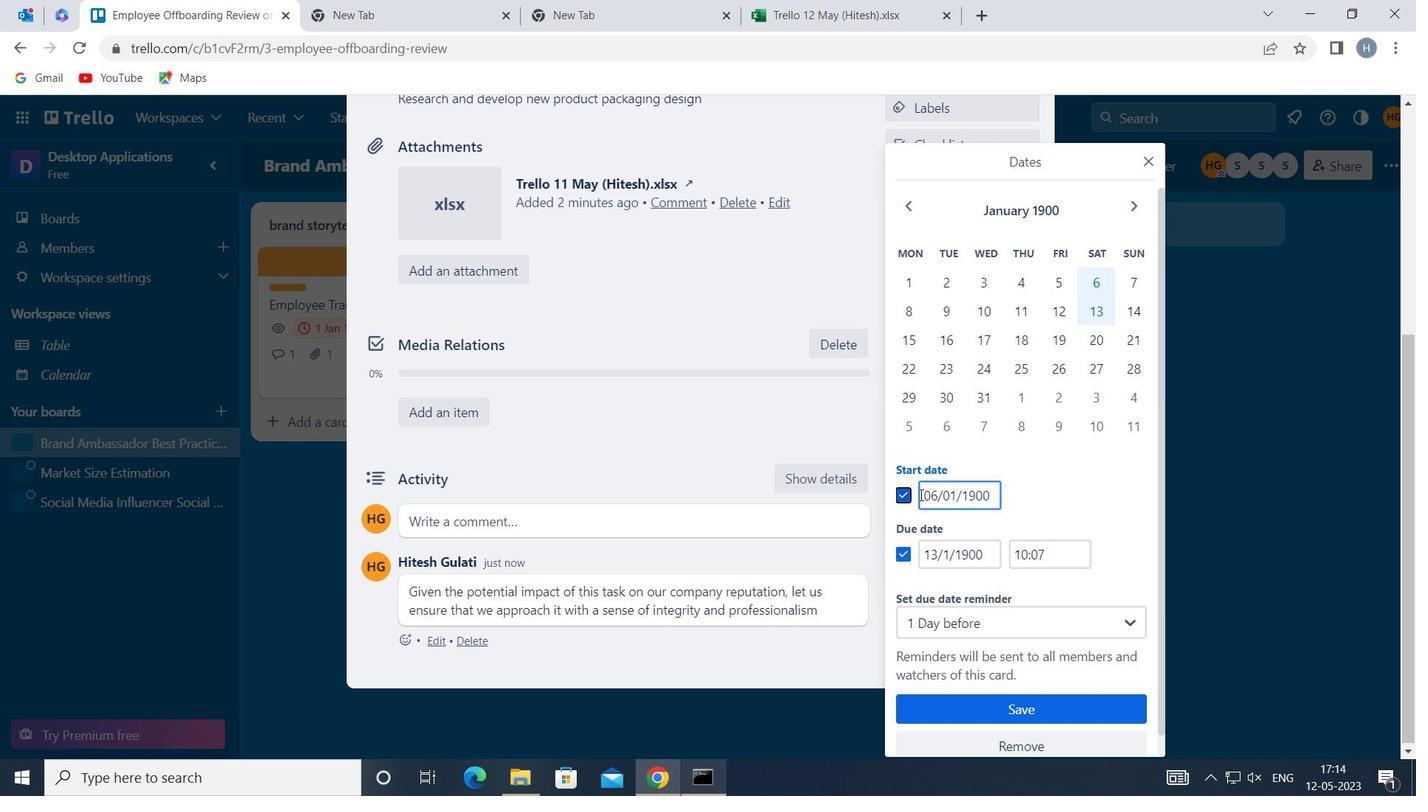 
Action: Key pressed <Key.right><Key.backspace>7
Screenshot: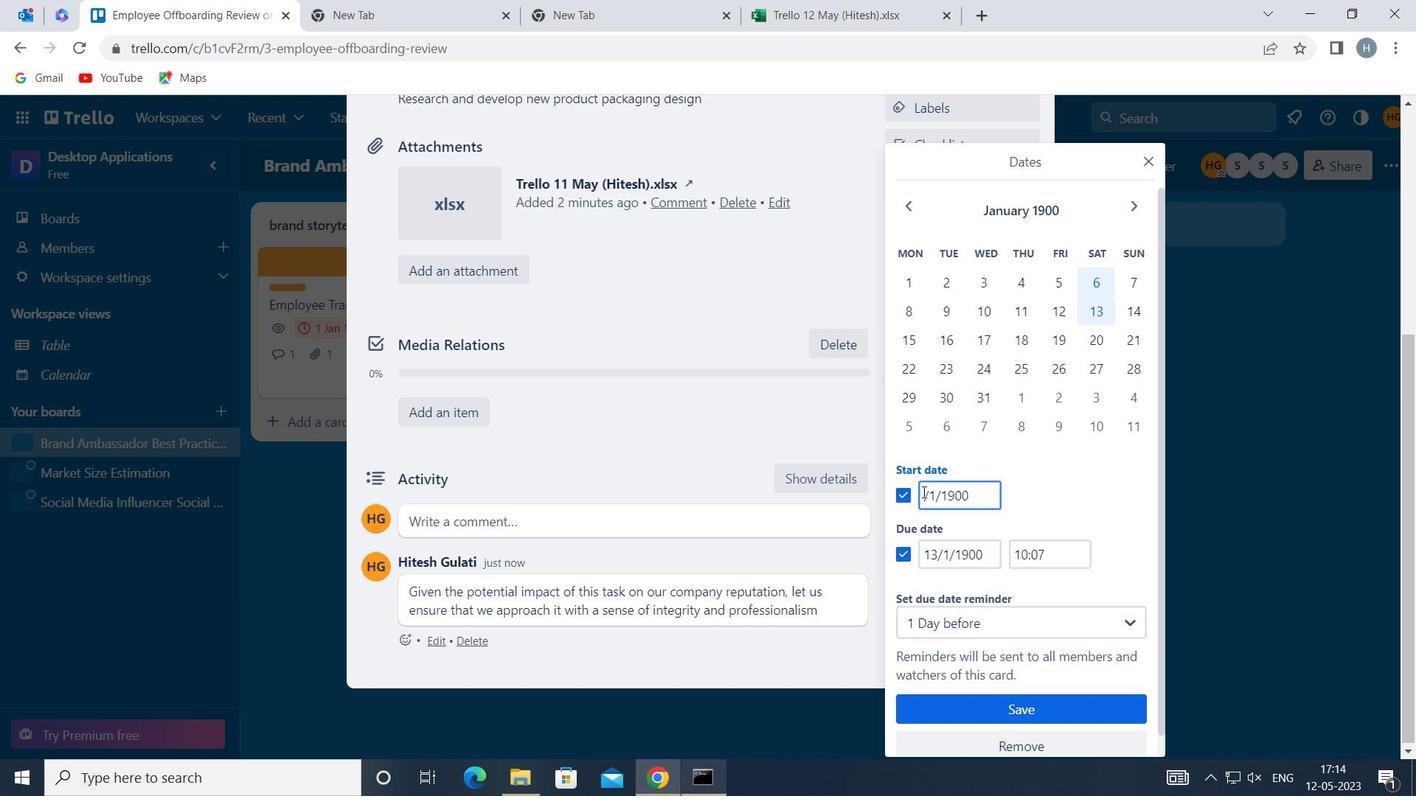 
Action: Mouse moved to (919, 549)
Screenshot: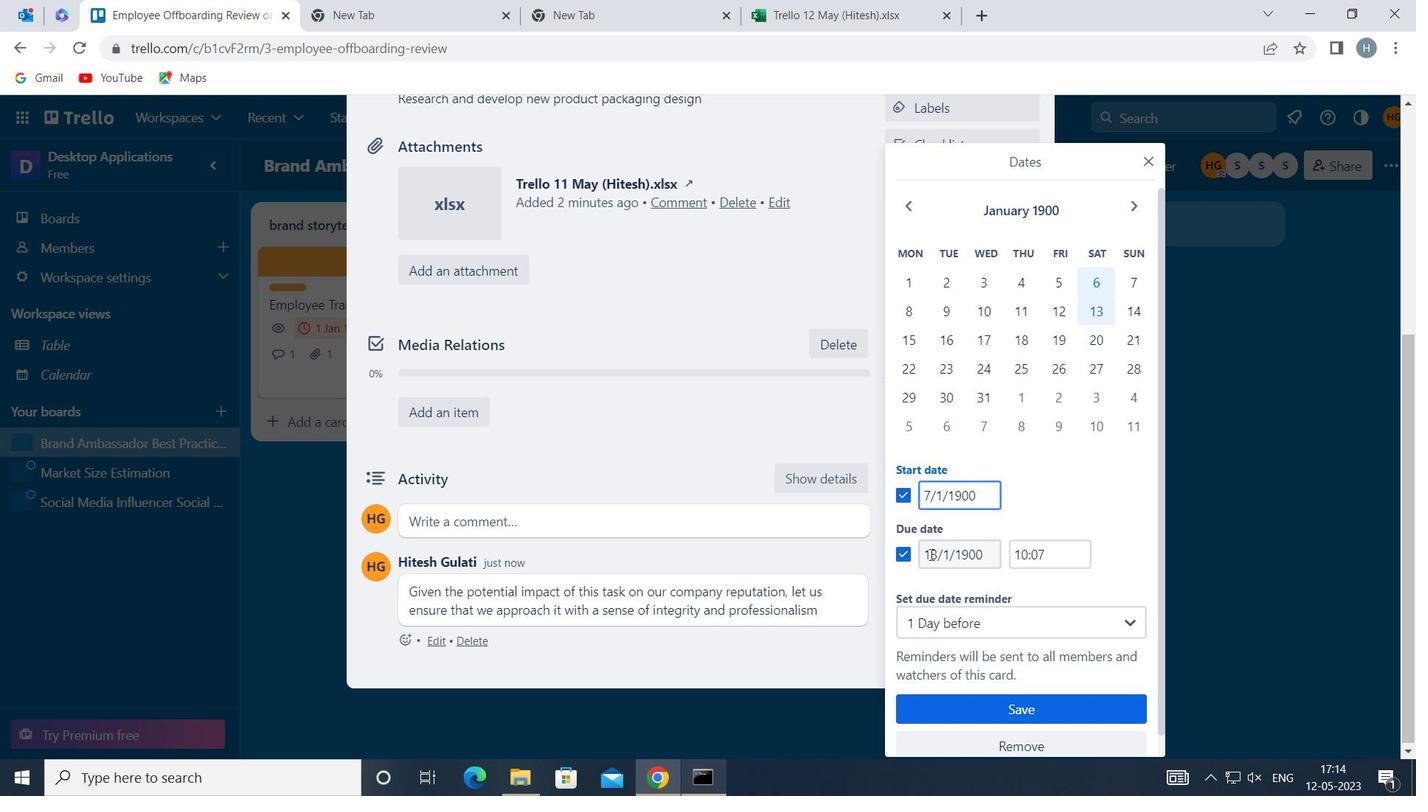 
Action: Mouse pressed left at (919, 549)
Screenshot: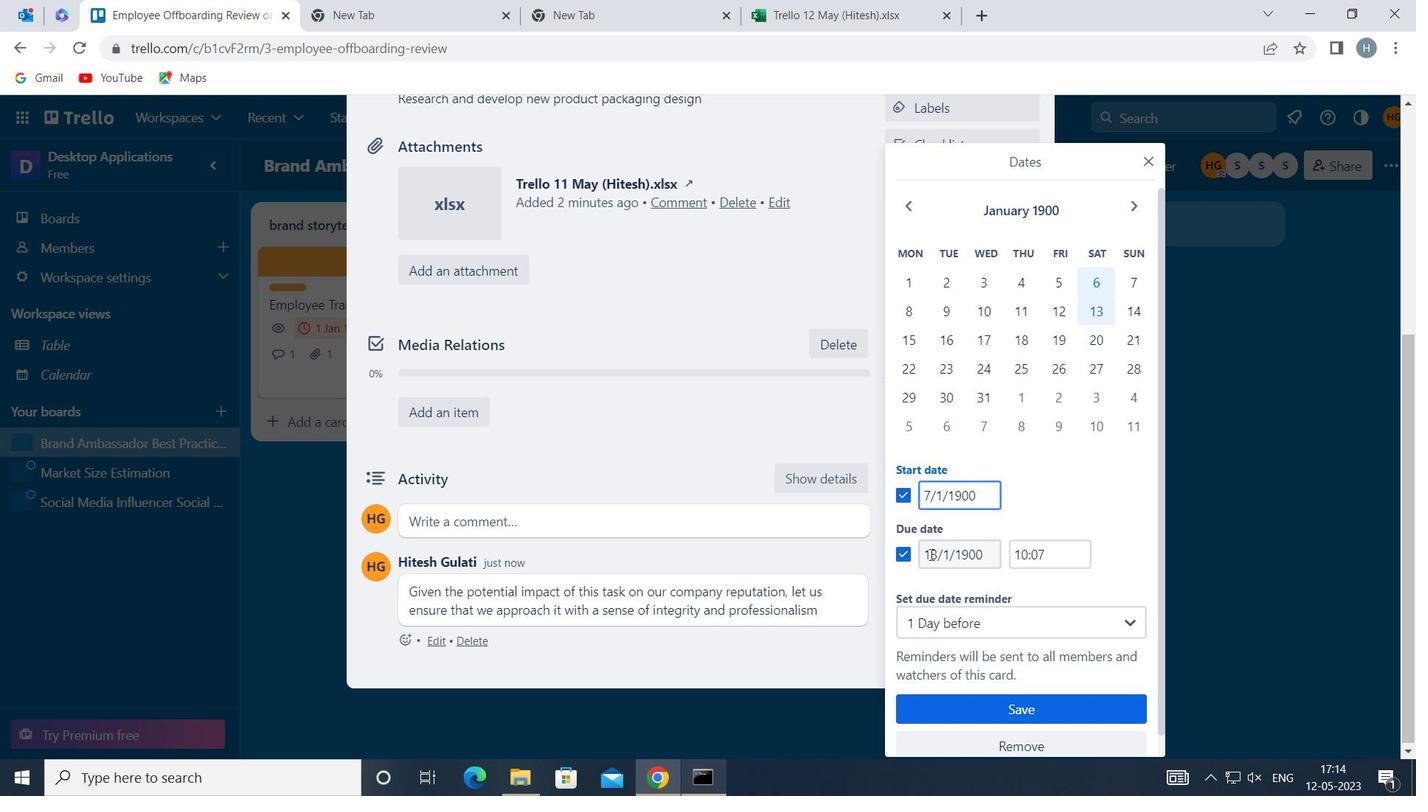 
Action: Mouse moved to (923, 549)
Screenshot: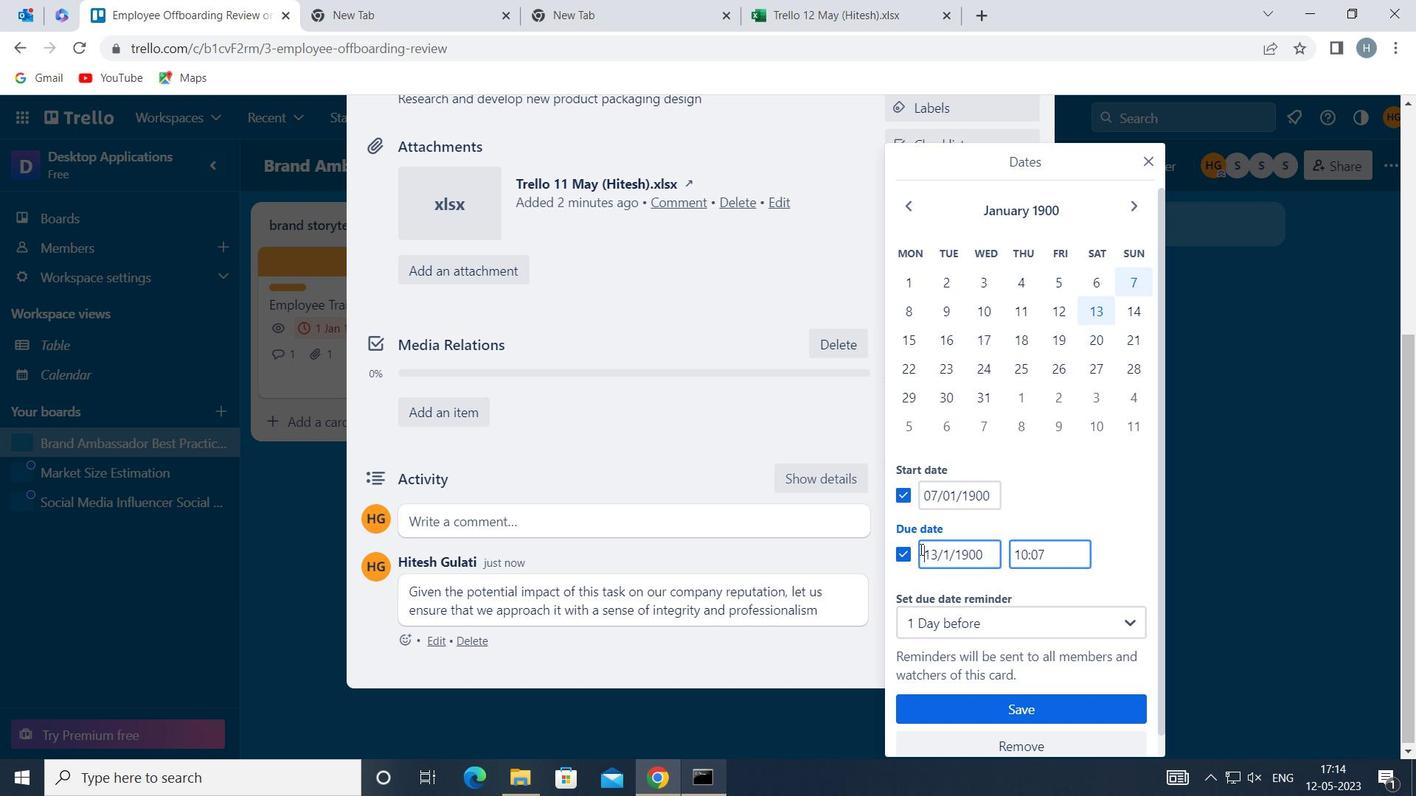 
Action: Key pressed <Key.right><Key.right><Key.backspace>4
Screenshot: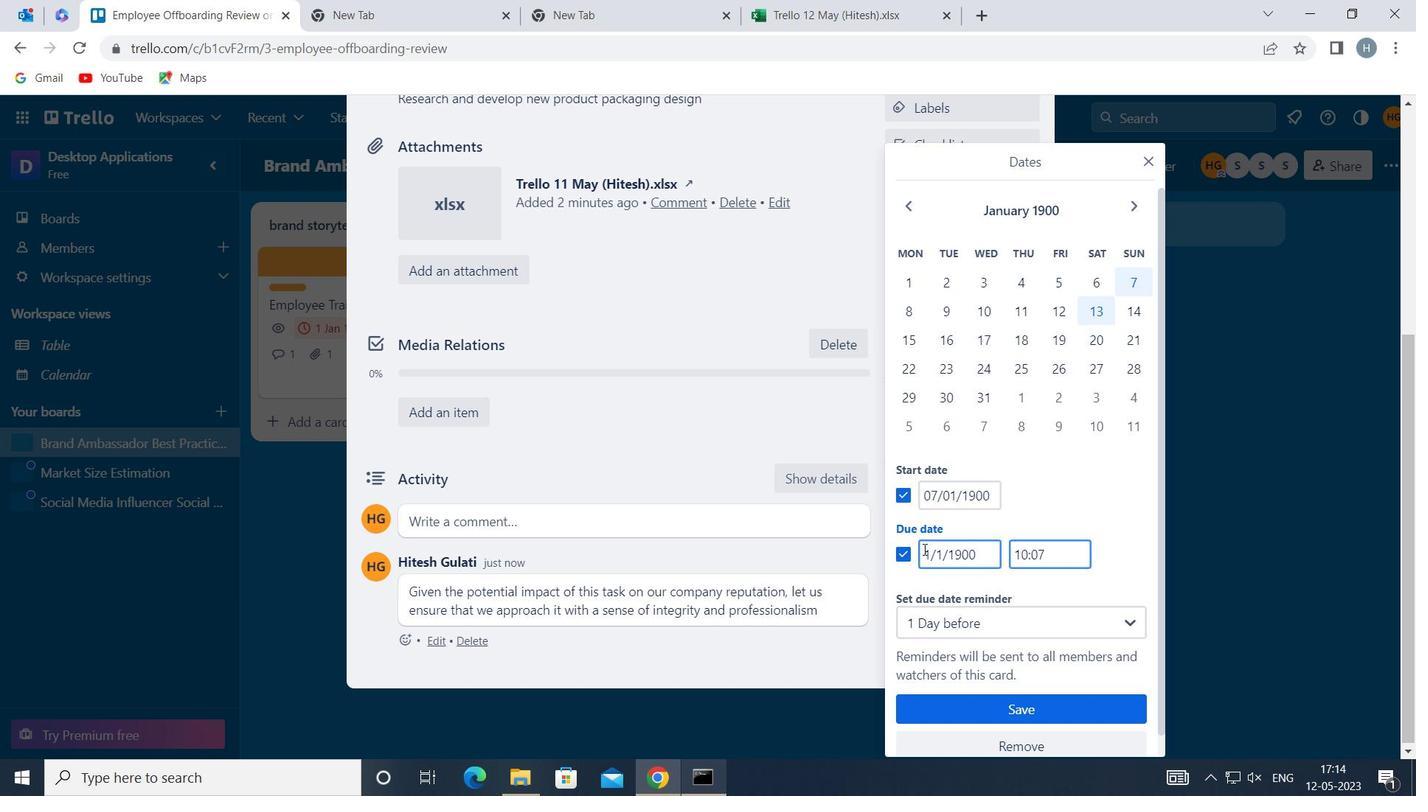 
Action: Mouse moved to (1003, 709)
Screenshot: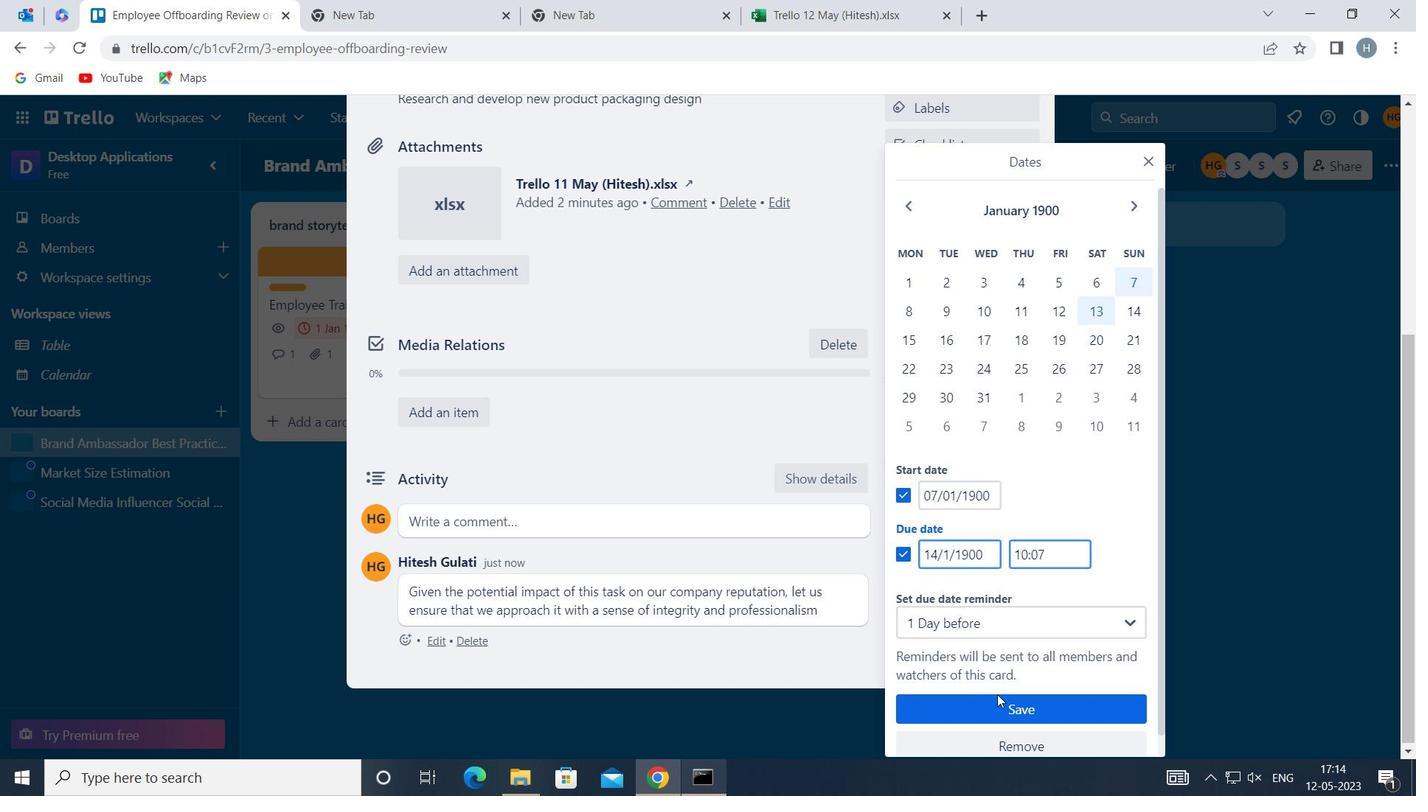 
Action: Mouse pressed left at (1003, 709)
Screenshot: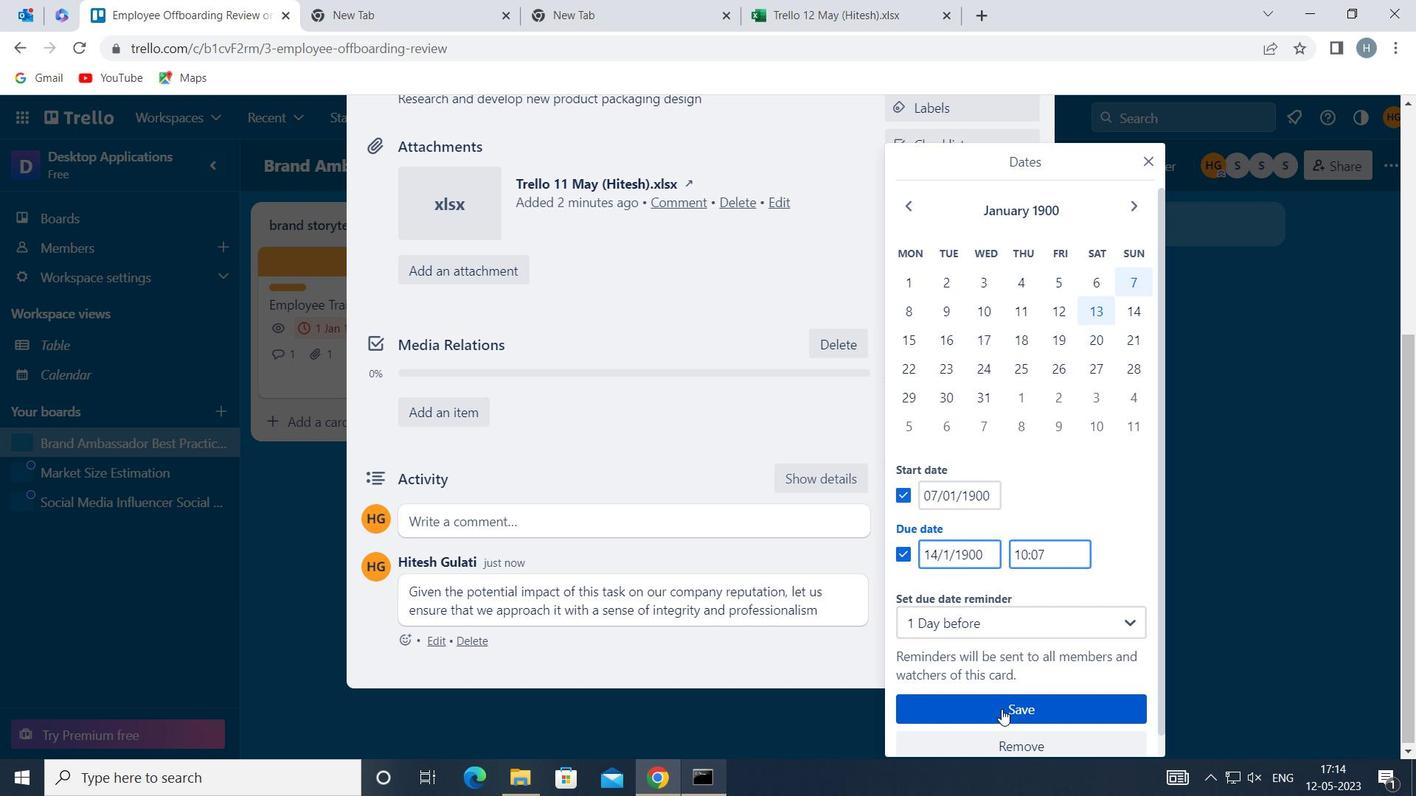 
Action: Mouse moved to (759, 404)
Screenshot: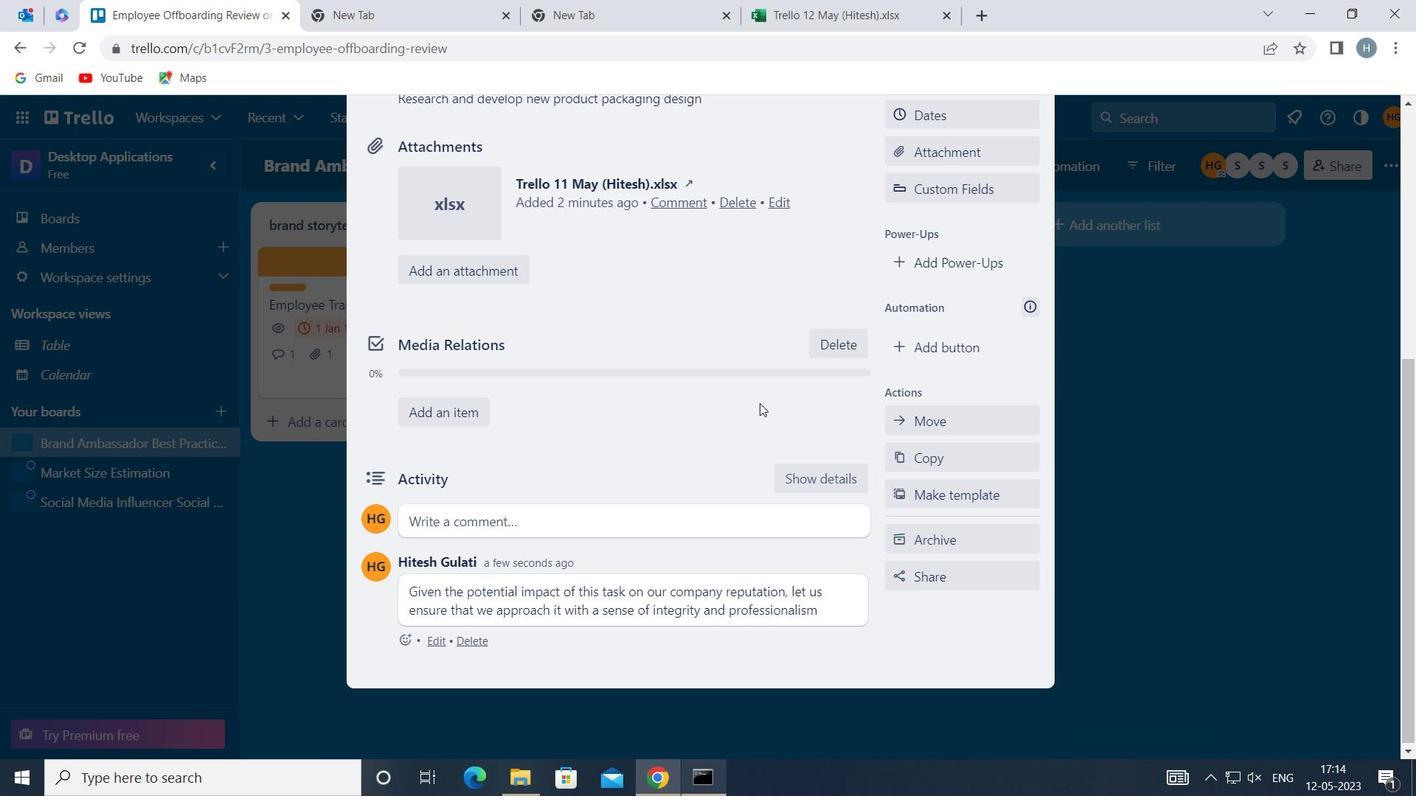 
